 Task: Find connections with filter location Chāndūr with filter topic  #socialnetworkingwith filter profile language Spanish with filter current company Bharat Petroleum Corporation Limited with filter school MIT Institute of Design with filter industry Sightseeing Transportation with filter service category Insurance with filter keywords title Phone Survey Conductor
Action: Mouse moved to (632, 97)
Screenshot: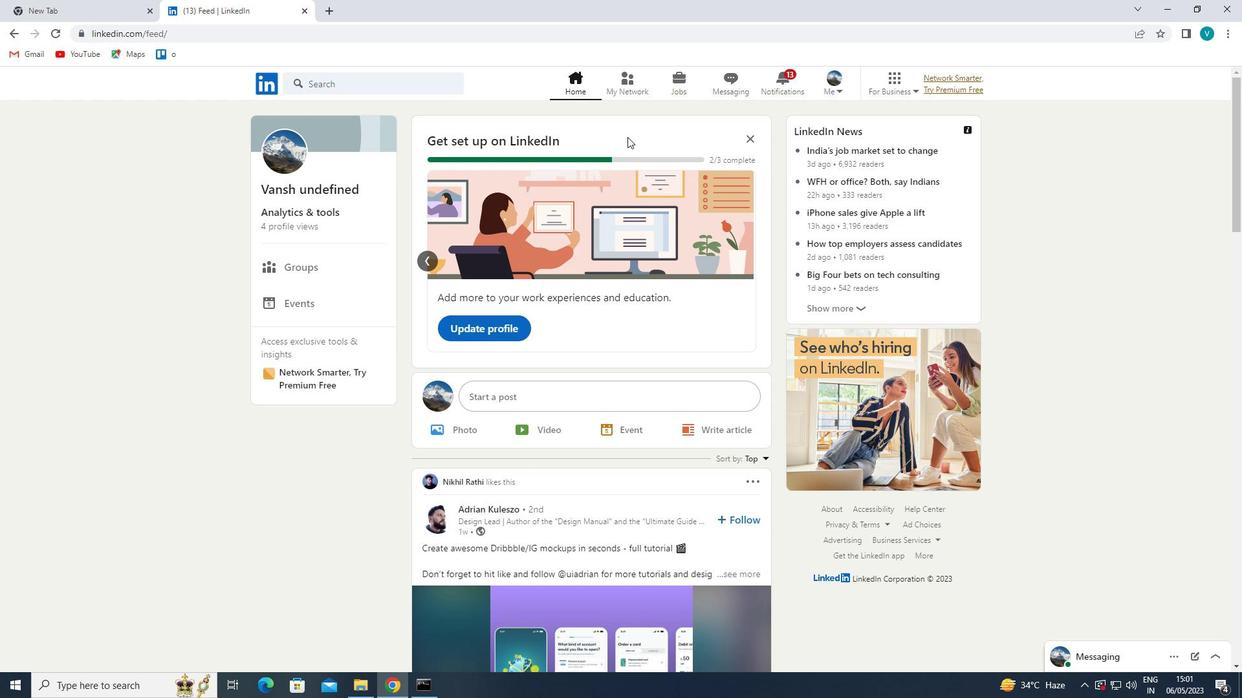 
Action: Mouse pressed left at (632, 97)
Screenshot: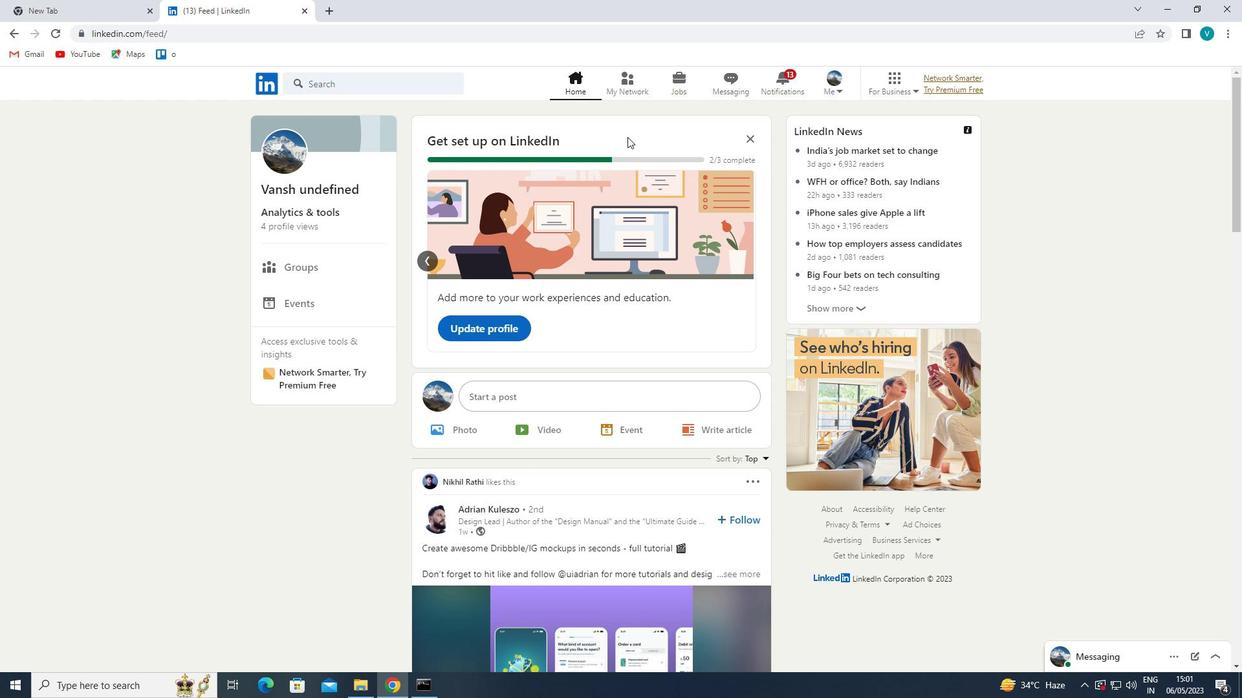 
Action: Mouse moved to (397, 151)
Screenshot: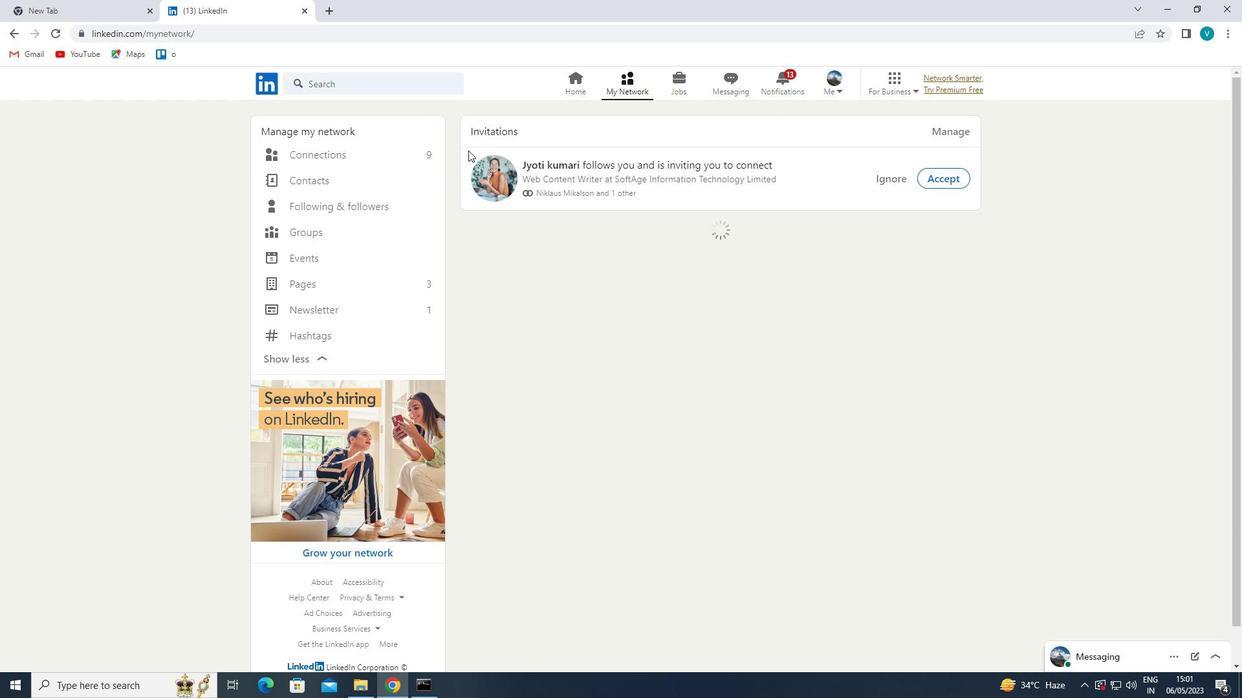 
Action: Mouse pressed left at (397, 151)
Screenshot: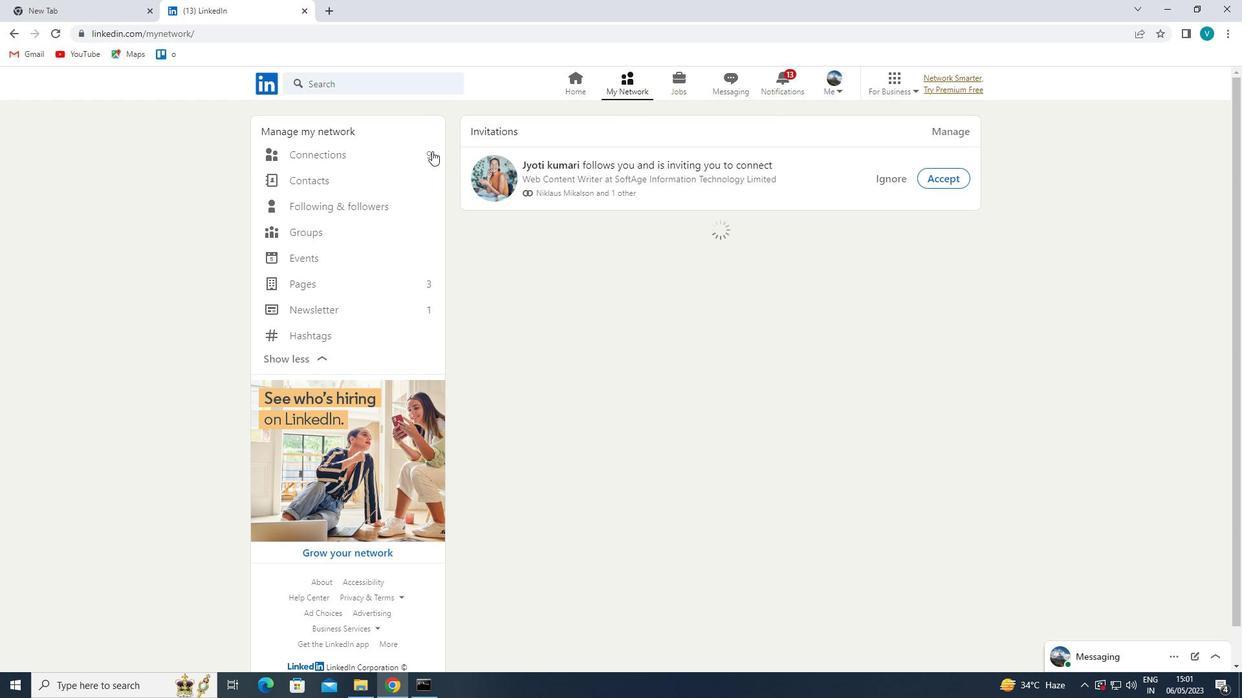 
Action: Mouse moved to (700, 153)
Screenshot: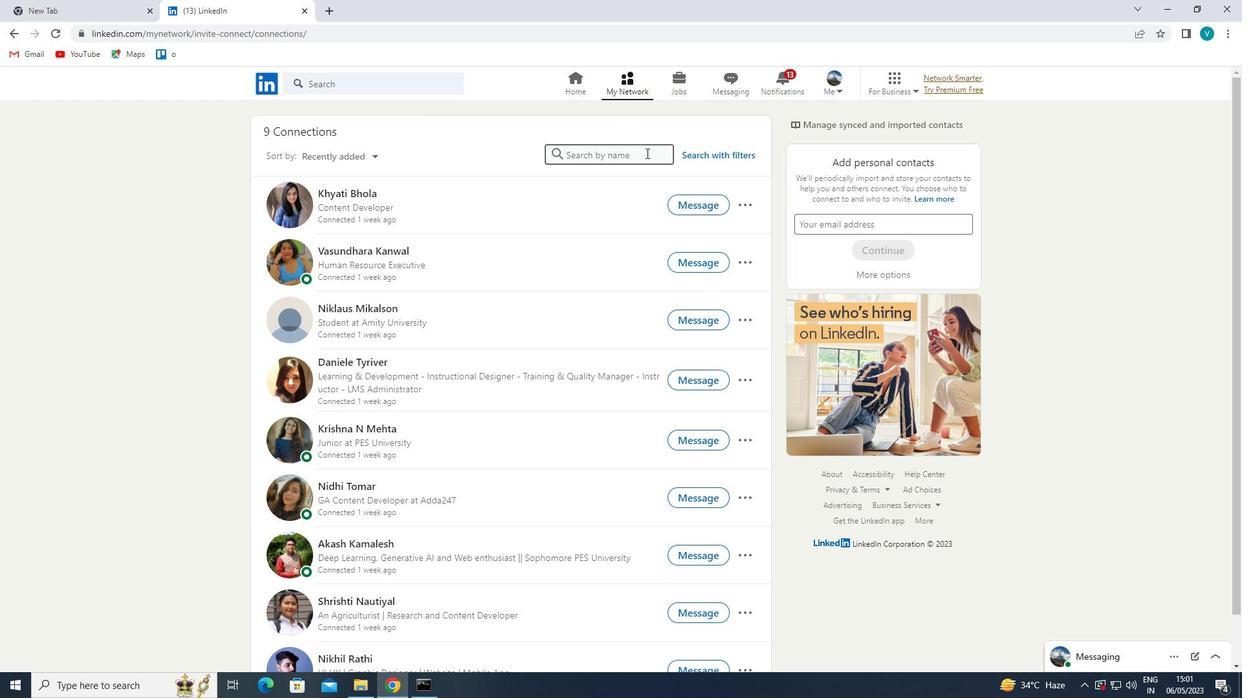 
Action: Mouse pressed left at (700, 153)
Screenshot: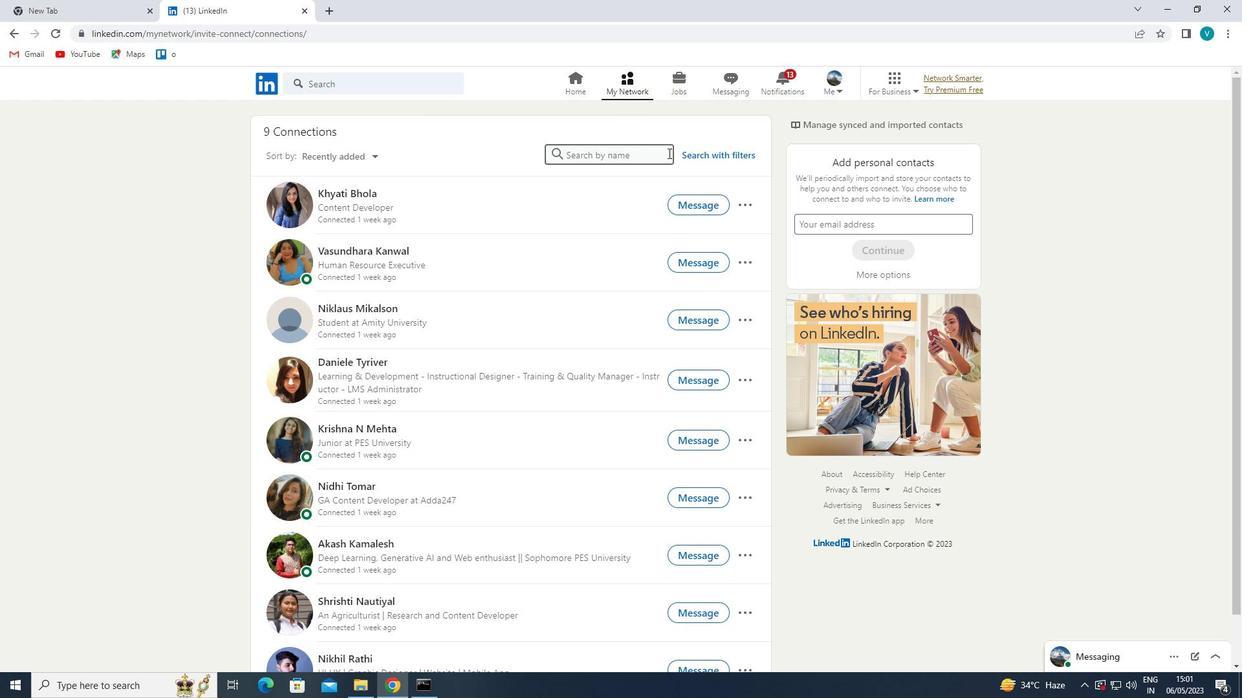 
Action: Mouse moved to (621, 122)
Screenshot: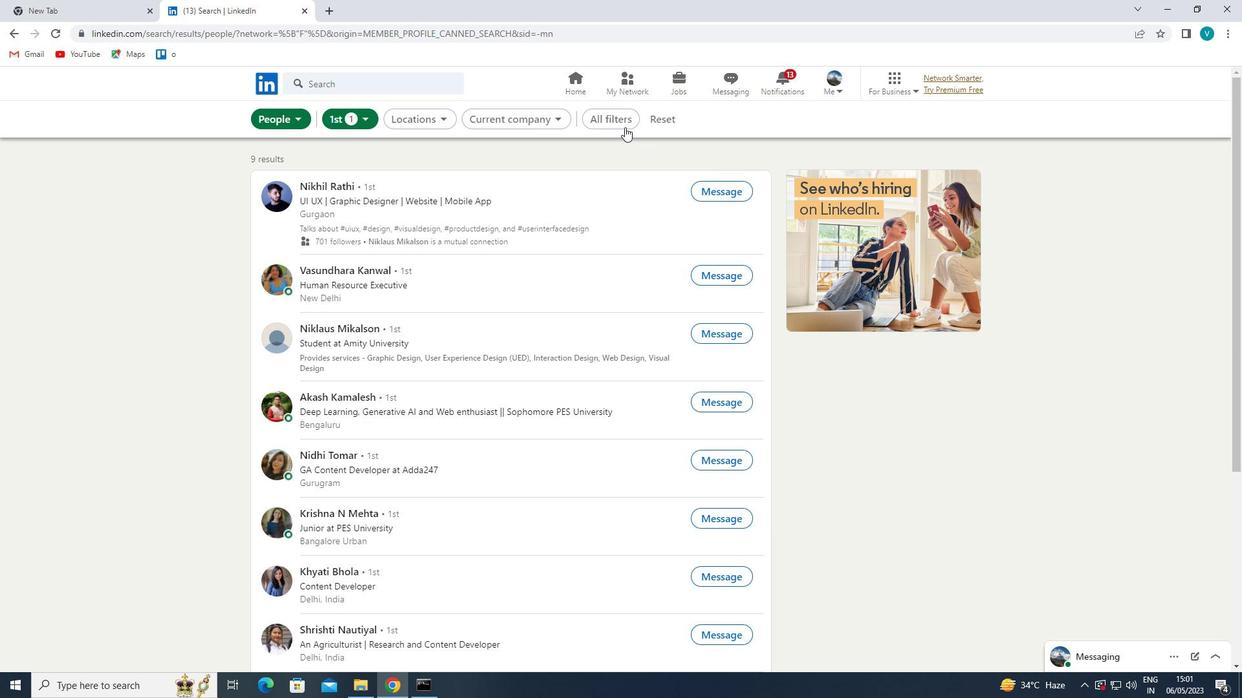 
Action: Mouse pressed left at (621, 122)
Screenshot: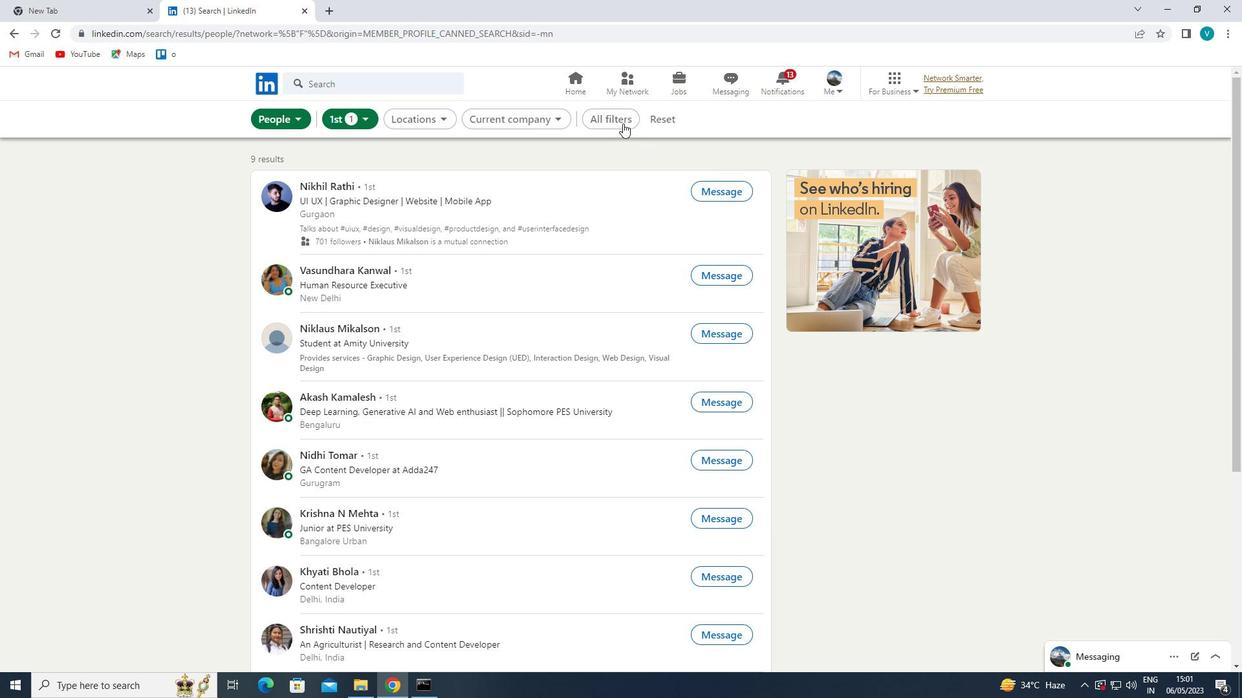 
Action: Mouse moved to (953, 262)
Screenshot: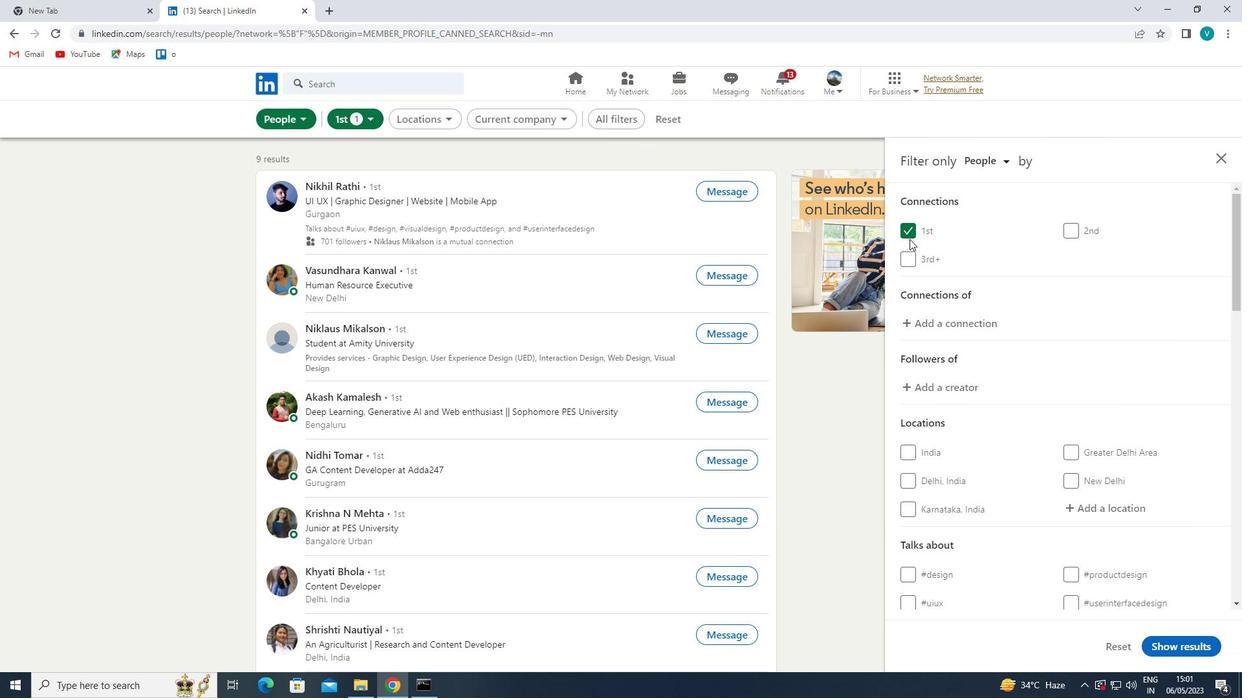 
Action: Mouse scrolled (953, 262) with delta (0, 0)
Screenshot: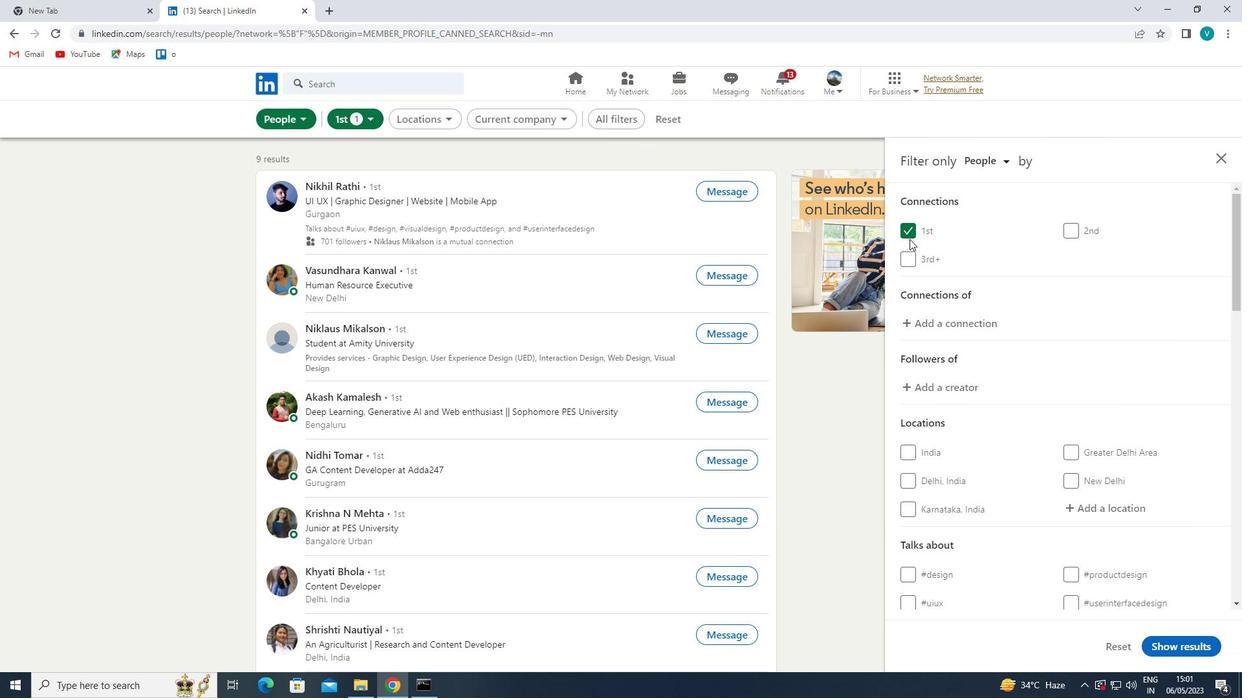 
Action: Mouse moved to (1101, 449)
Screenshot: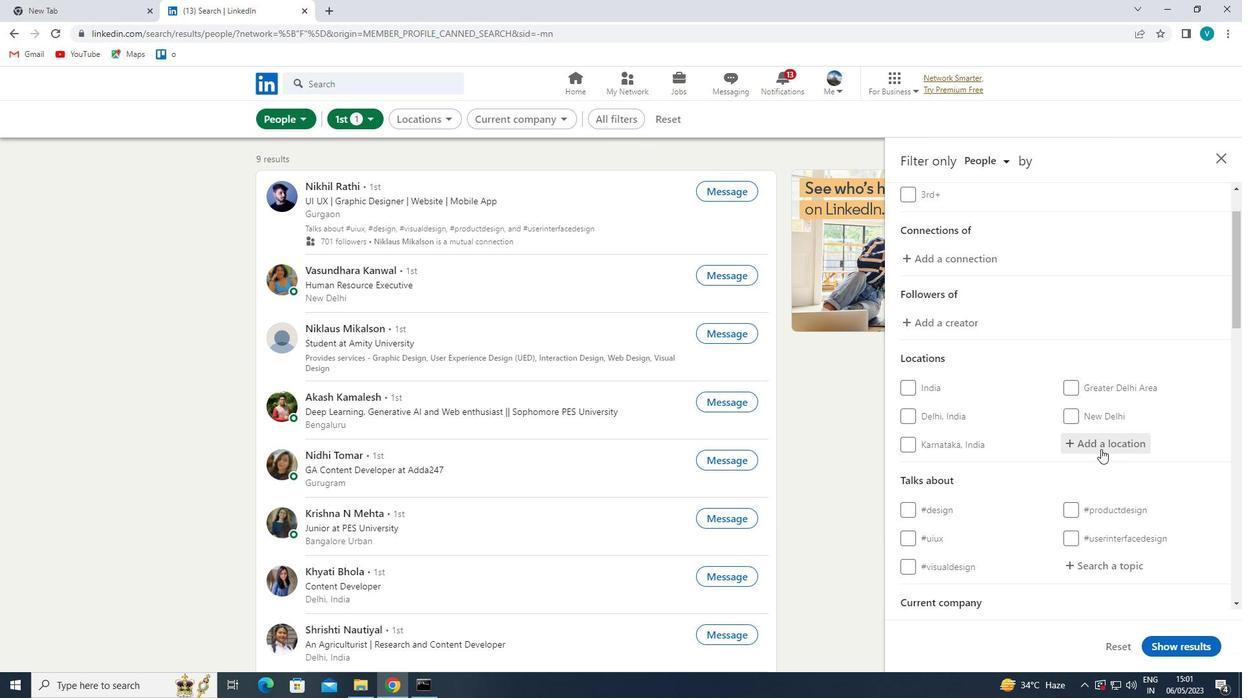 
Action: Mouse pressed left at (1101, 449)
Screenshot: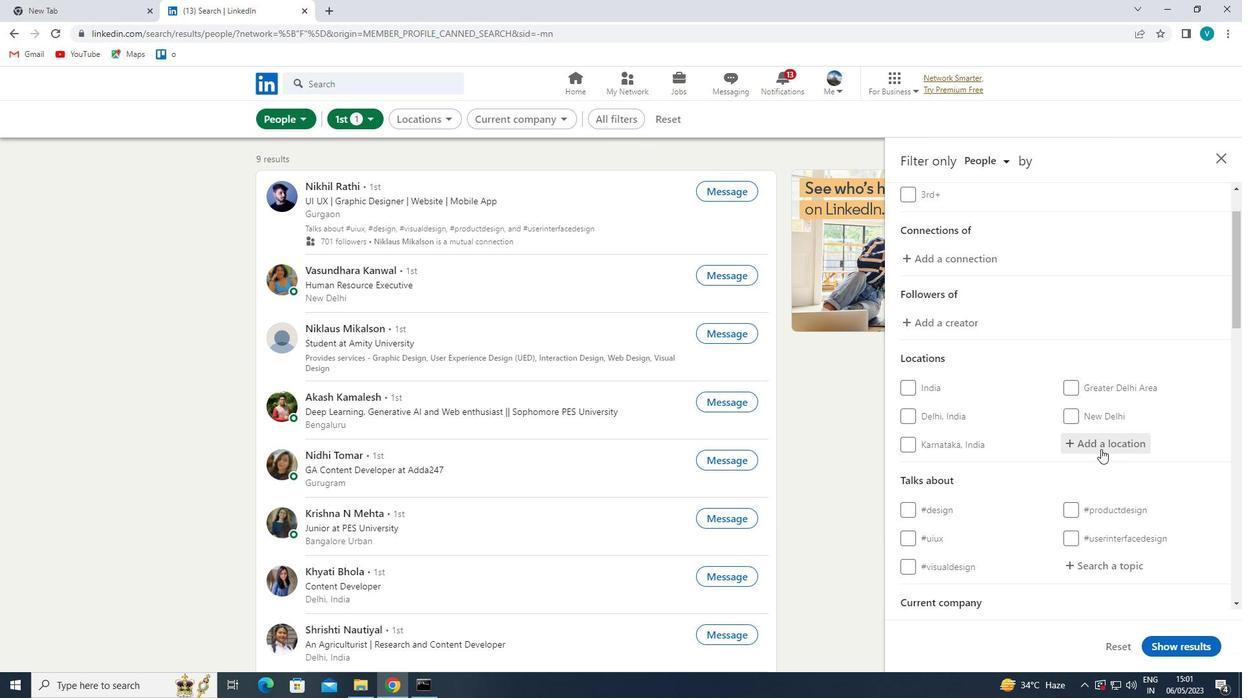 
Action: Mouse moved to (997, 255)
Screenshot: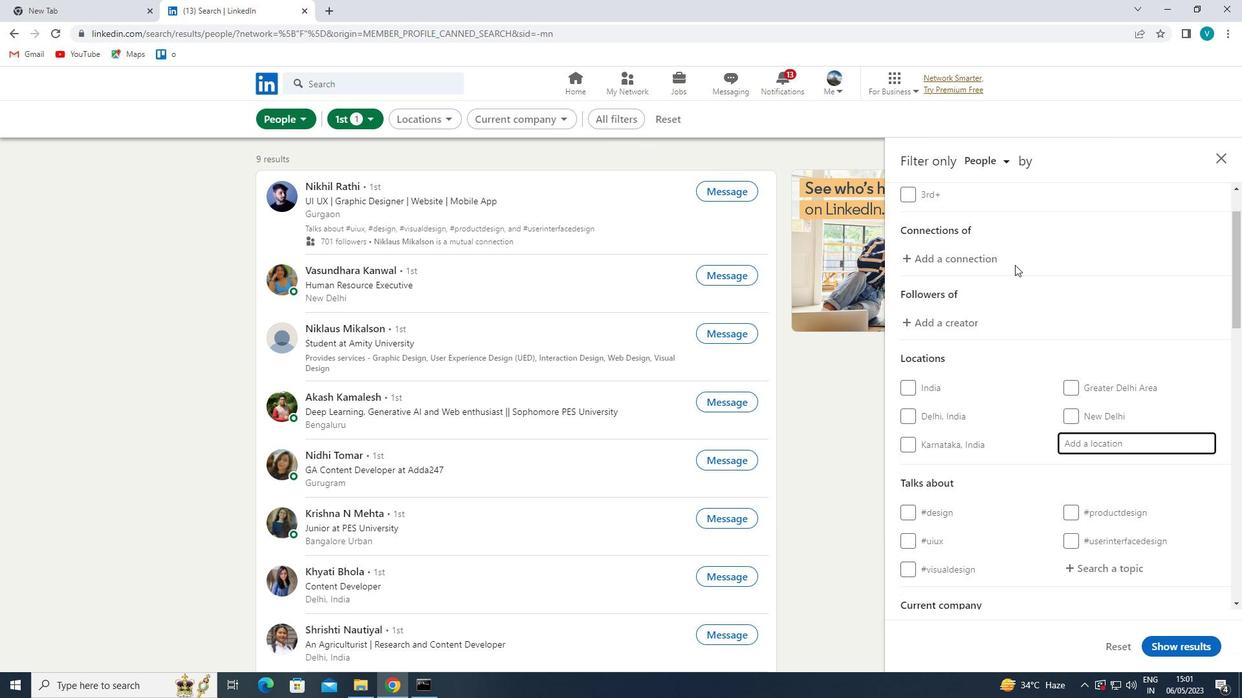 
Action: Key pressed <Key.shift>C
Screenshot: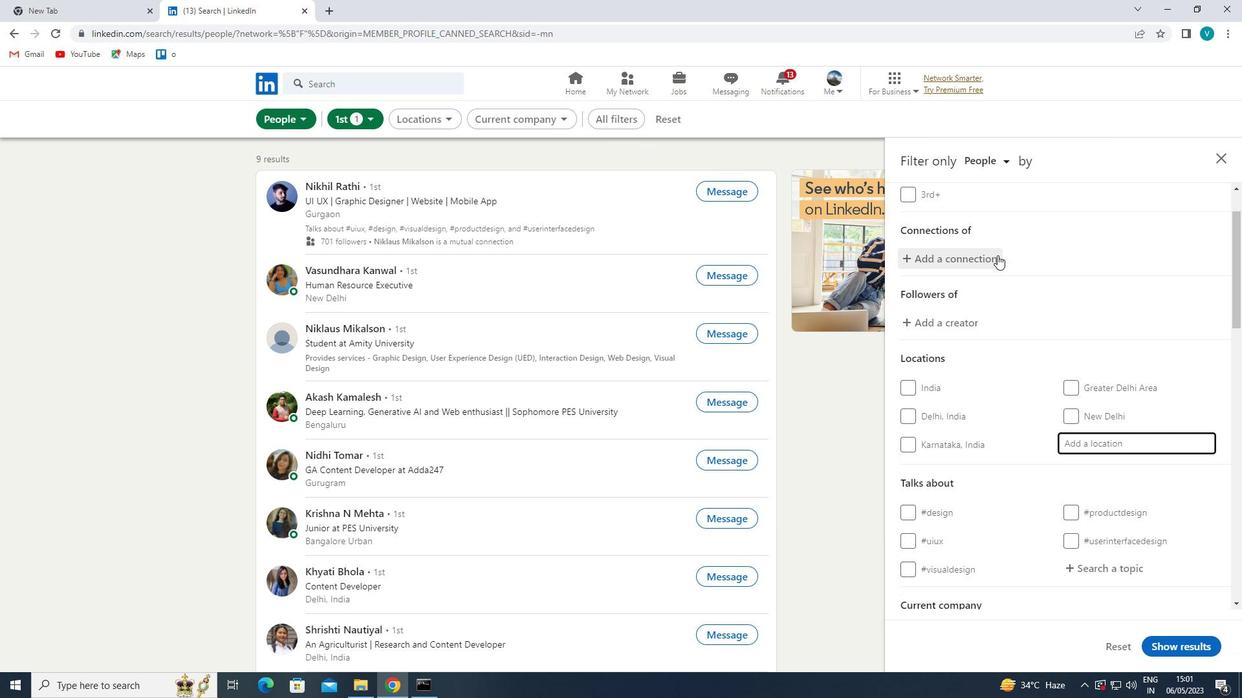 
Action: Mouse moved to (991, 256)
Screenshot: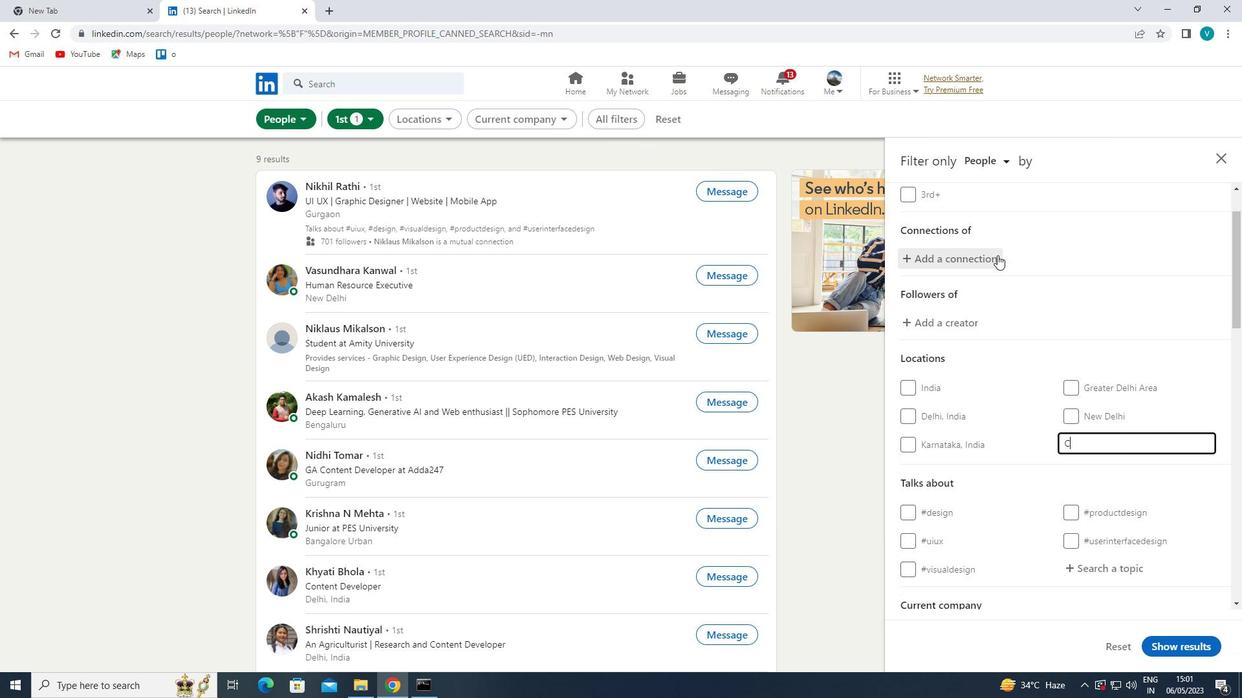 
Action: Key pressed HANF<Key.backspace>DUR
Screenshot: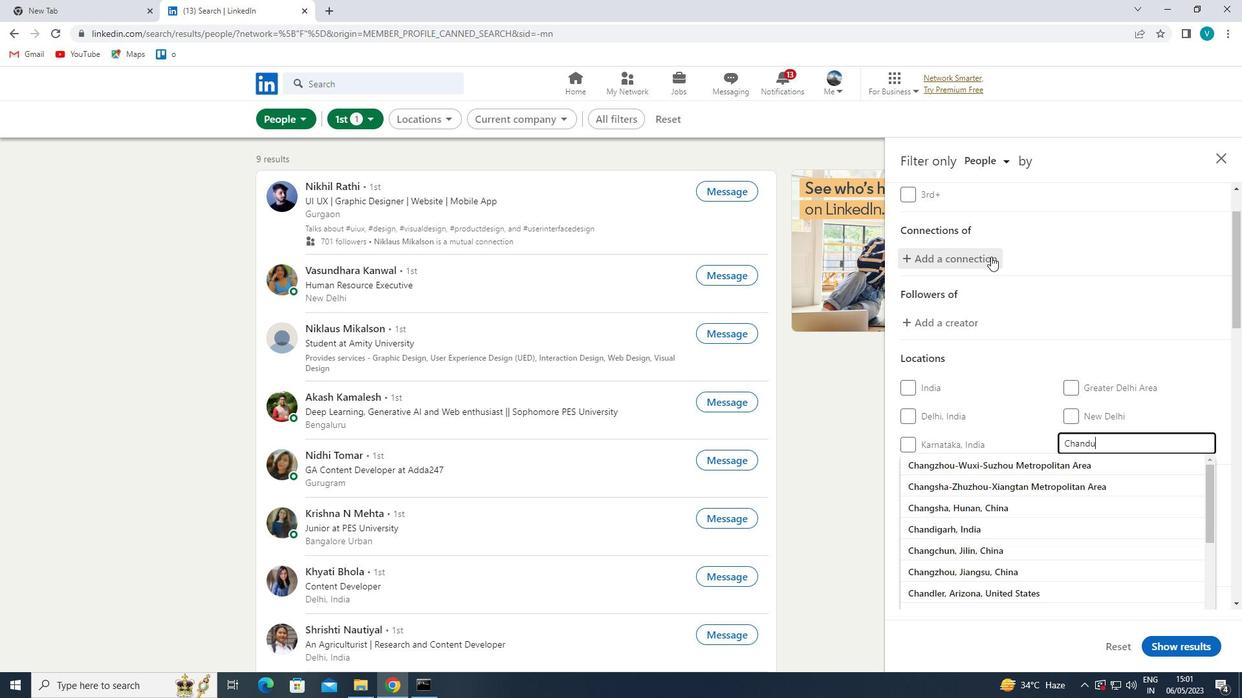 
Action: Mouse moved to (991, 472)
Screenshot: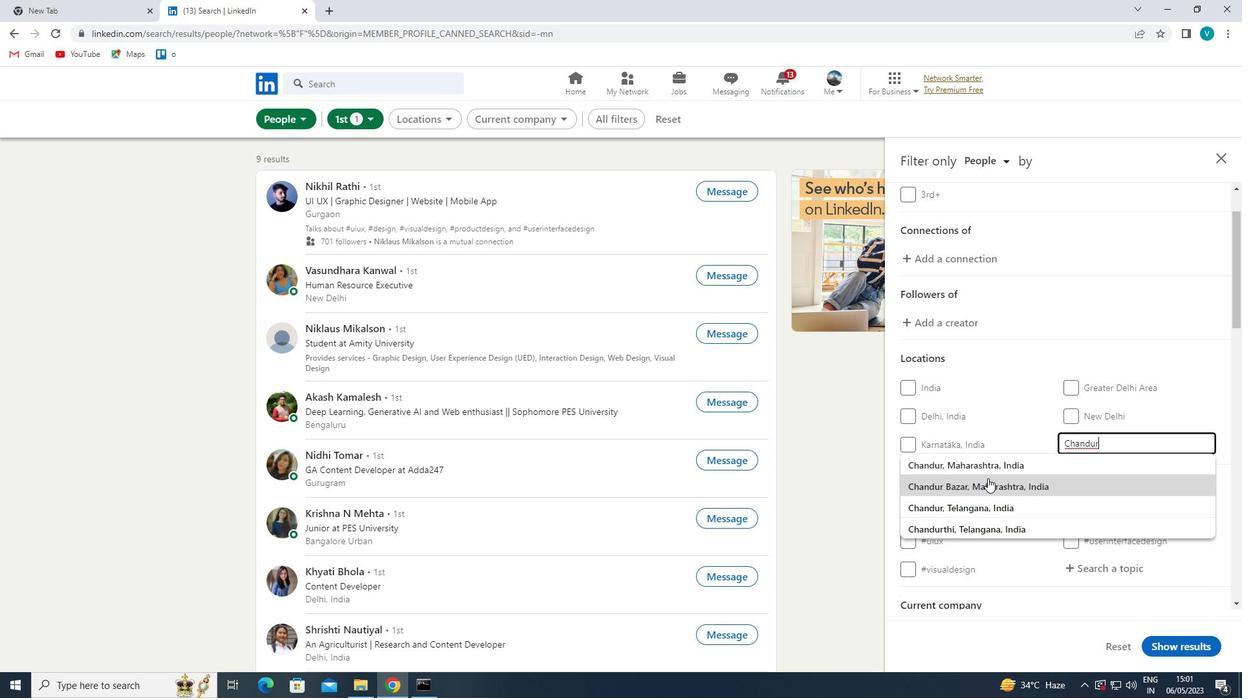 
Action: Mouse pressed left at (991, 472)
Screenshot: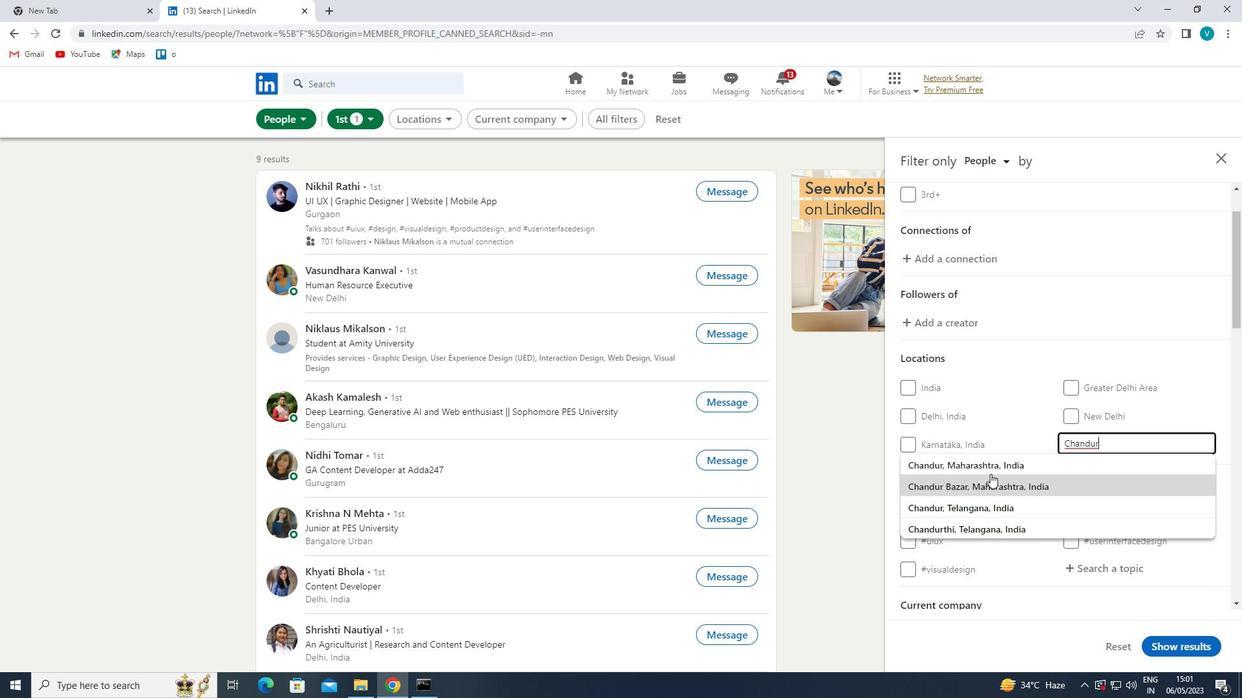 
Action: Mouse moved to (1003, 471)
Screenshot: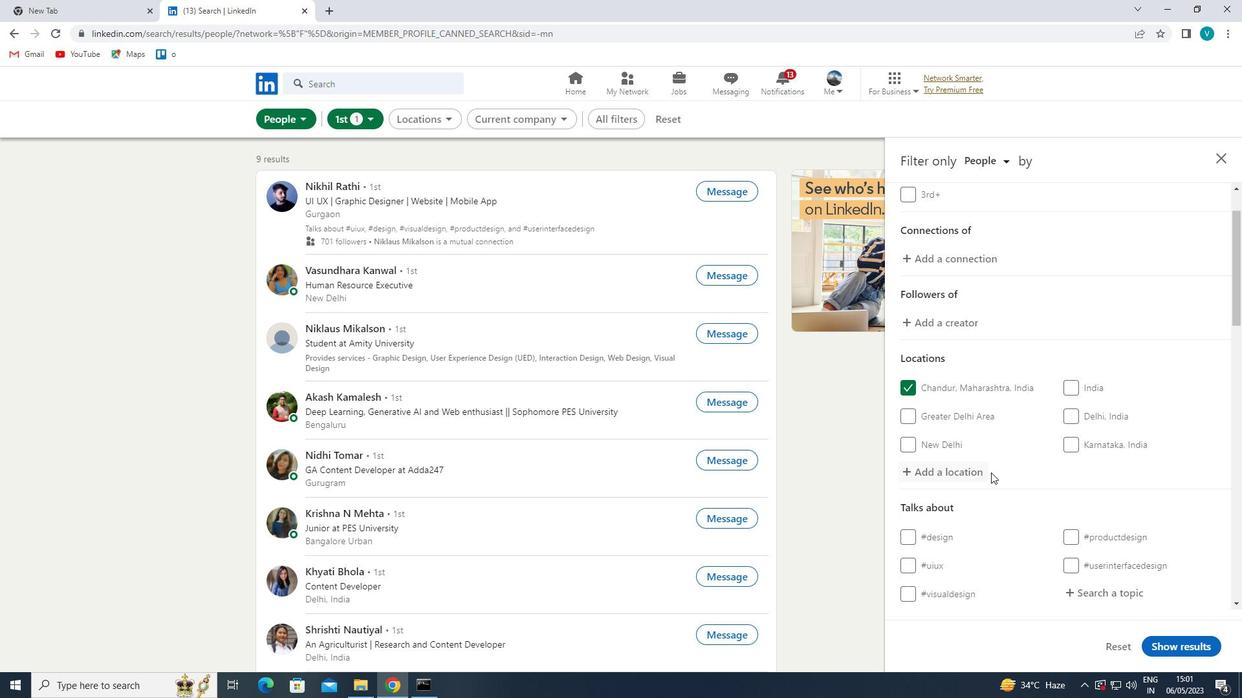 
Action: Mouse scrolled (1003, 470) with delta (0, 0)
Screenshot: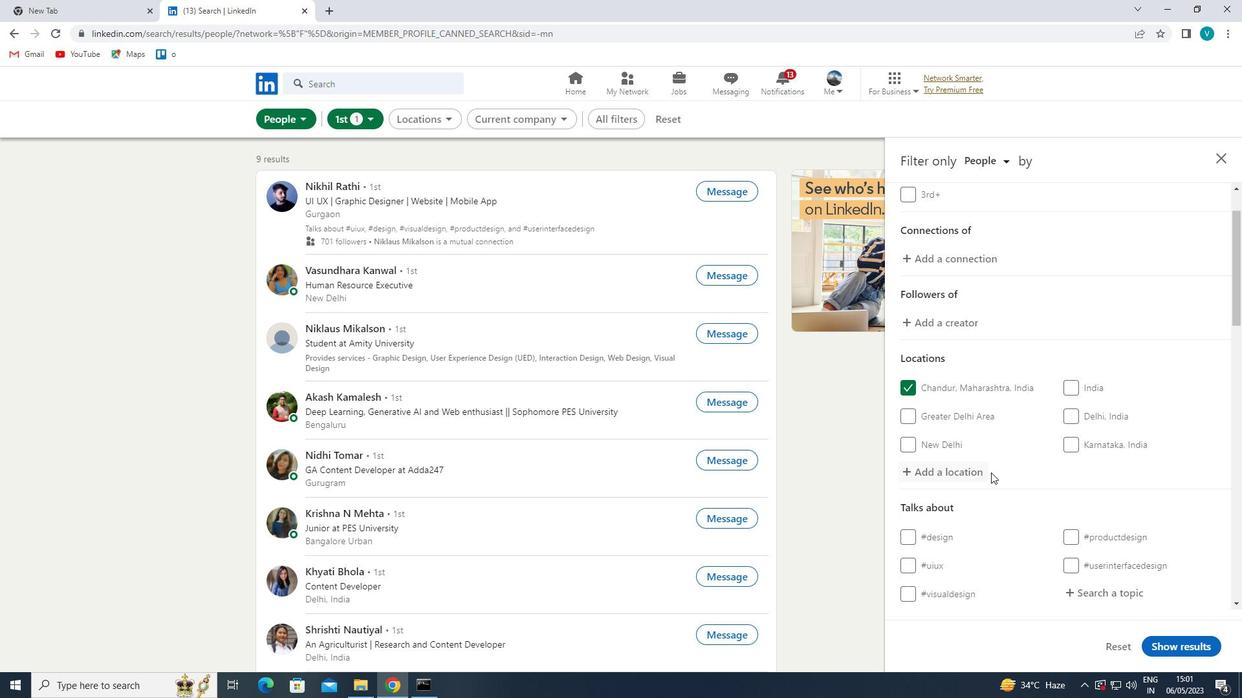 
Action: Mouse moved to (1004, 471)
Screenshot: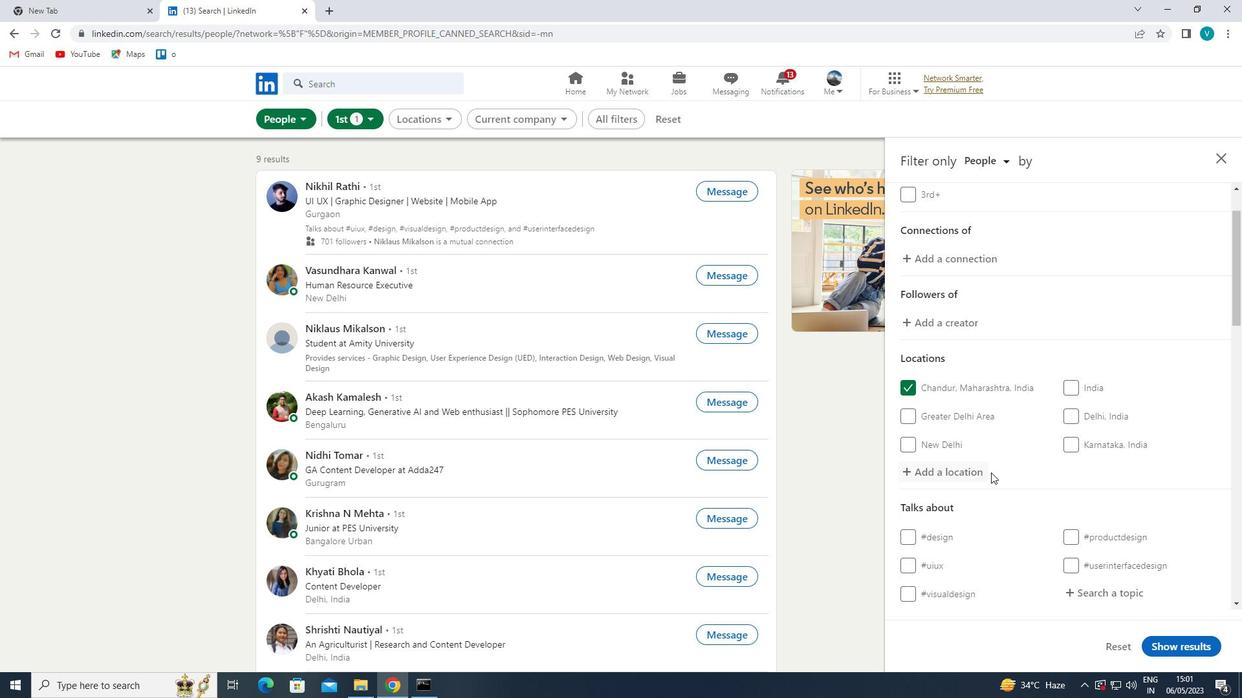 
Action: Mouse scrolled (1004, 471) with delta (0, 0)
Screenshot: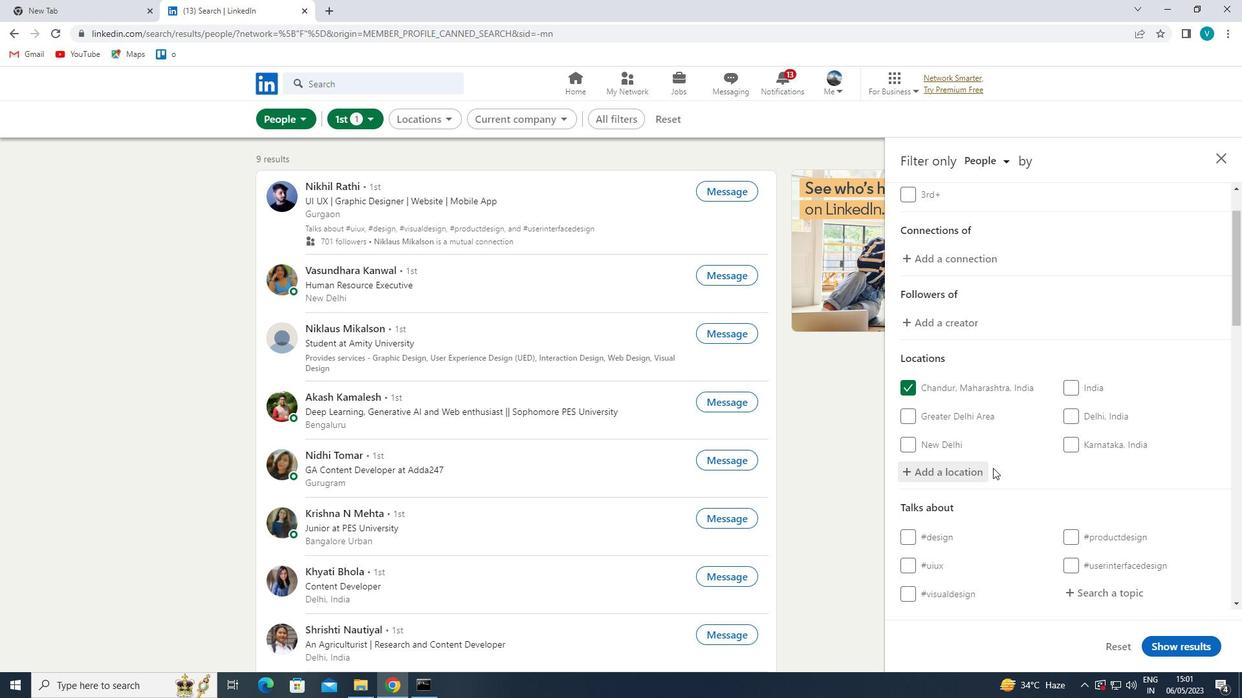 
Action: Mouse moved to (1011, 474)
Screenshot: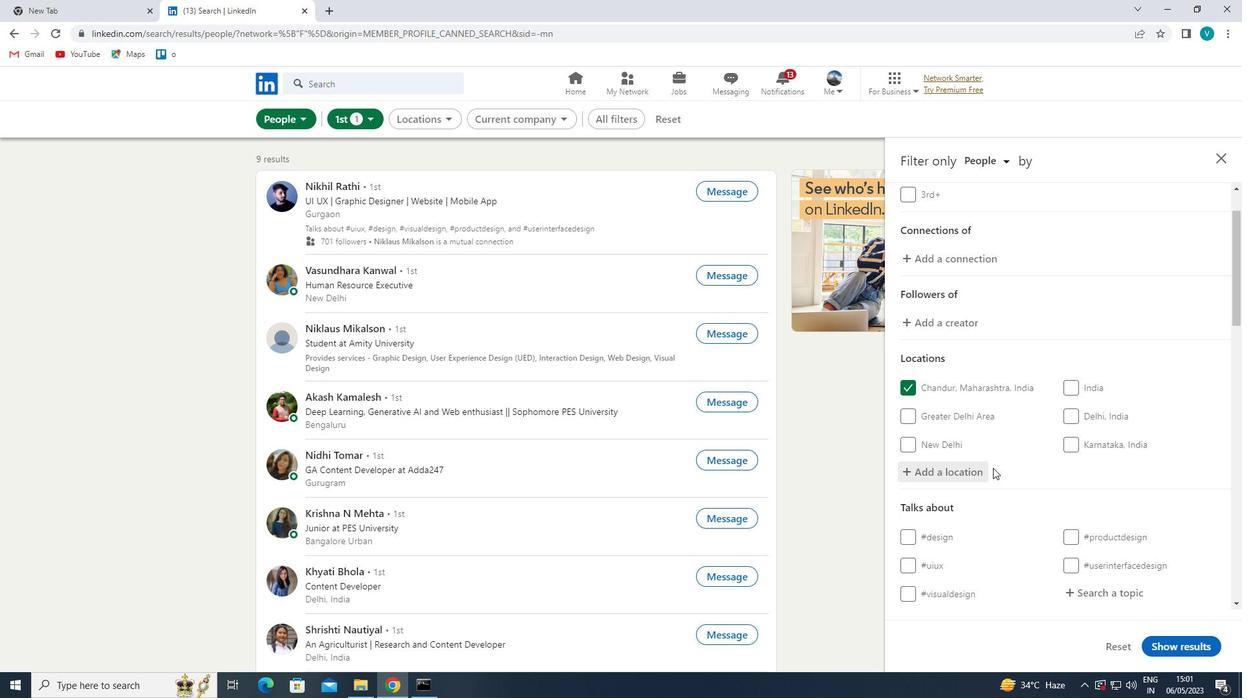 
Action: Mouse scrolled (1011, 474) with delta (0, 0)
Screenshot: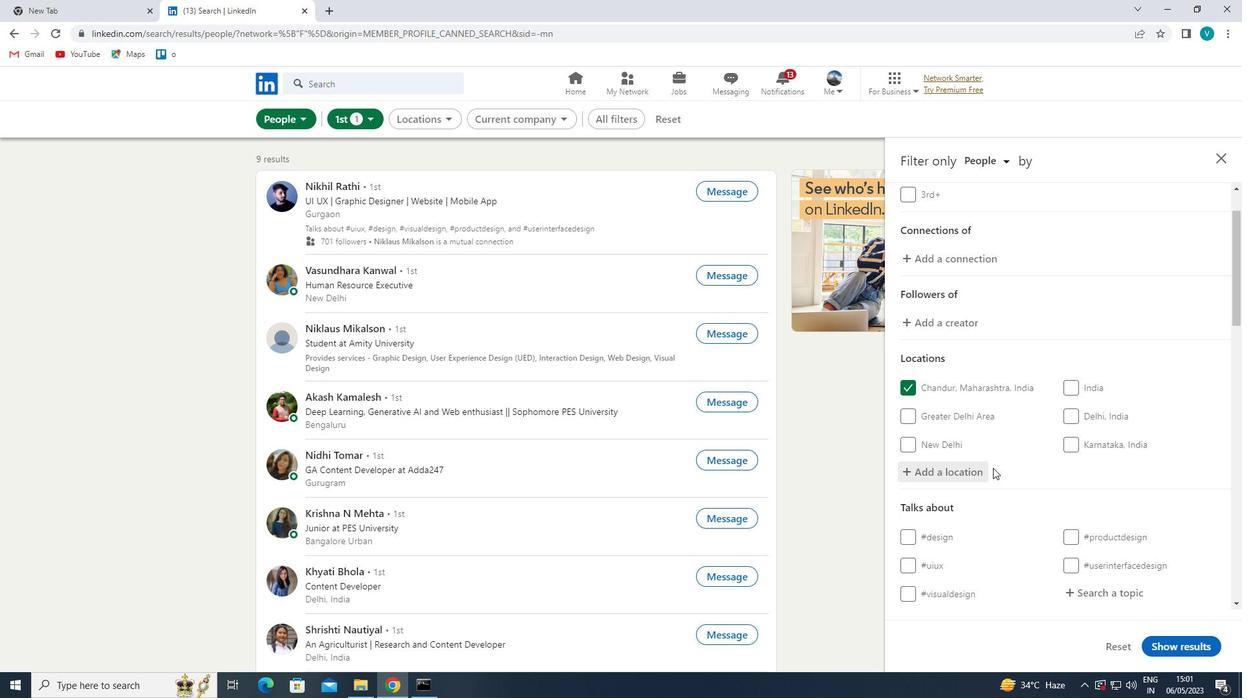 
Action: Mouse moved to (1114, 399)
Screenshot: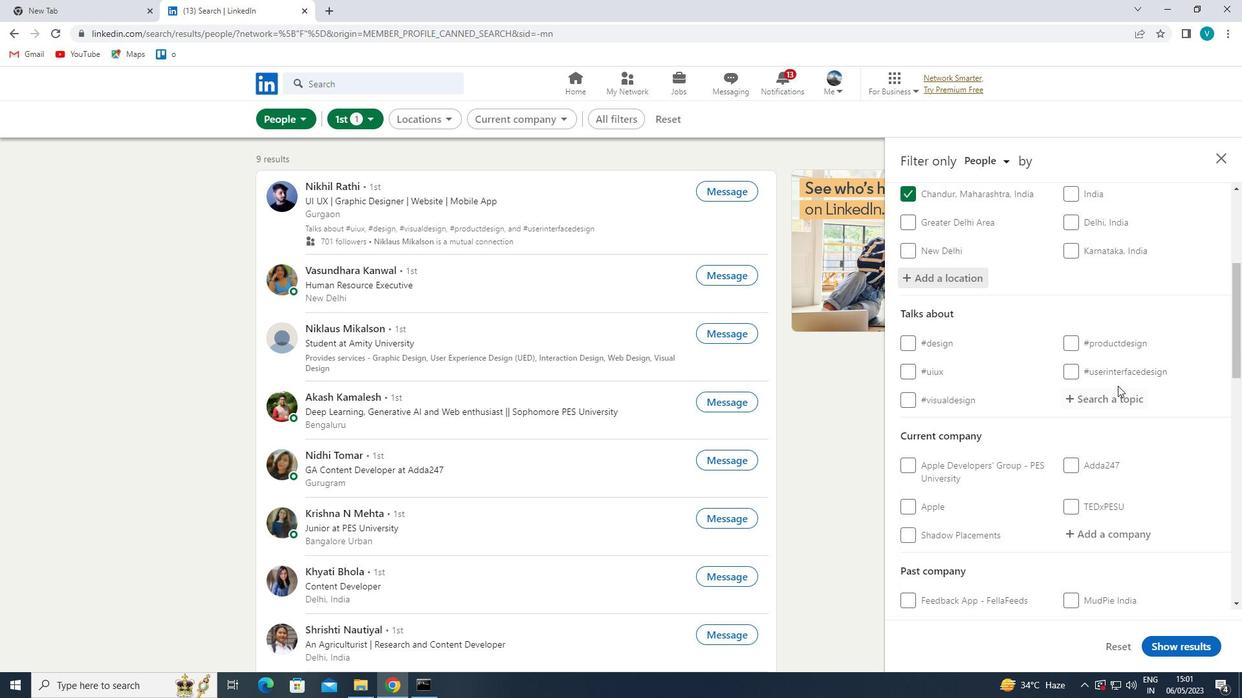 
Action: Mouse pressed left at (1114, 399)
Screenshot: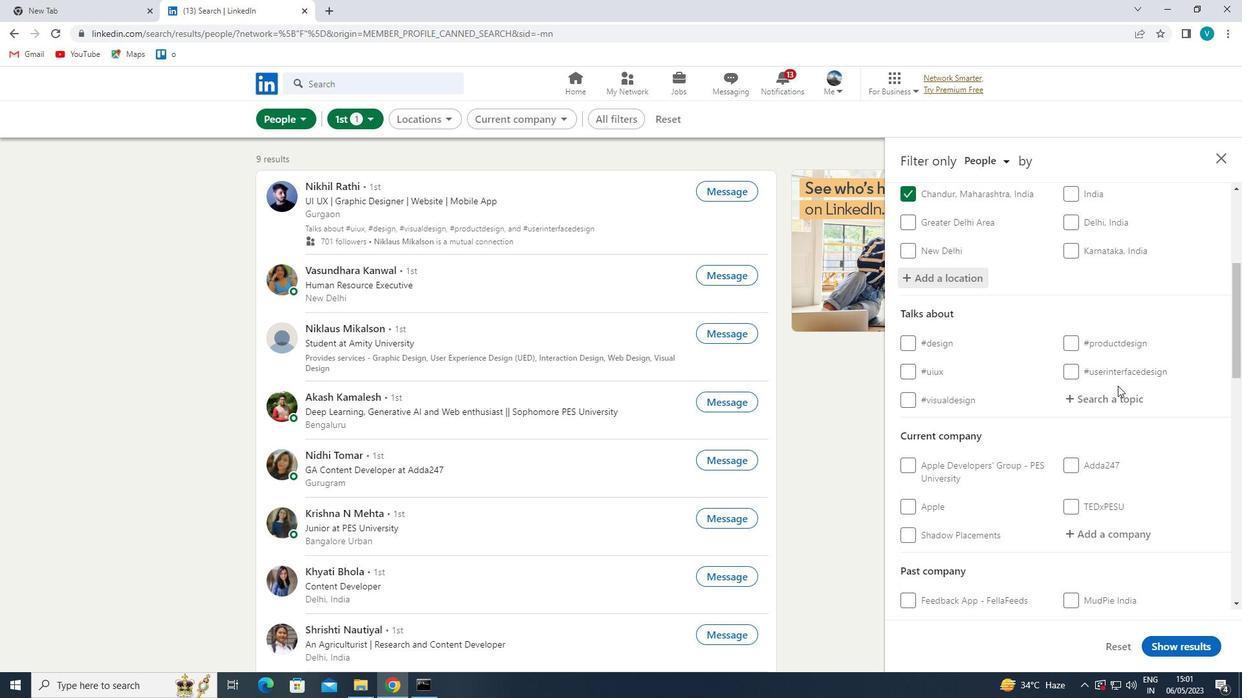 
Action: Mouse moved to (980, 360)
Screenshot: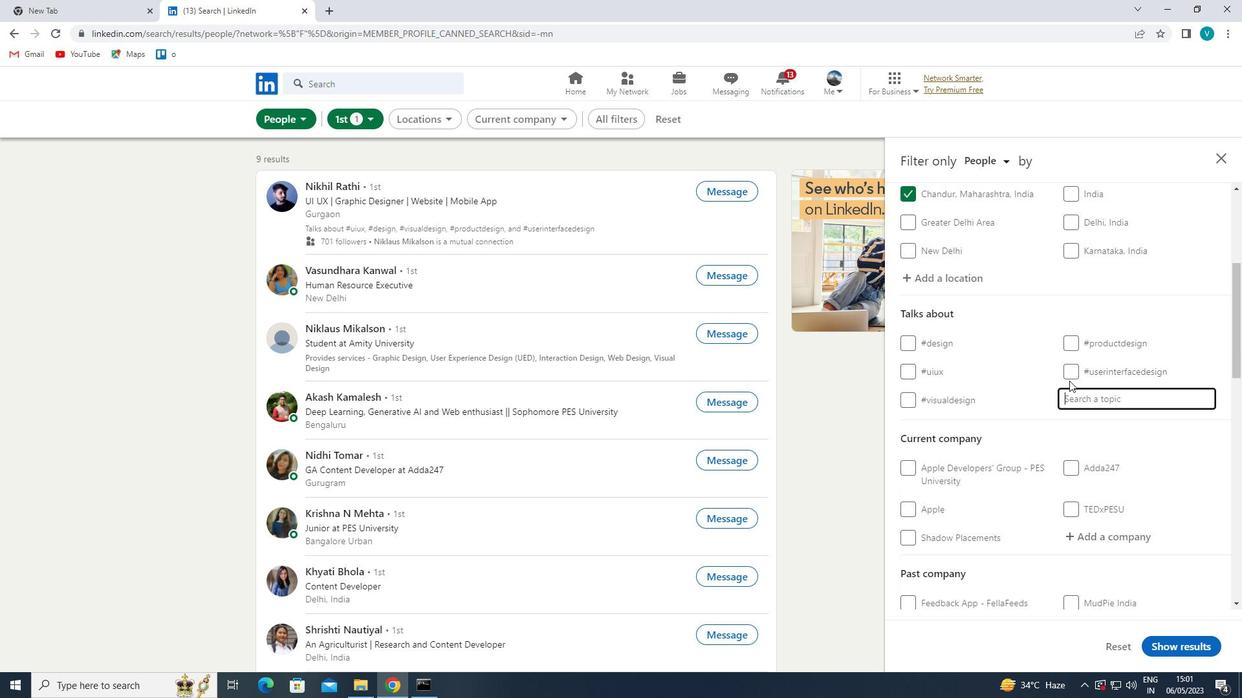 
Action: Key pressed SOCIALNETW
Screenshot: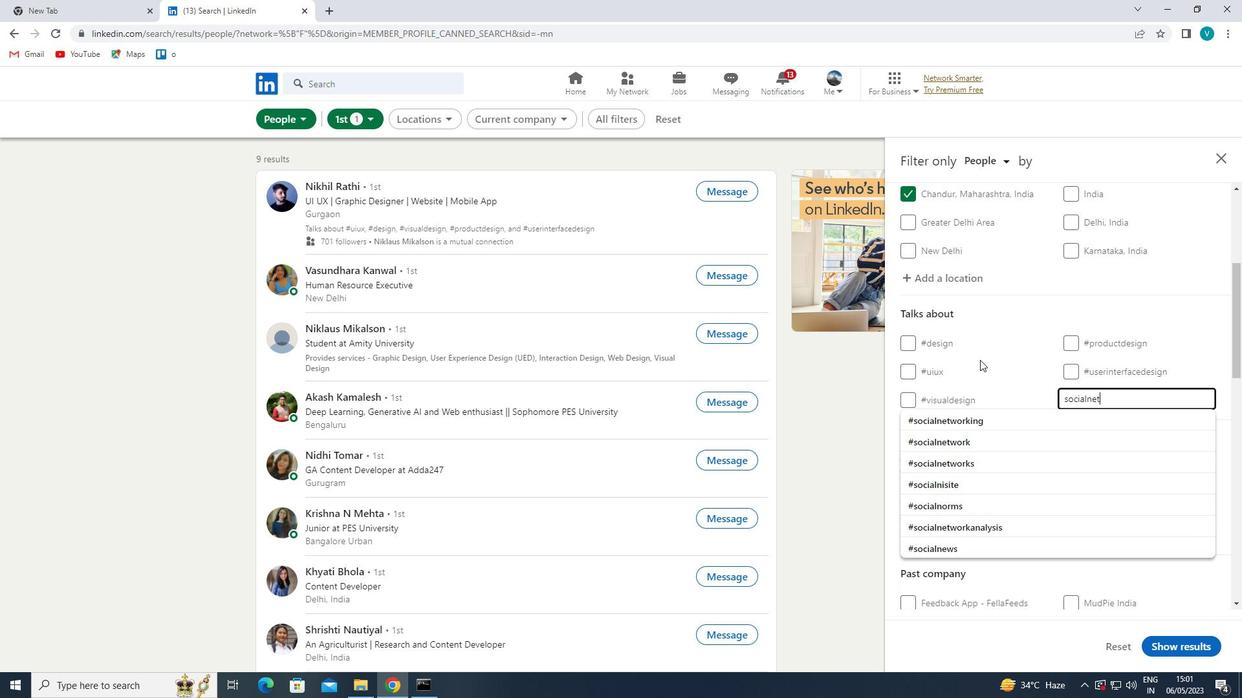 
Action: Mouse moved to (986, 427)
Screenshot: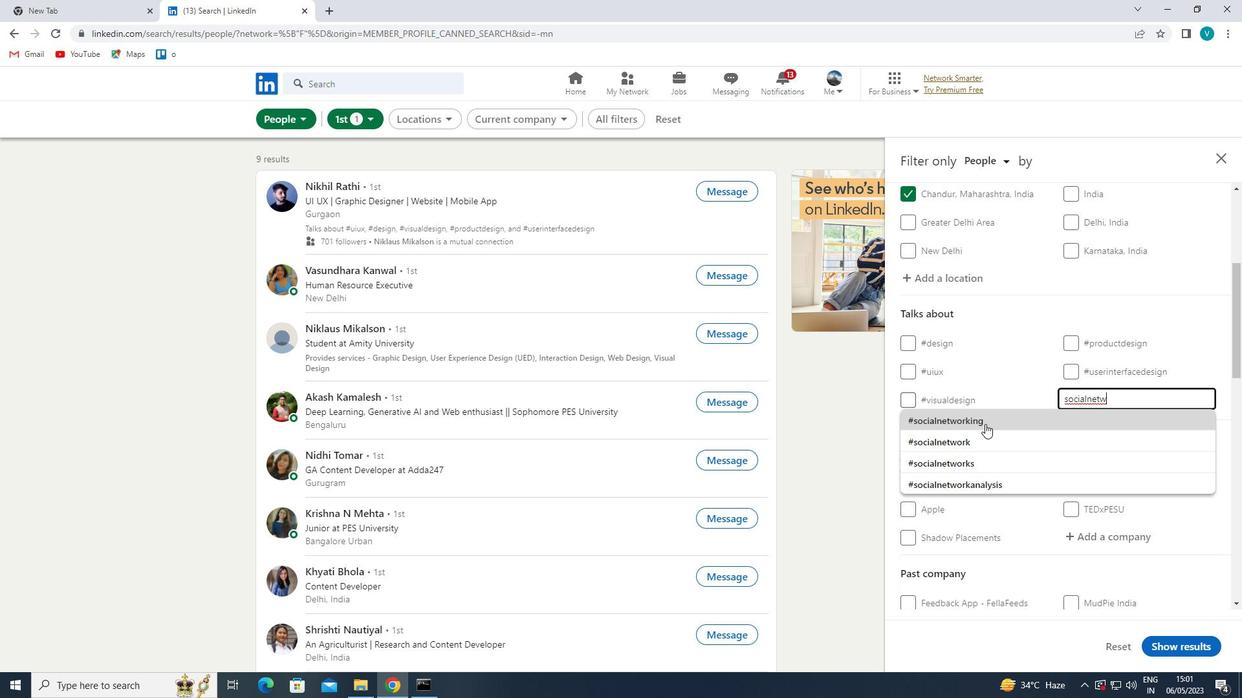 
Action: Mouse pressed left at (986, 427)
Screenshot: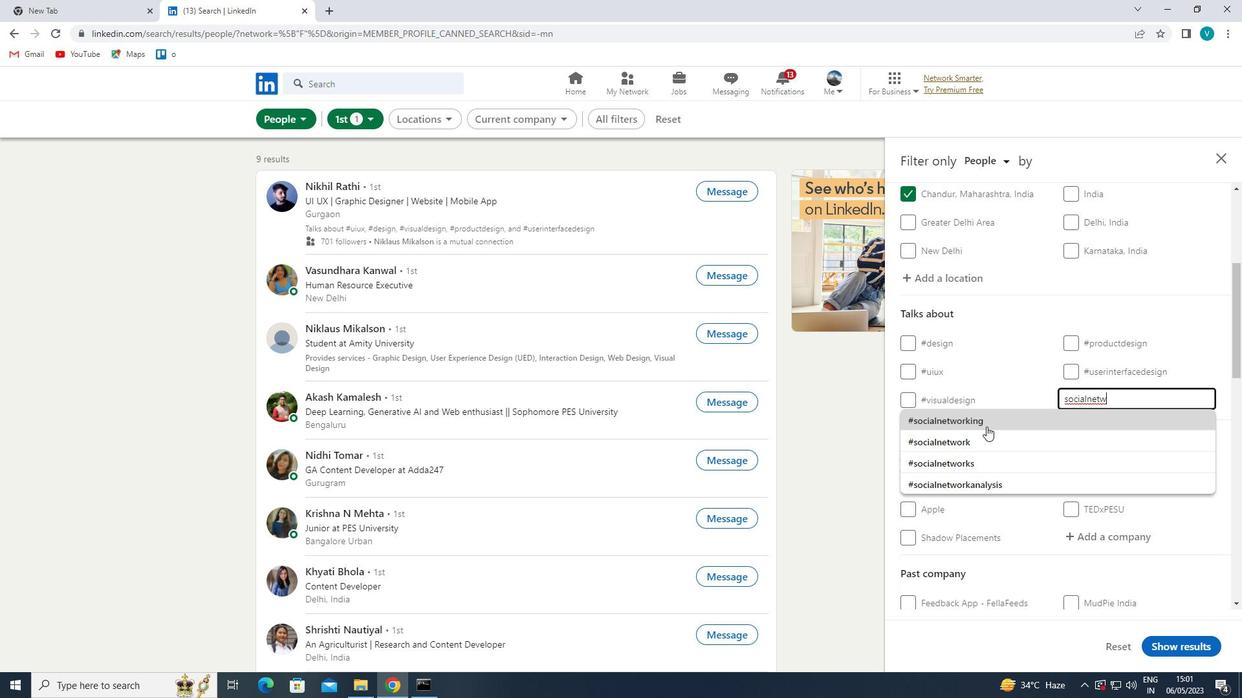 
Action: Mouse moved to (1057, 449)
Screenshot: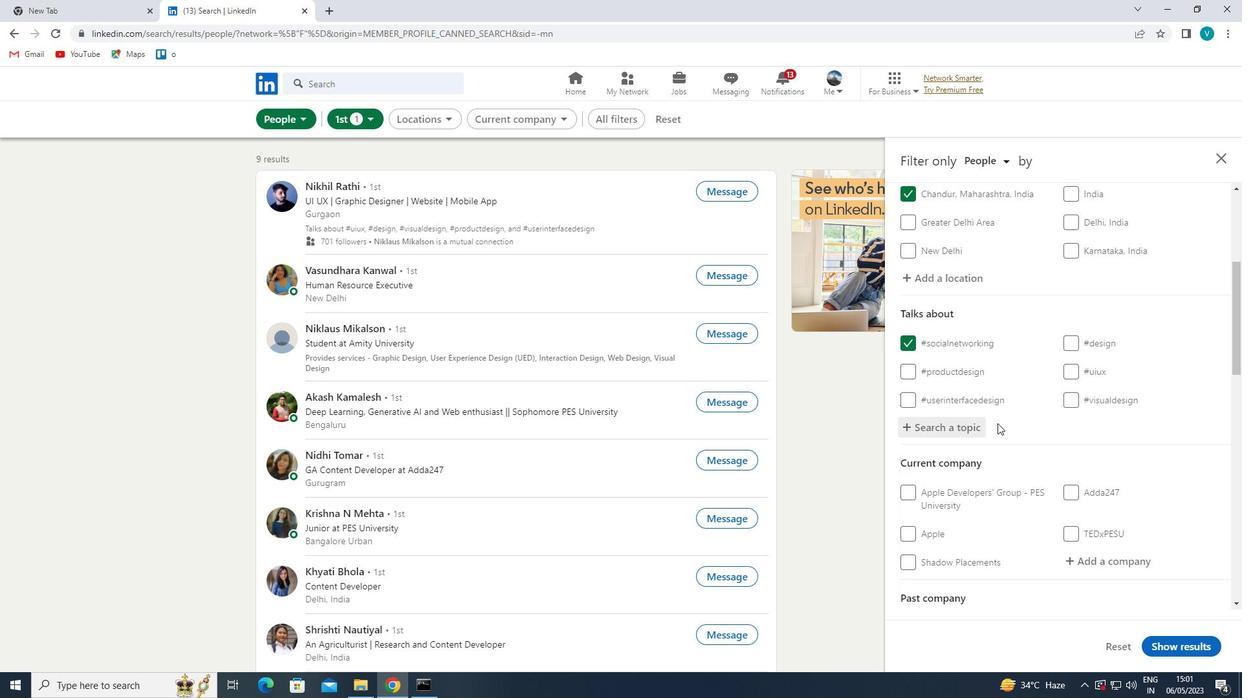 
Action: Mouse scrolled (1057, 448) with delta (0, 0)
Screenshot: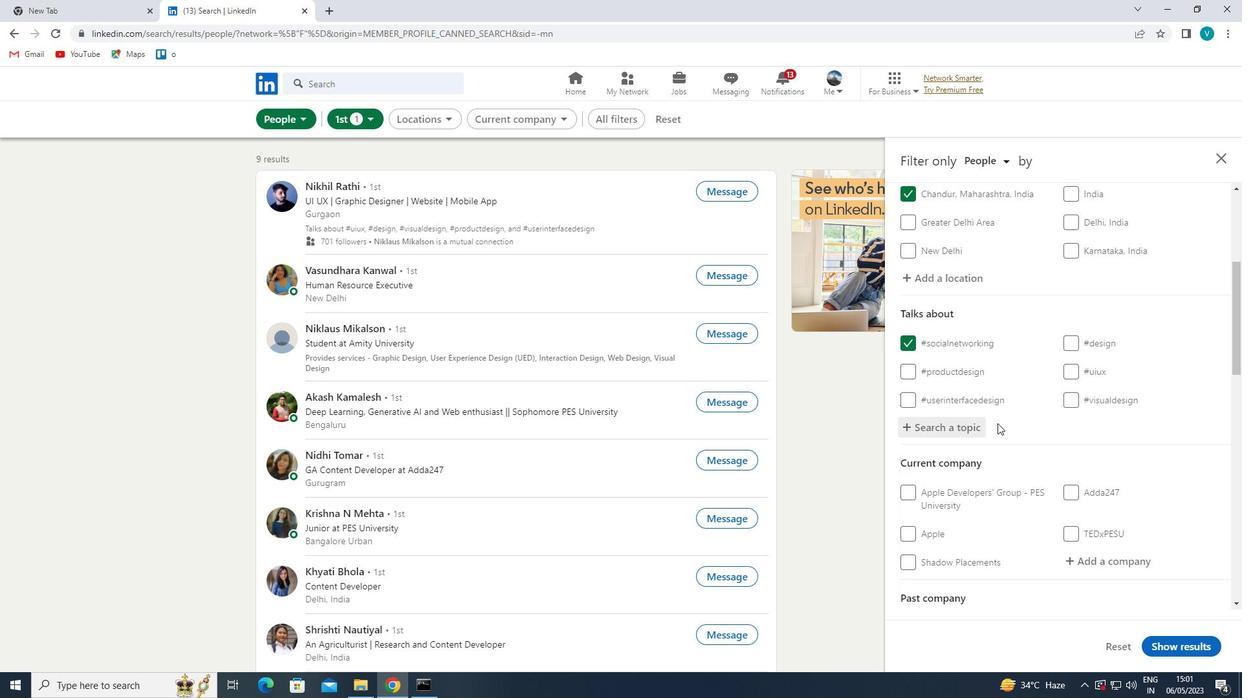 
Action: Mouse moved to (1074, 458)
Screenshot: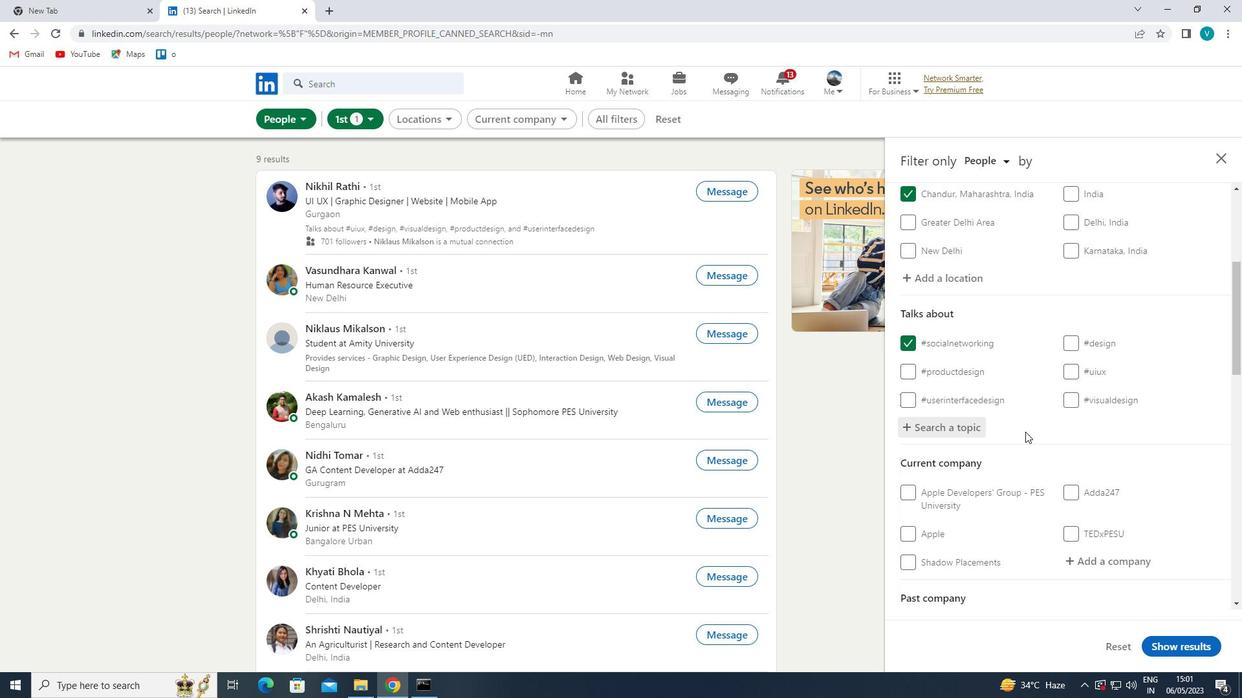 
Action: Mouse scrolled (1074, 457) with delta (0, 0)
Screenshot: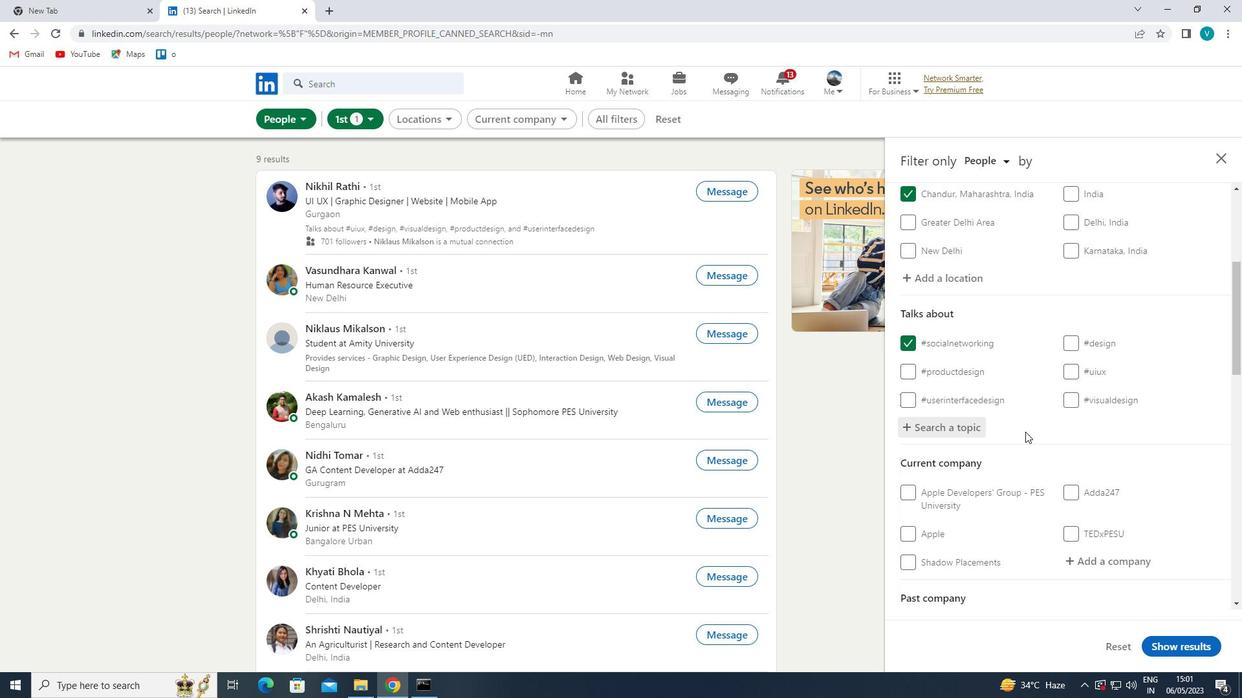 
Action: Mouse moved to (1108, 428)
Screenshot: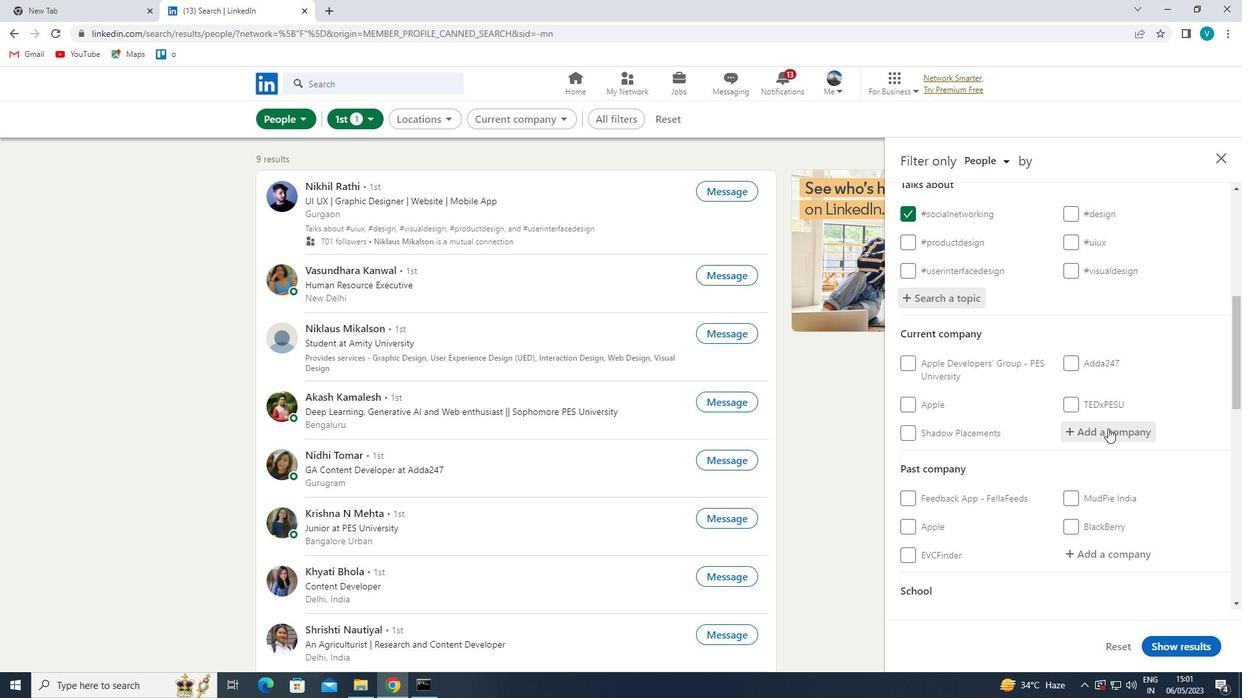
Action: Mouse pressed left at (1108, 428)
Screenshot: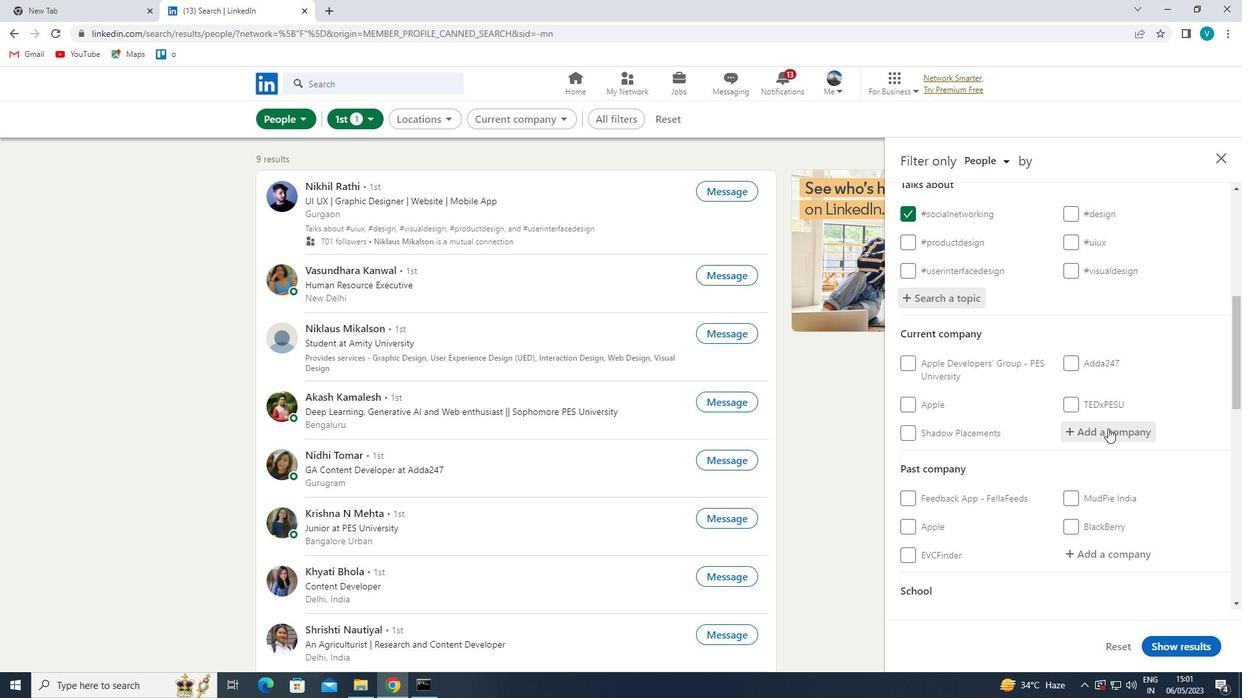 
Action: Mouse moved to (989, 458)
Screenshot: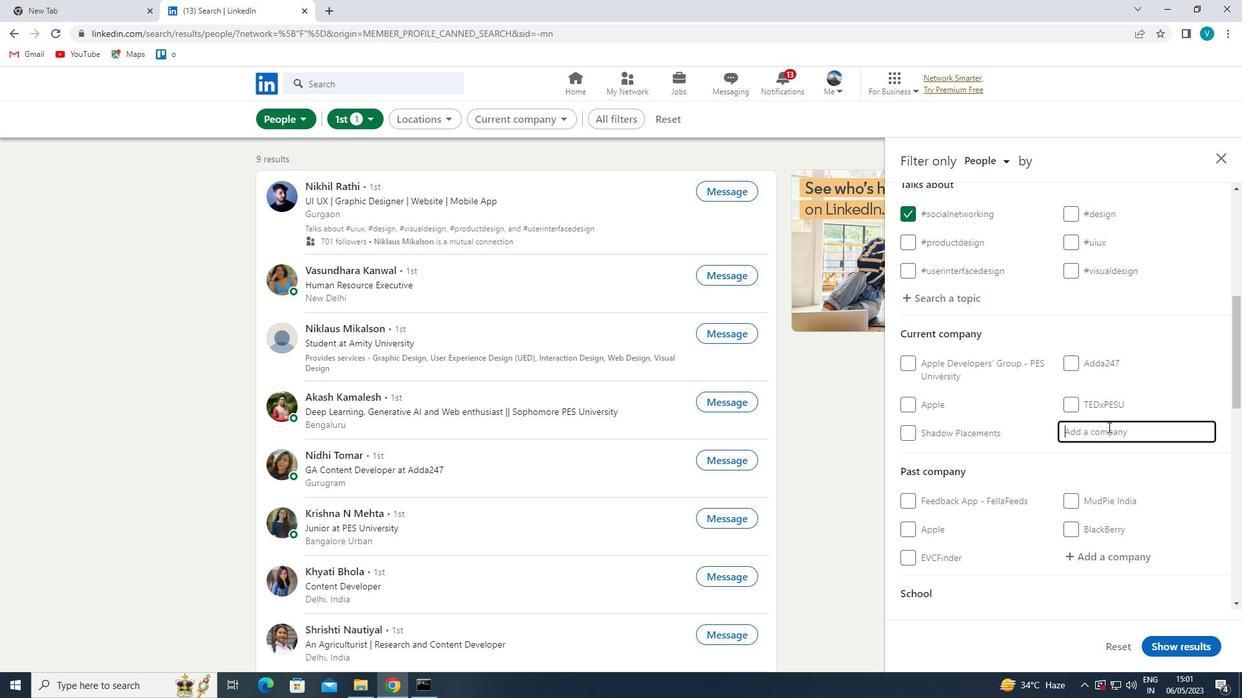 
Action: Key pressed <Key.shift>
Screenshot: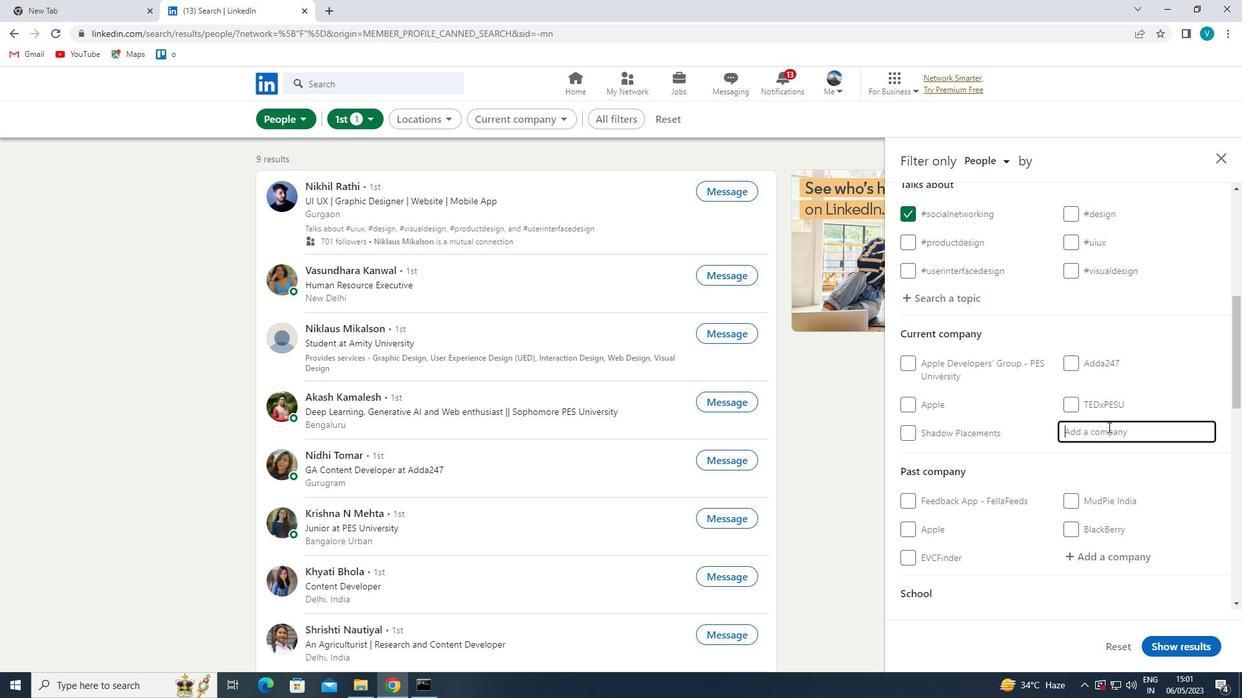 
Action: Mouse moved to (929, 440)
Screenshot: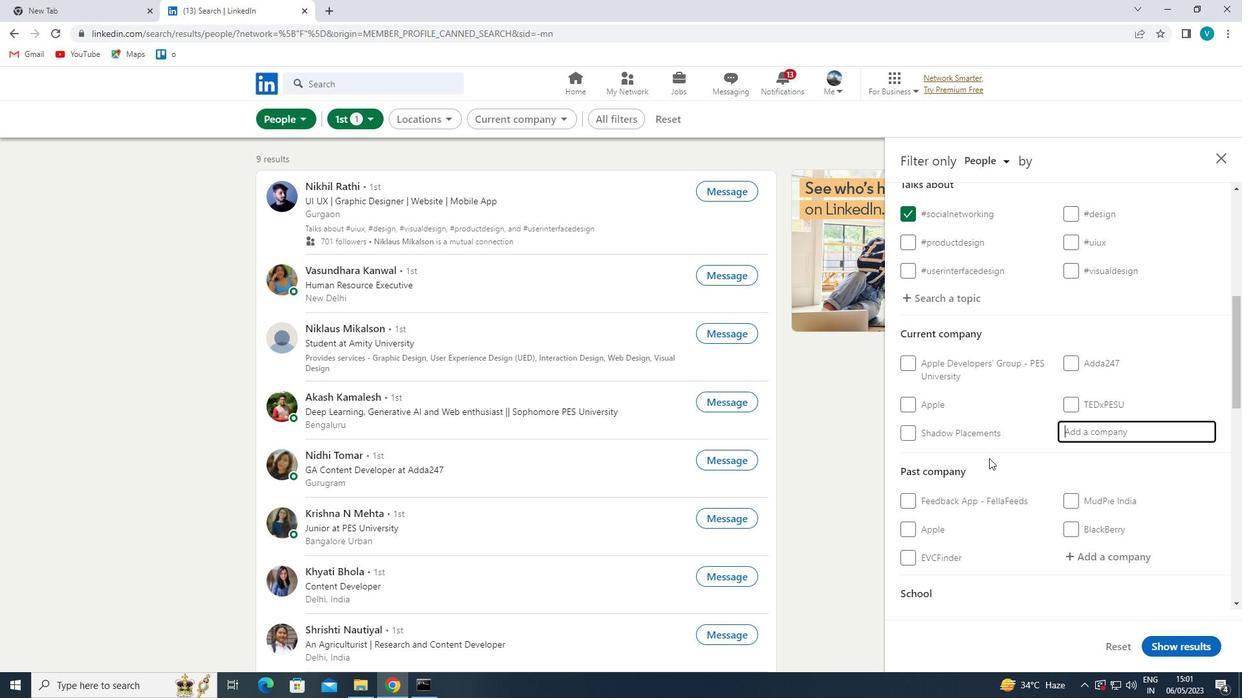 
Action: Key pressed BHAR
Screenshot: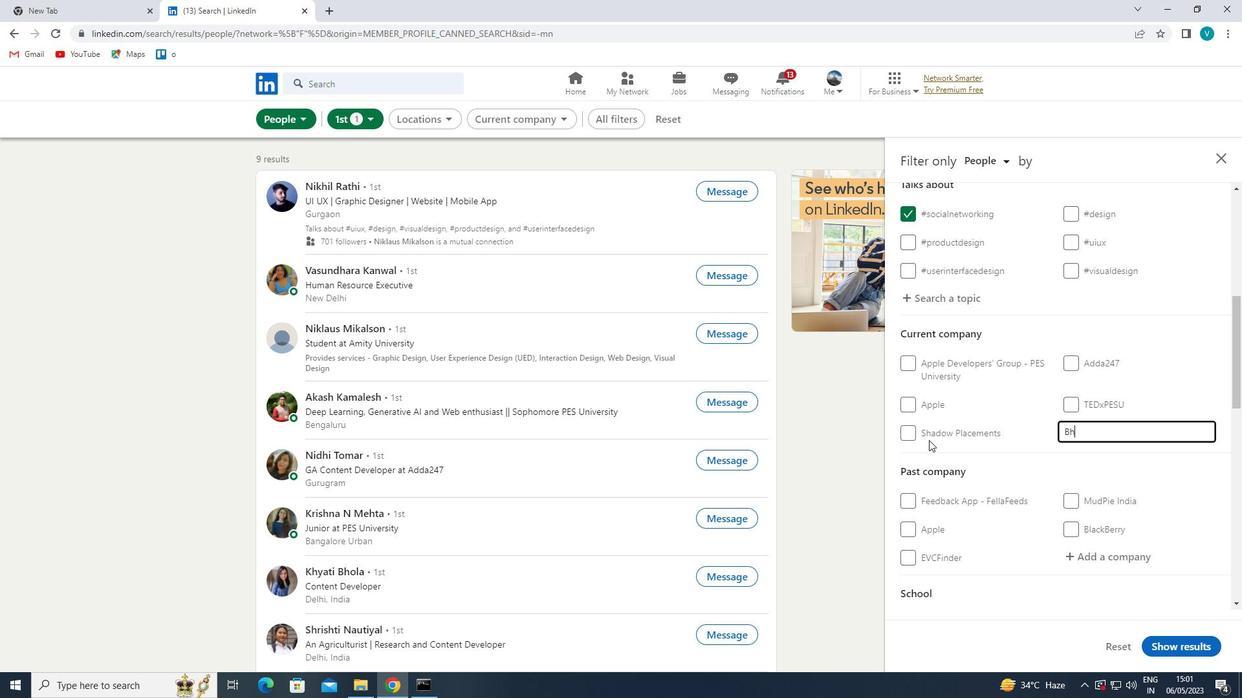 
Action: Mouse moved to (929, 440)
Screenshot: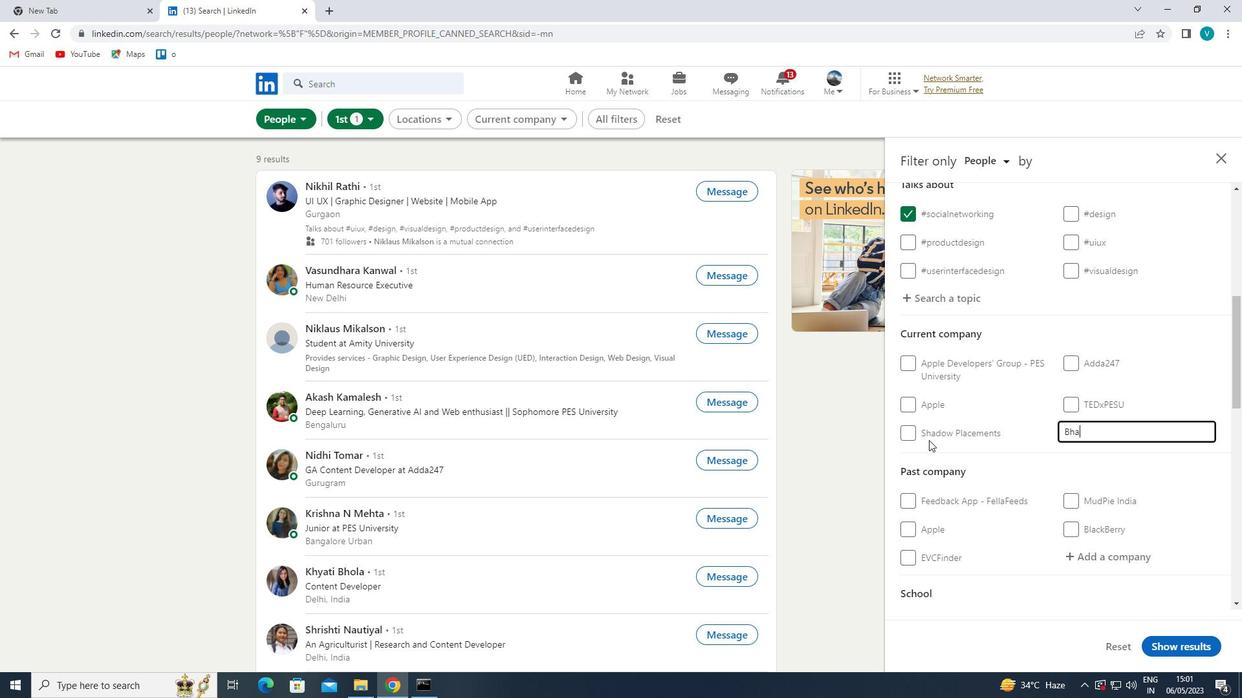 
Action: Key pressed AT
Screenshot: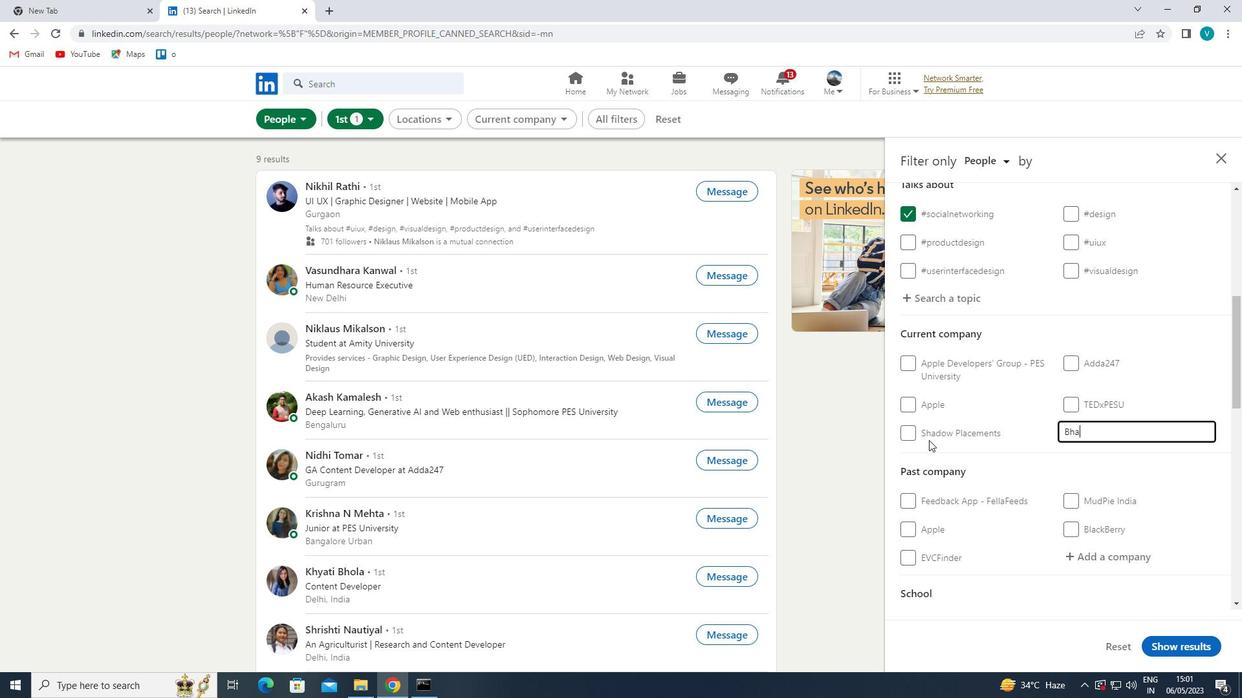 
Action: Mouse moved to (1013, 586)
Screenshot: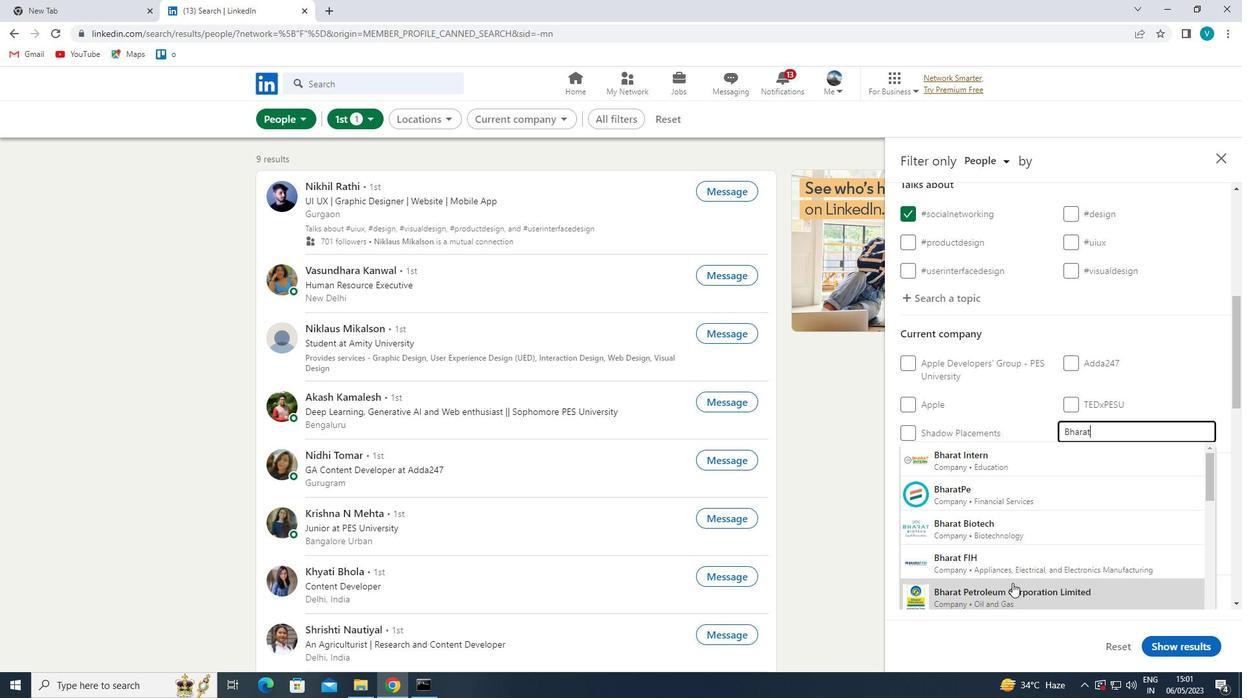 
Action: Mouse pressed left at (1013, 586)
Screenshot: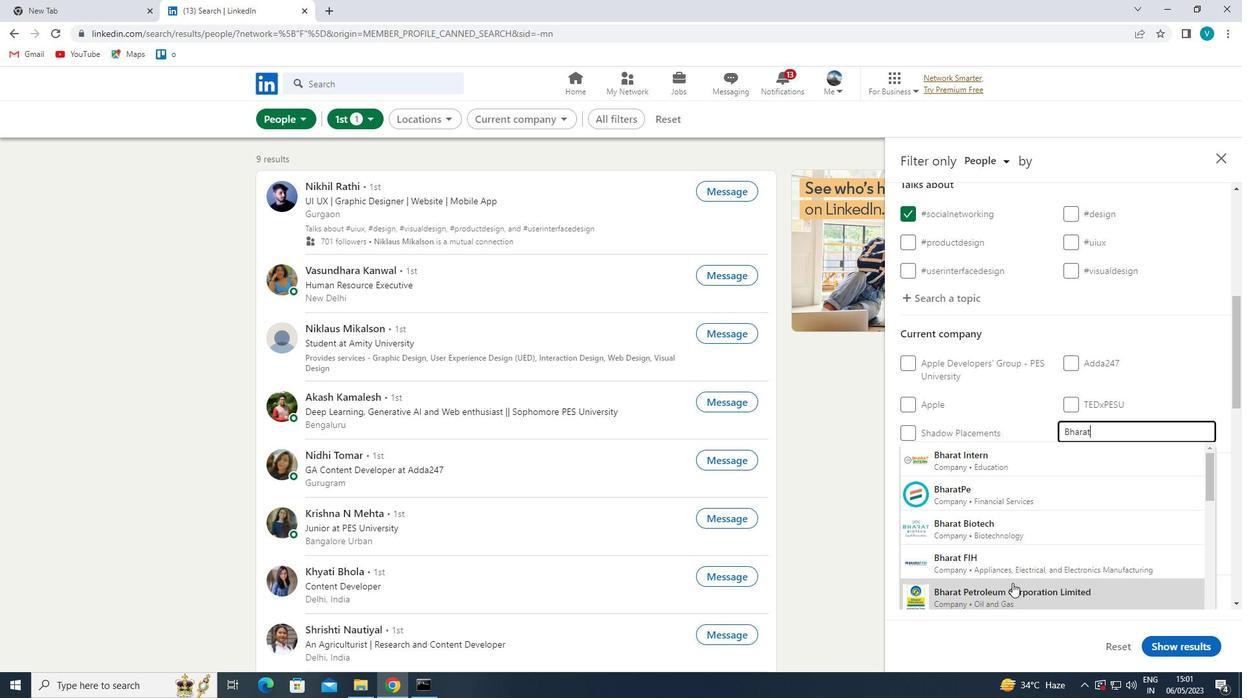 
Action: Mouse moved to (1033, 542)
Screenshot: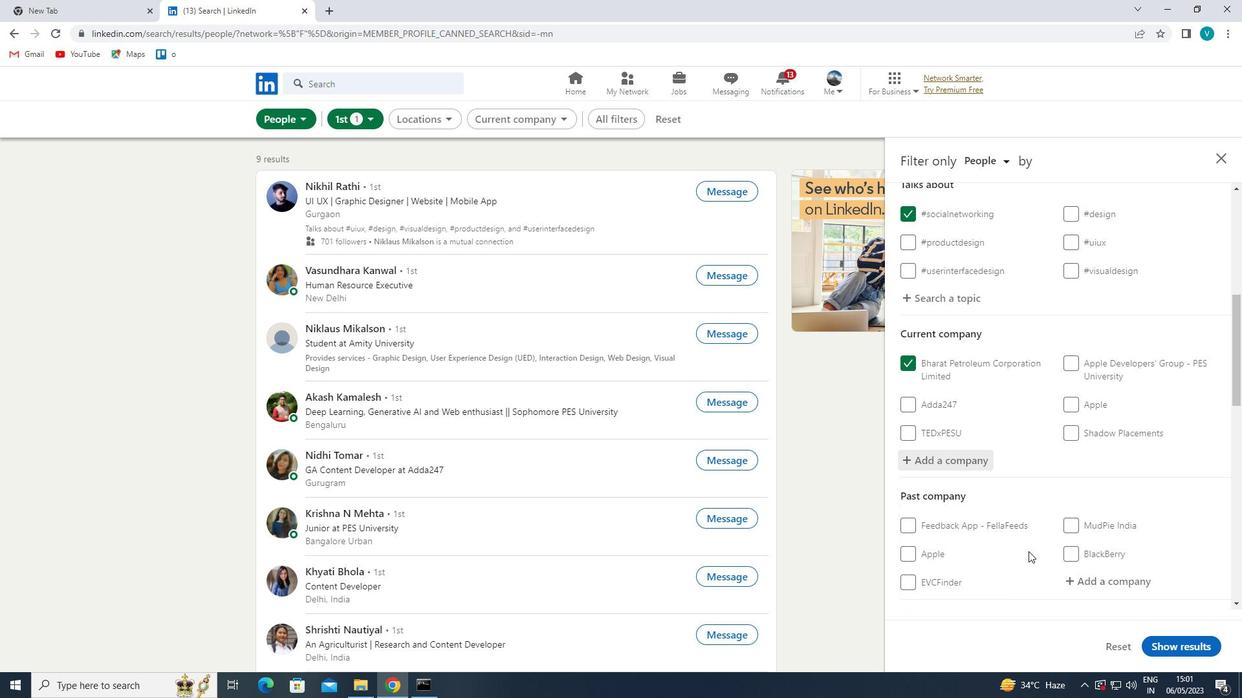 
Action: Mouse scrolled (1033, 541) with delta (0, 0)
Screenshot: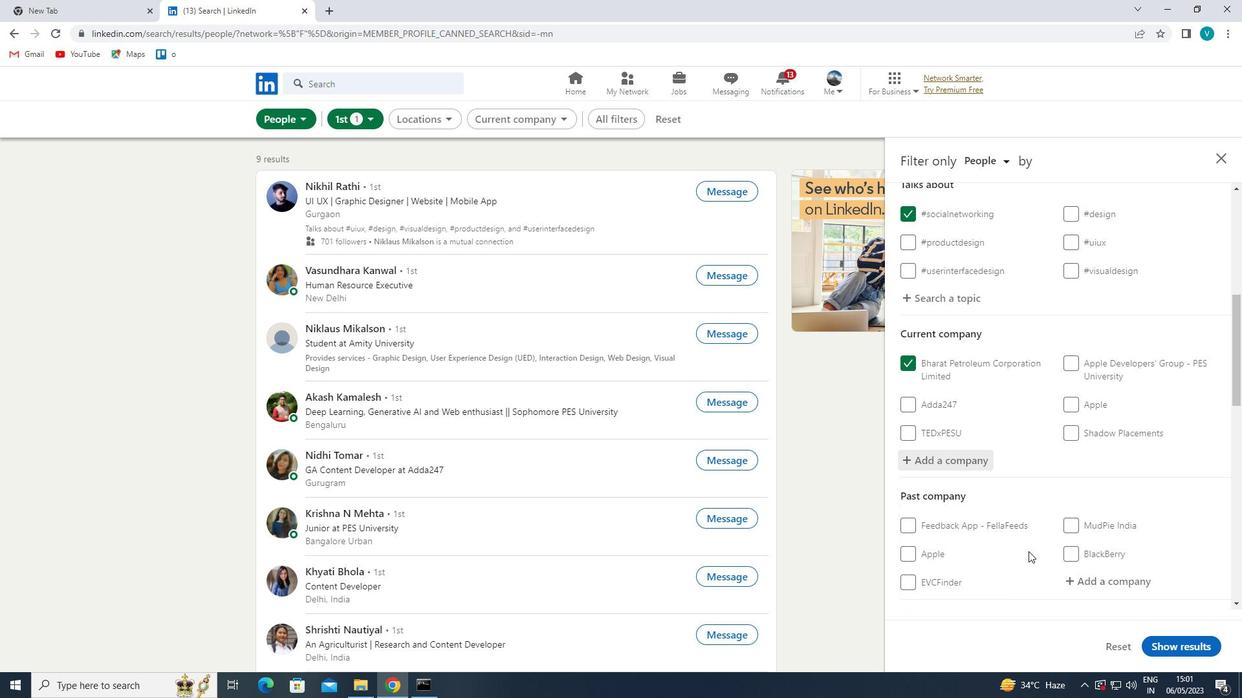 
Action: Mouse moved to (1034, 539)
Screenshot: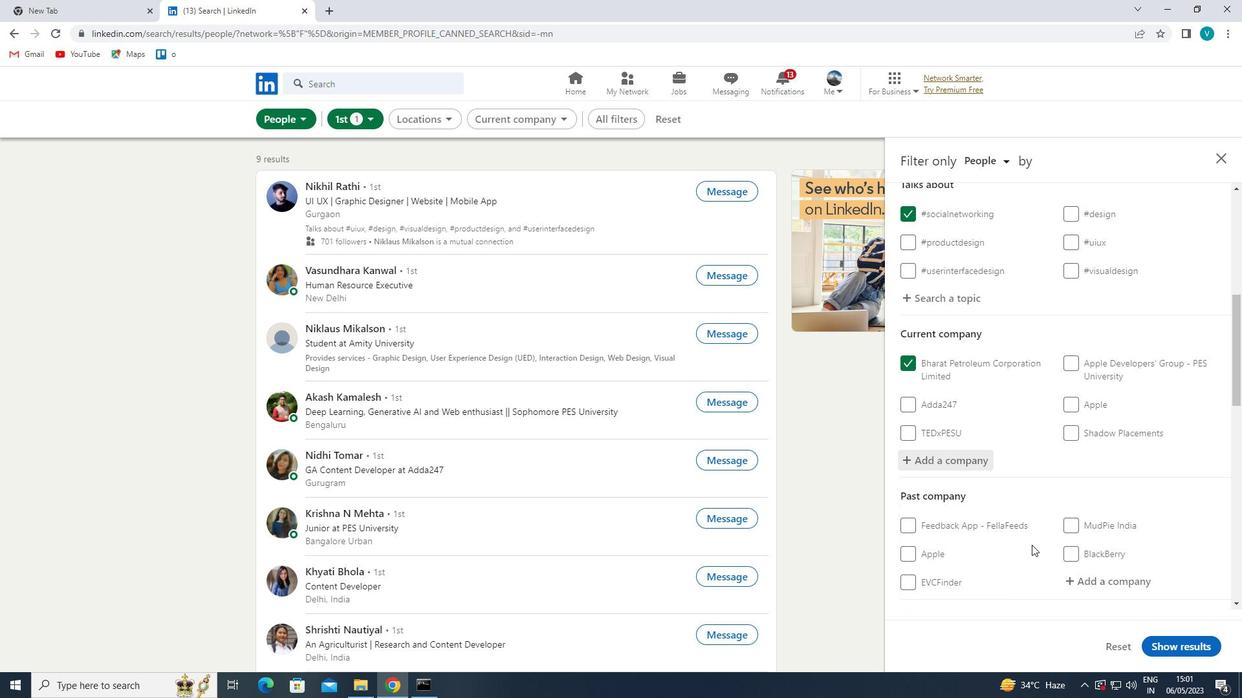 
Action: Mouse scrolled (1034, 538) with delta (0, 0)
Screenshot: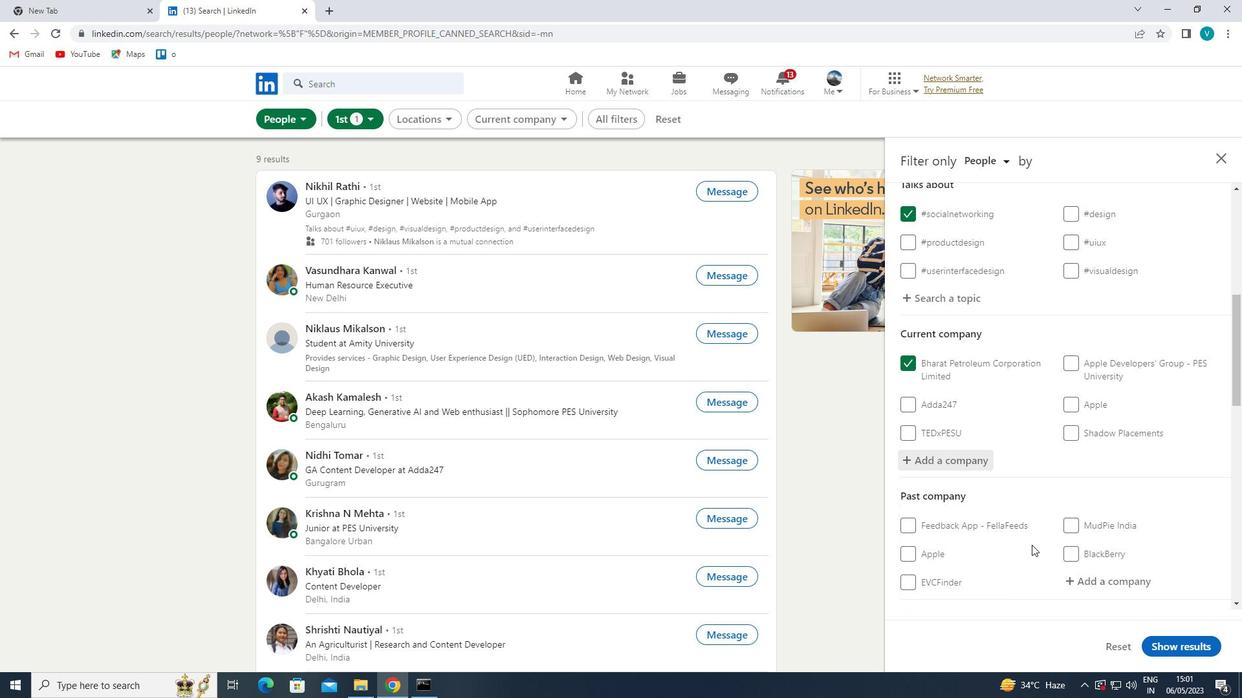 
Action: Mouse moved to (1035, 538)
Screenshot: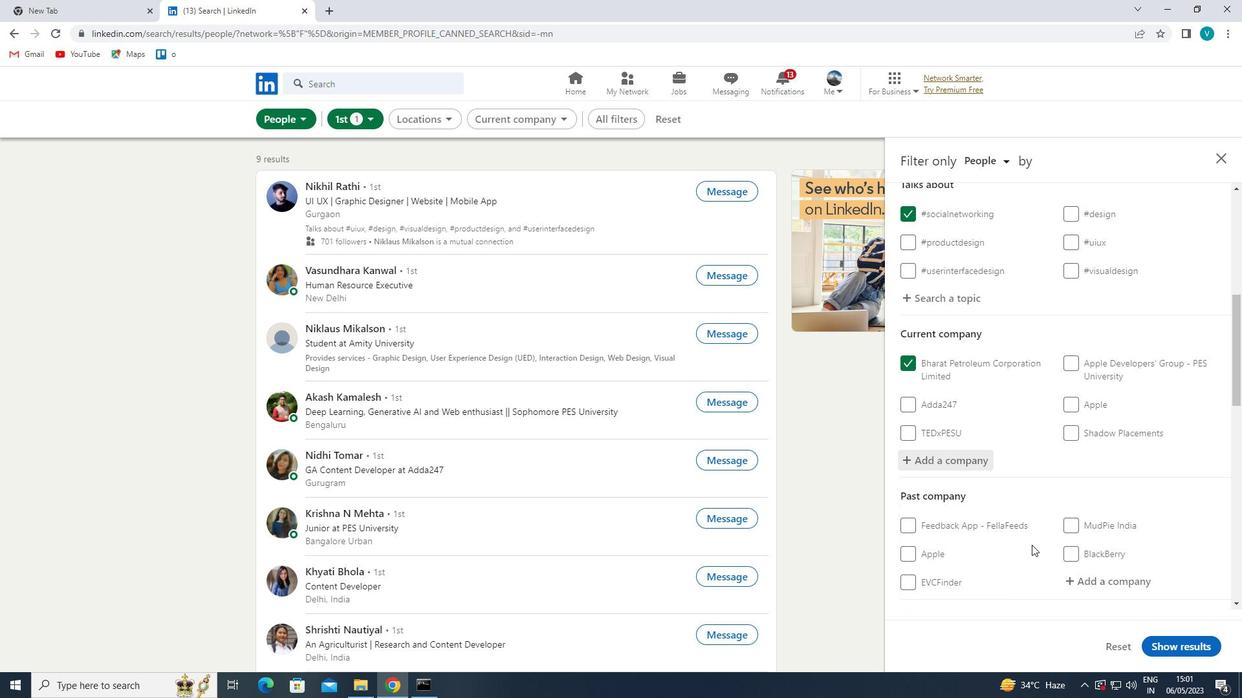 
Action: Mouse scrolled (1035, 538) with delta (0, 0)
Screenshot: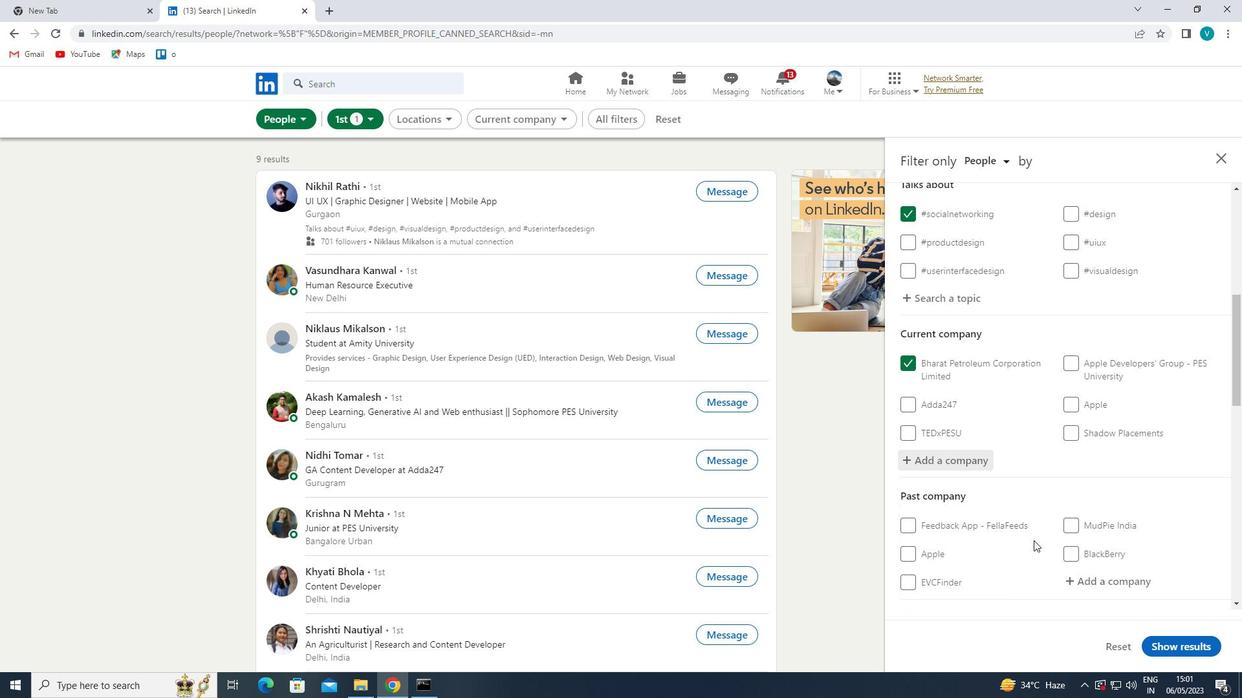 
Action: Mouse moved to (1035, 538)
Screenshot: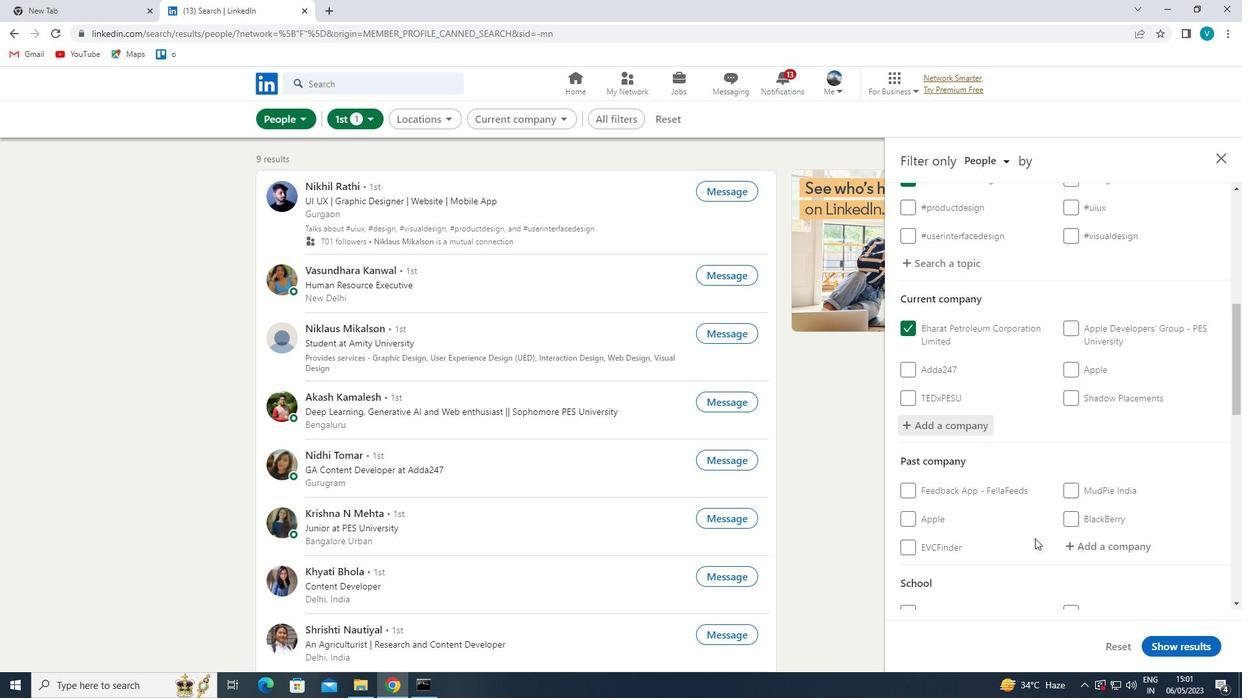 
Action: Mouse scrolled (1035, 538) with delta (0, 0)
Screenshot: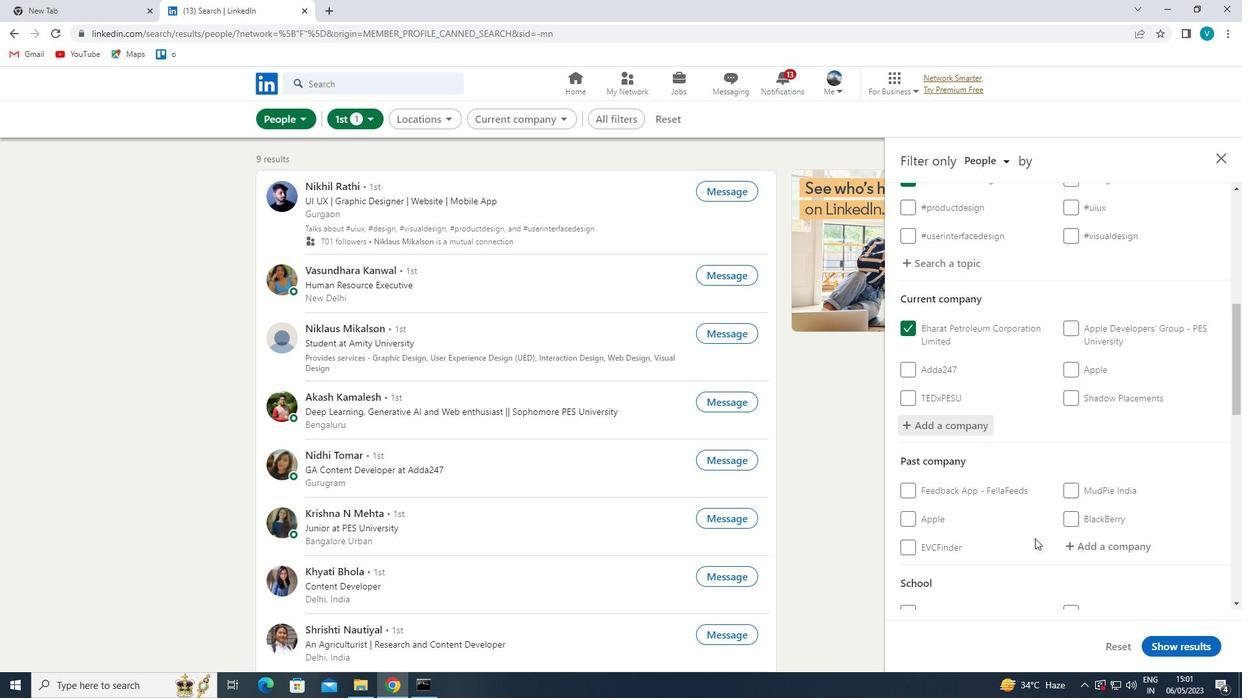 
Action: Mouse moved to (1088, 484)
Screenshot: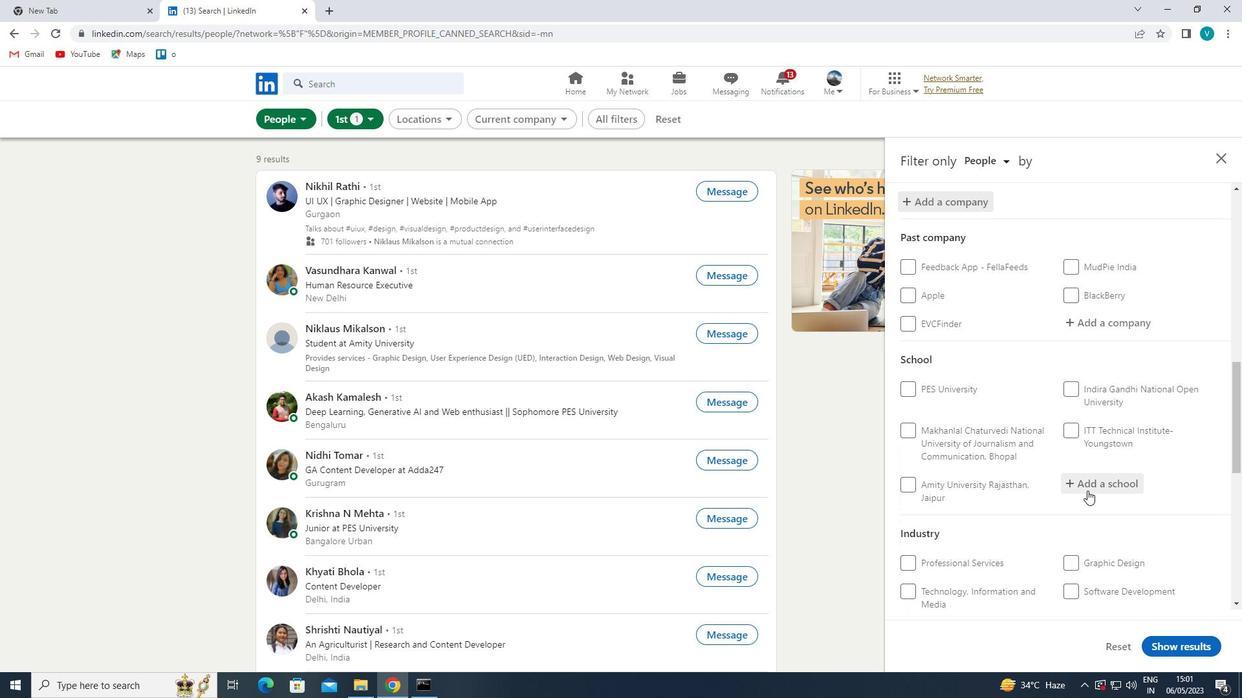 
Action: Mouse pressed left at (1088, 484)
Screenshot: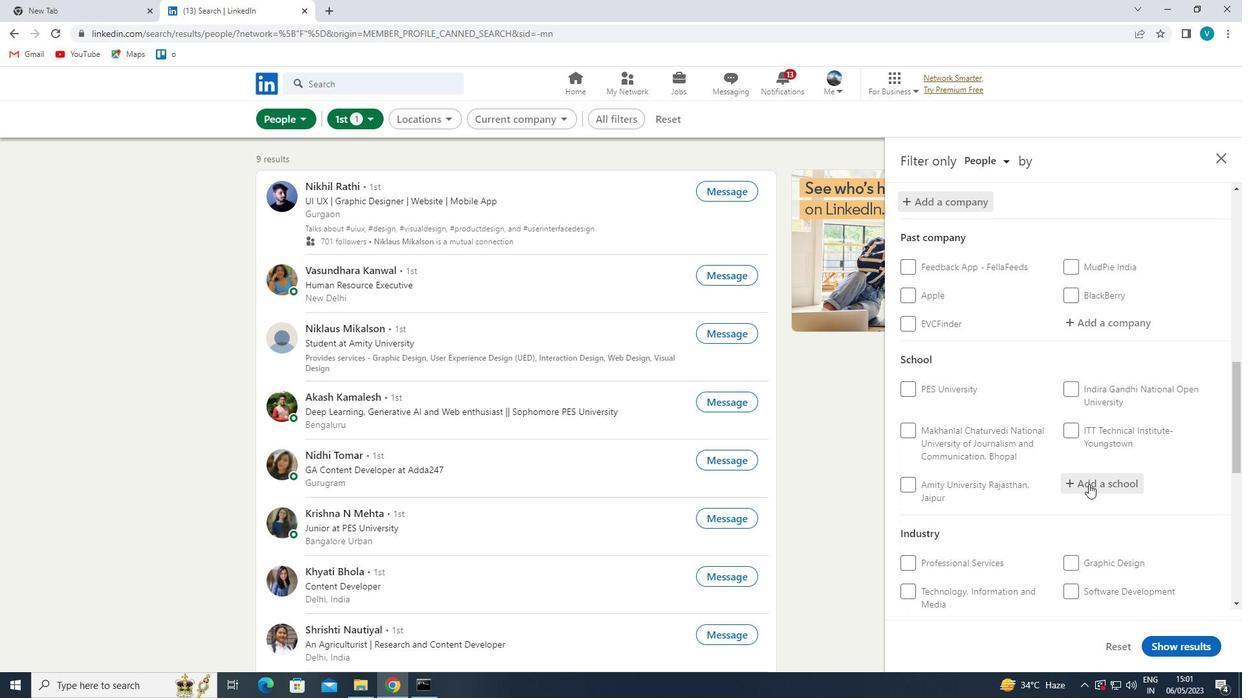 
Action: Mouse moved to (991, 423)
Screenshot: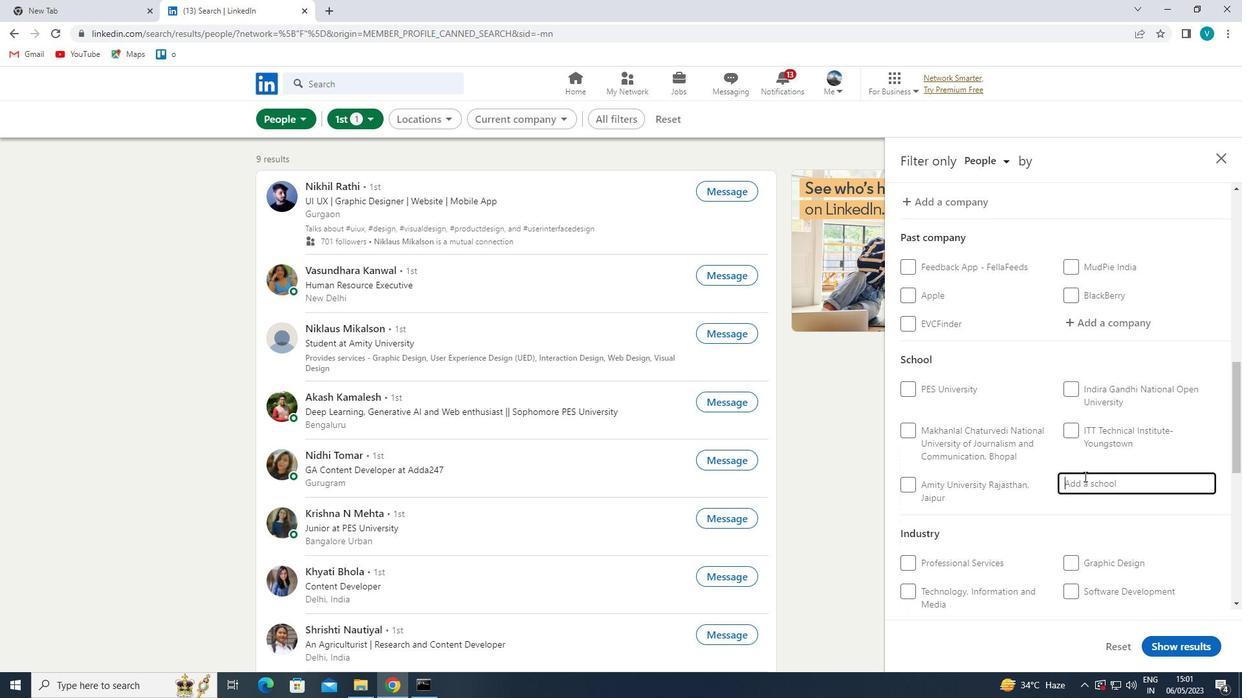 
Action: Key pressed <Key.shift>
Screenshot: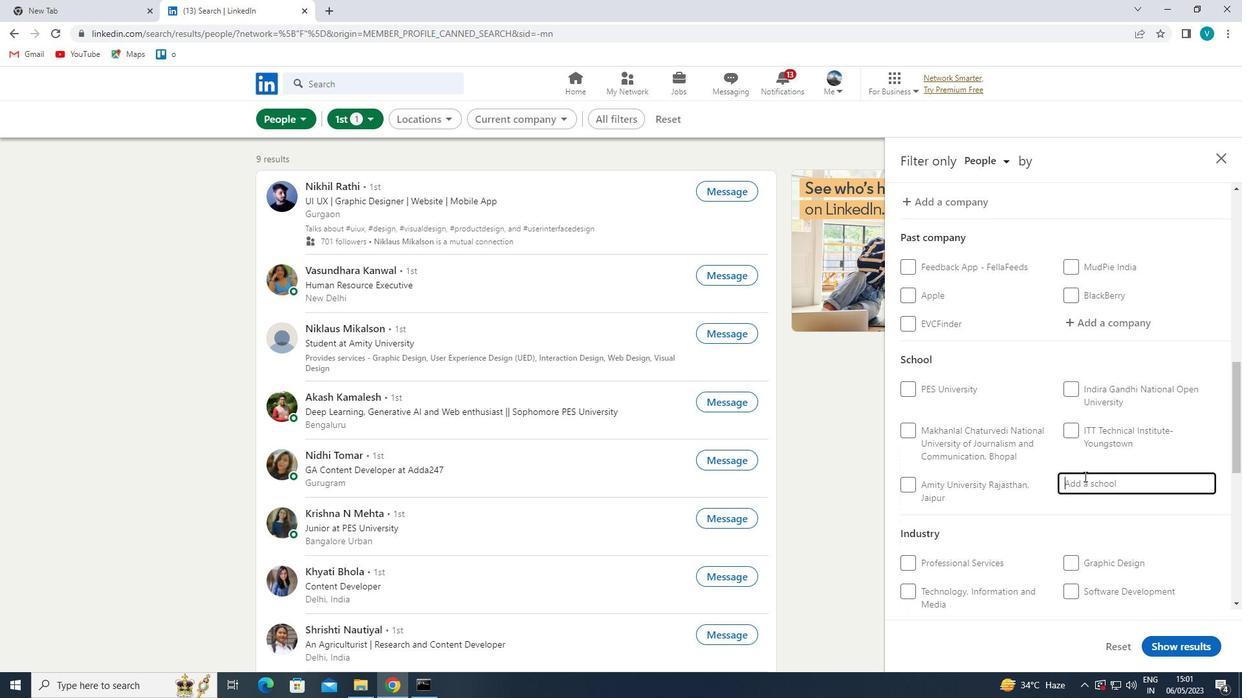 
Action: Mouse moved to (990, 423)
Screenshot: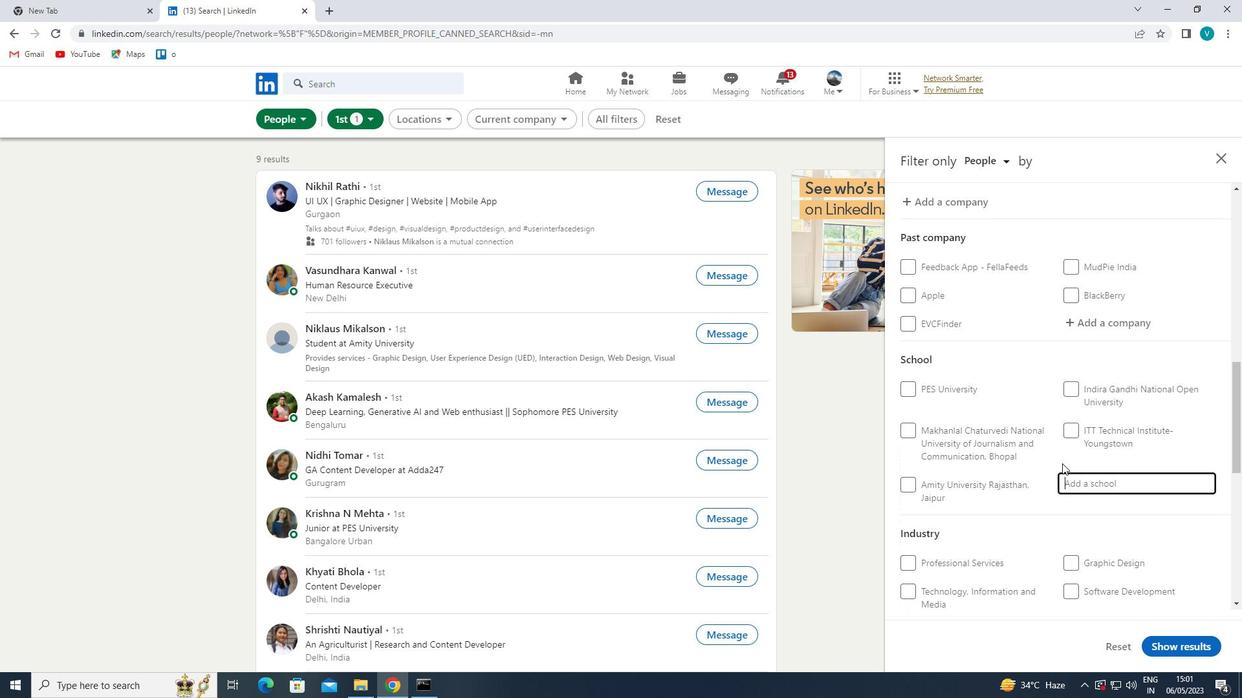 
Action: Key pressed MIT<Key.space>
Screenshot: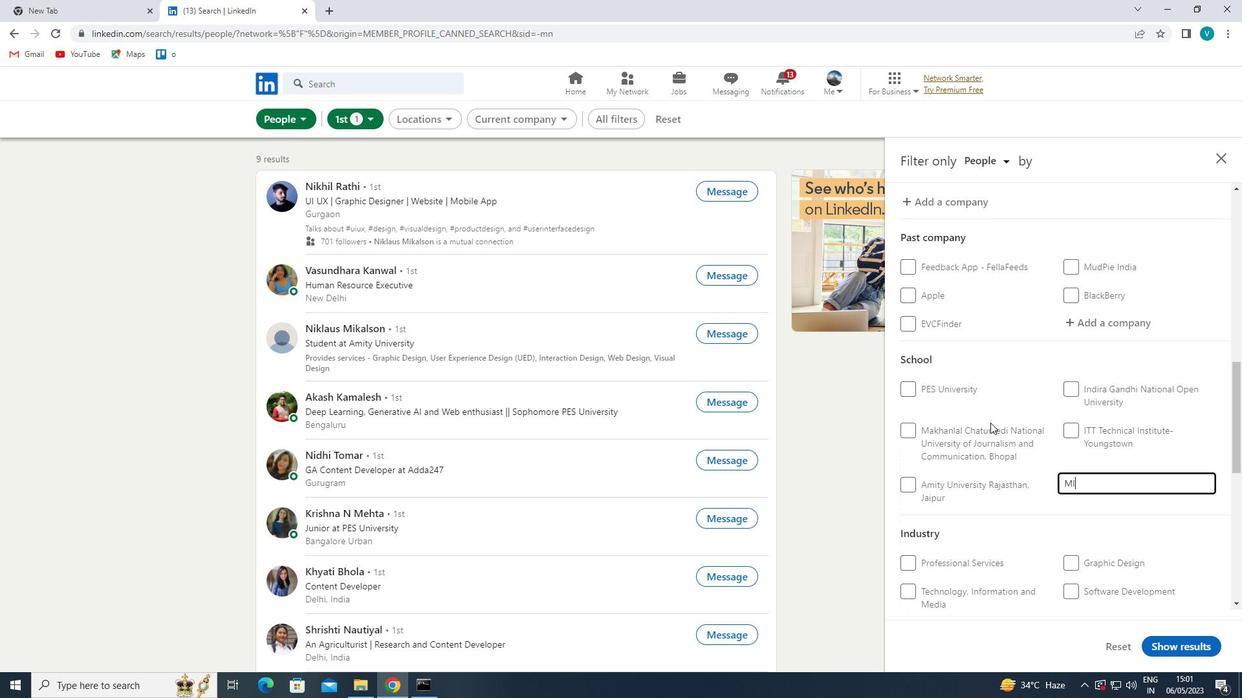 
Action: Mouse moved to (1075, 456)
Screenshot: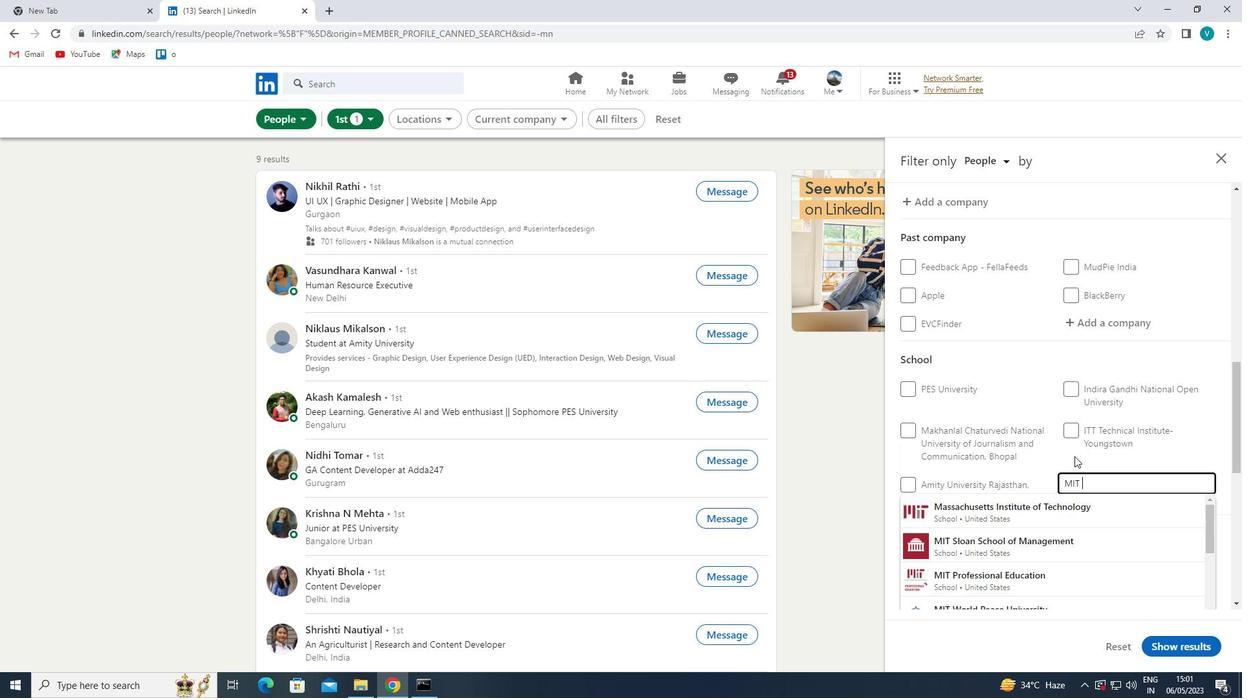 
Action: Key pressed <Key.shift><Key.shift><Key.shift>INSTITUTE<Key.space>OF<Key.space><Key.shift>DESIGN
Screenshot: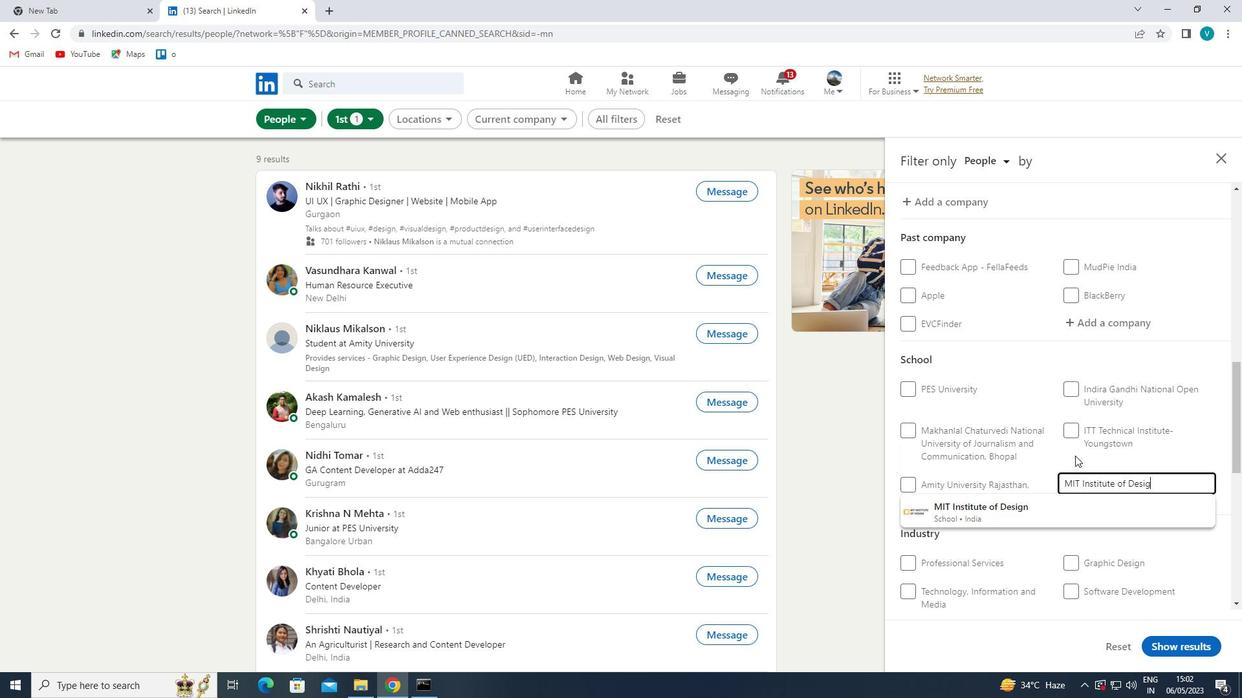 
Action: Mouse moved to (1064, 510)
Screenshot: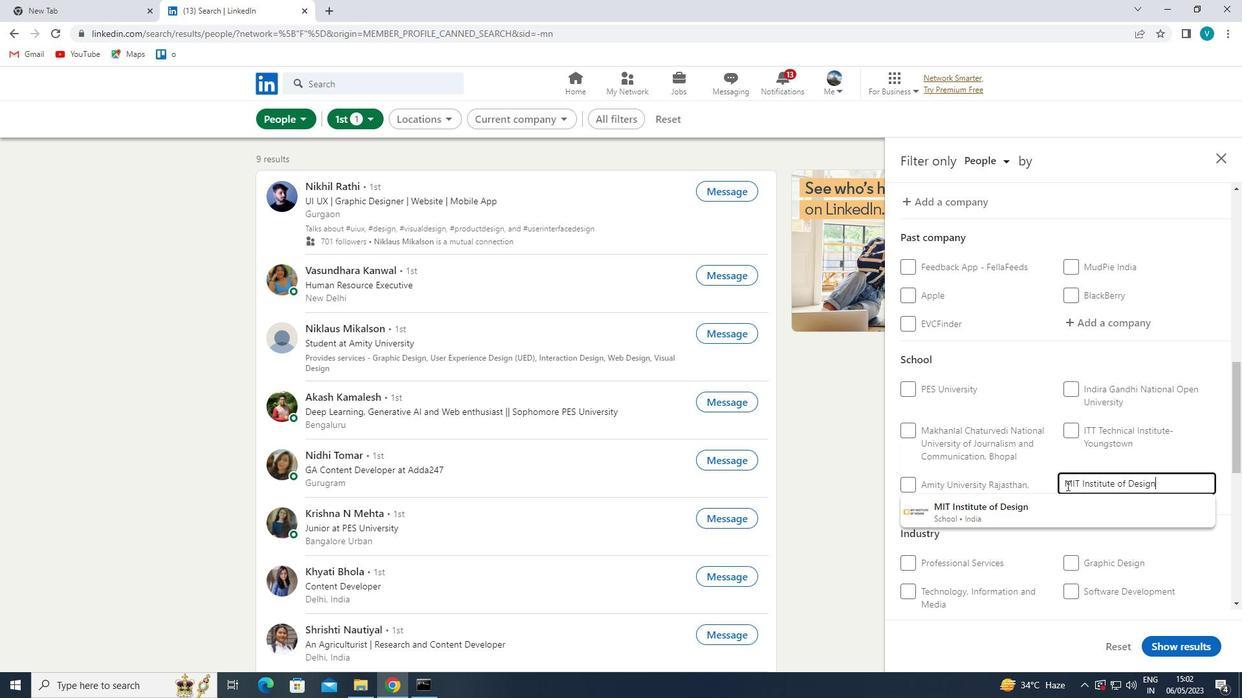 
Action: Mouse pressed left at (1064, 510)
Screenshot: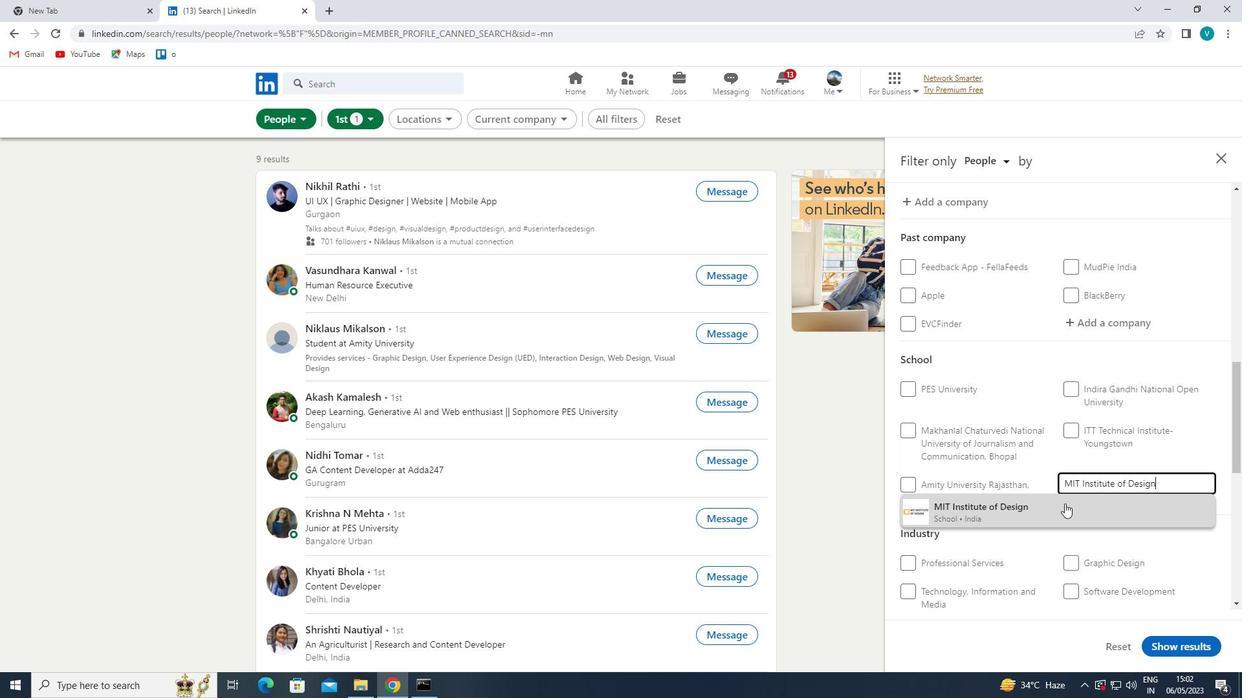 
Action: Mouse moved to (1063, 511)
Screenshot: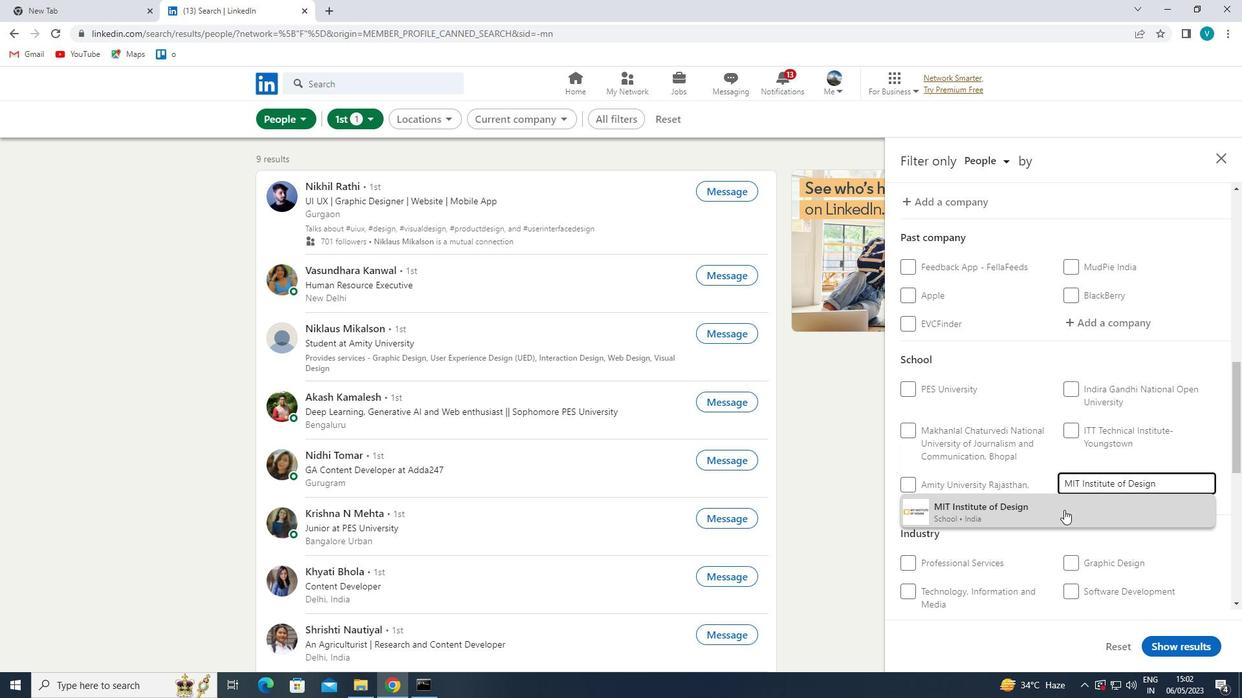 
Action: Mouse scrolled (1063, 510) with delta (0, 0)
Screenshot: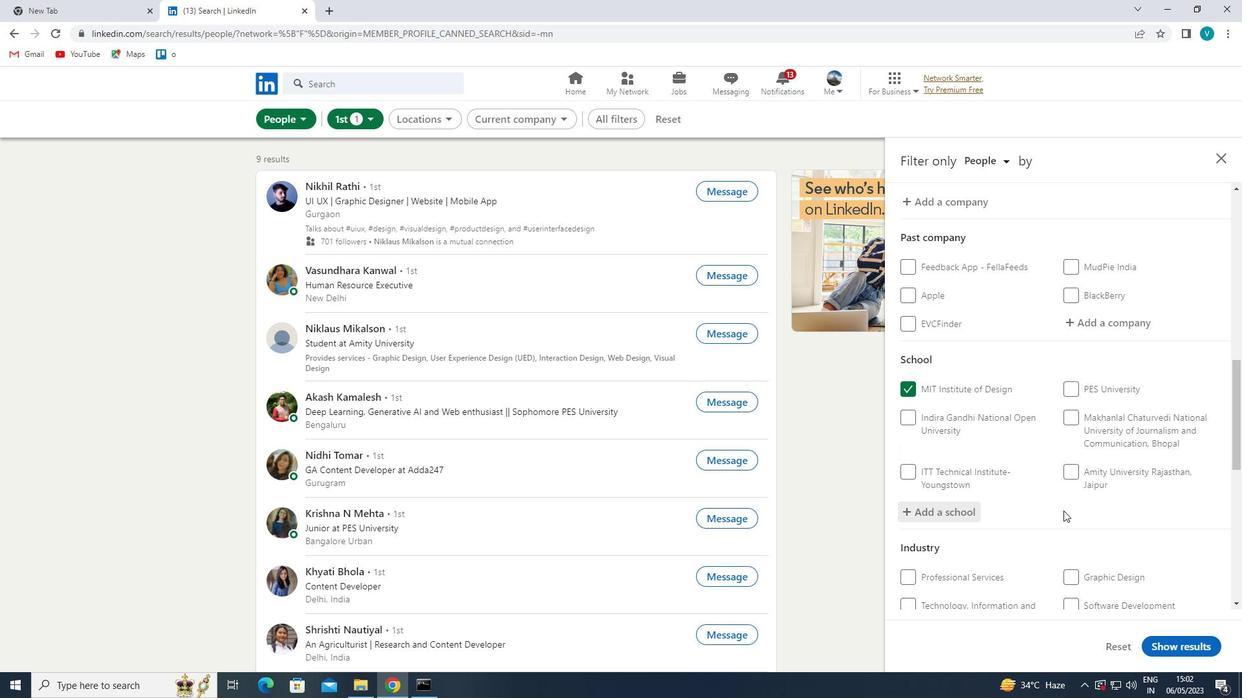 
Action: Mouse scrolled (1063, 510) with delta (0, 0)
Screenshot: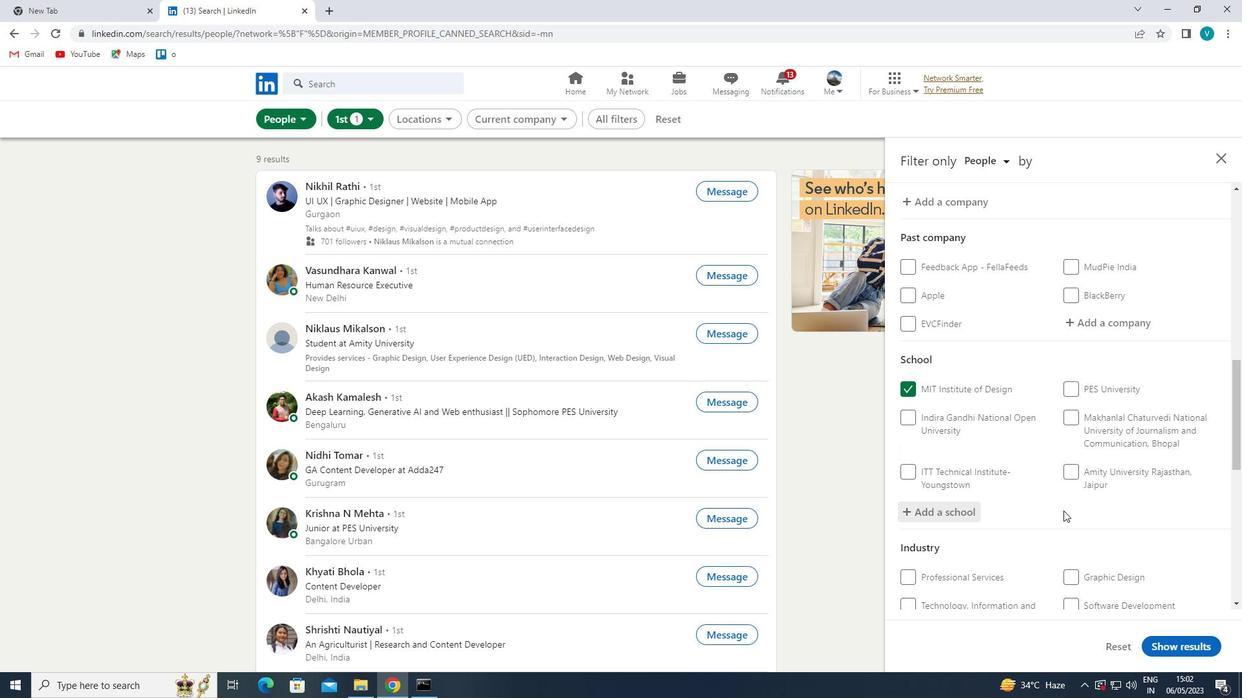 
Action: Mouse scrolled (1063, 510) with delta (0, 0)
Screenshot: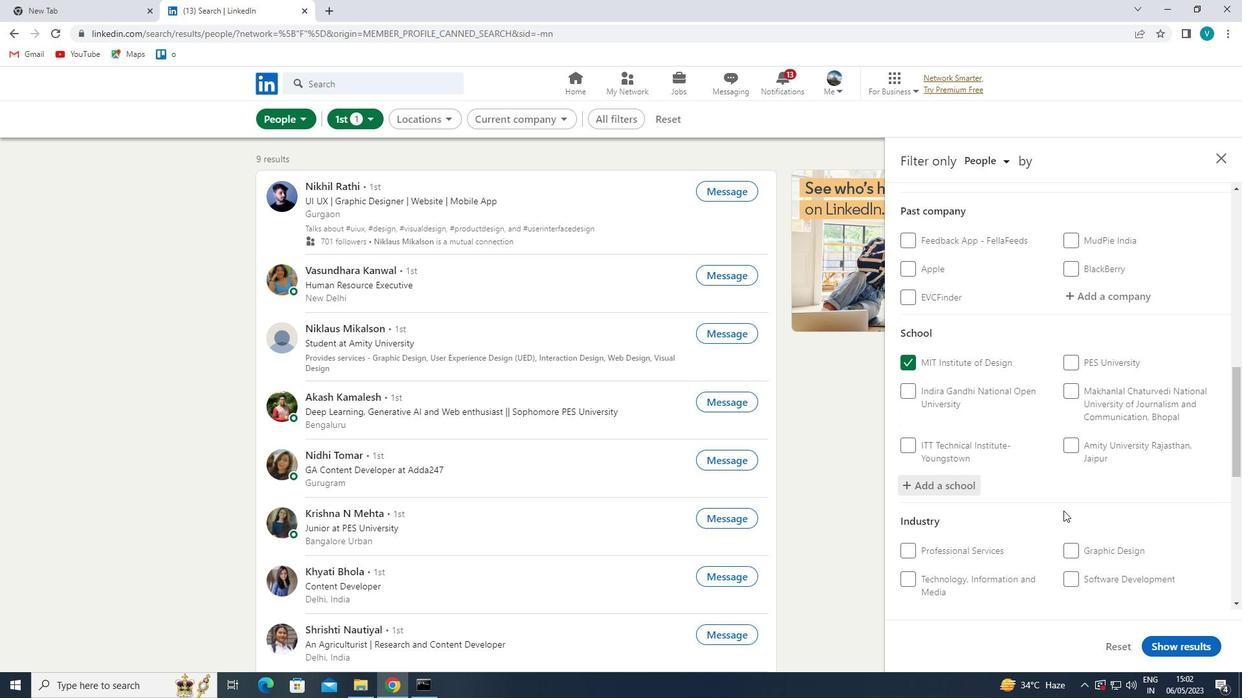 
Action: Mouse moved to (1064, 510)
Screenshot: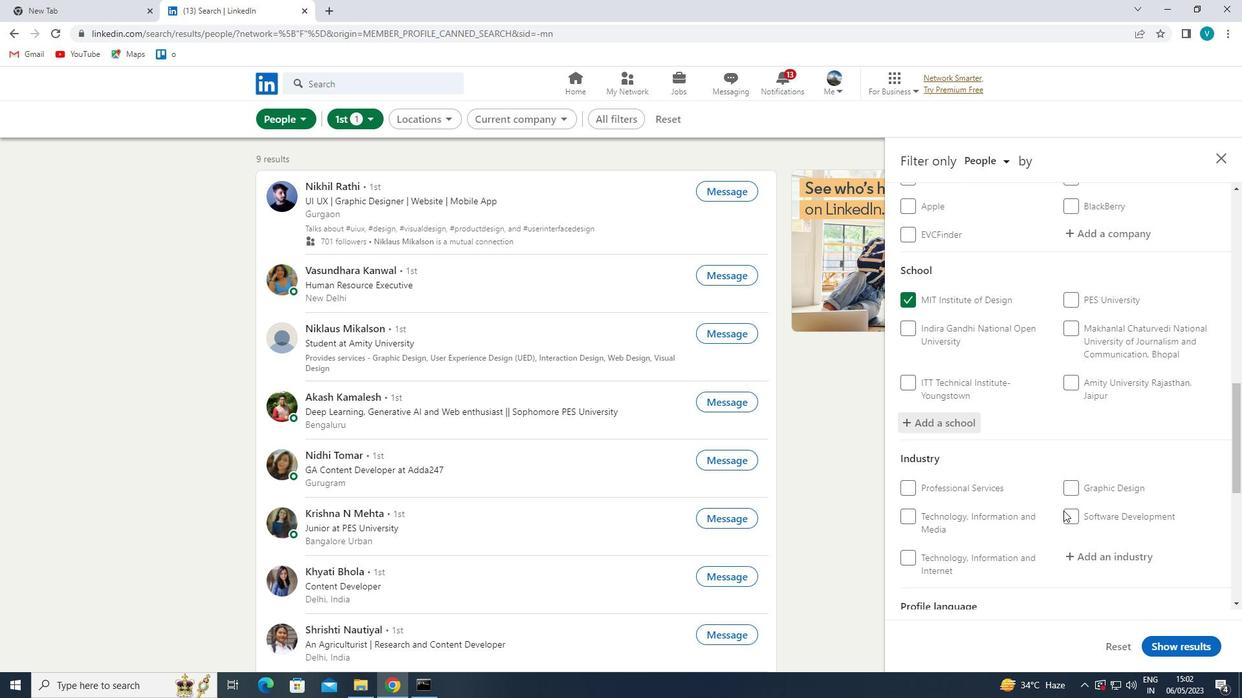 
Action: Mouse scrolled (1064, 509) with delta (0, 0)
Screenshot: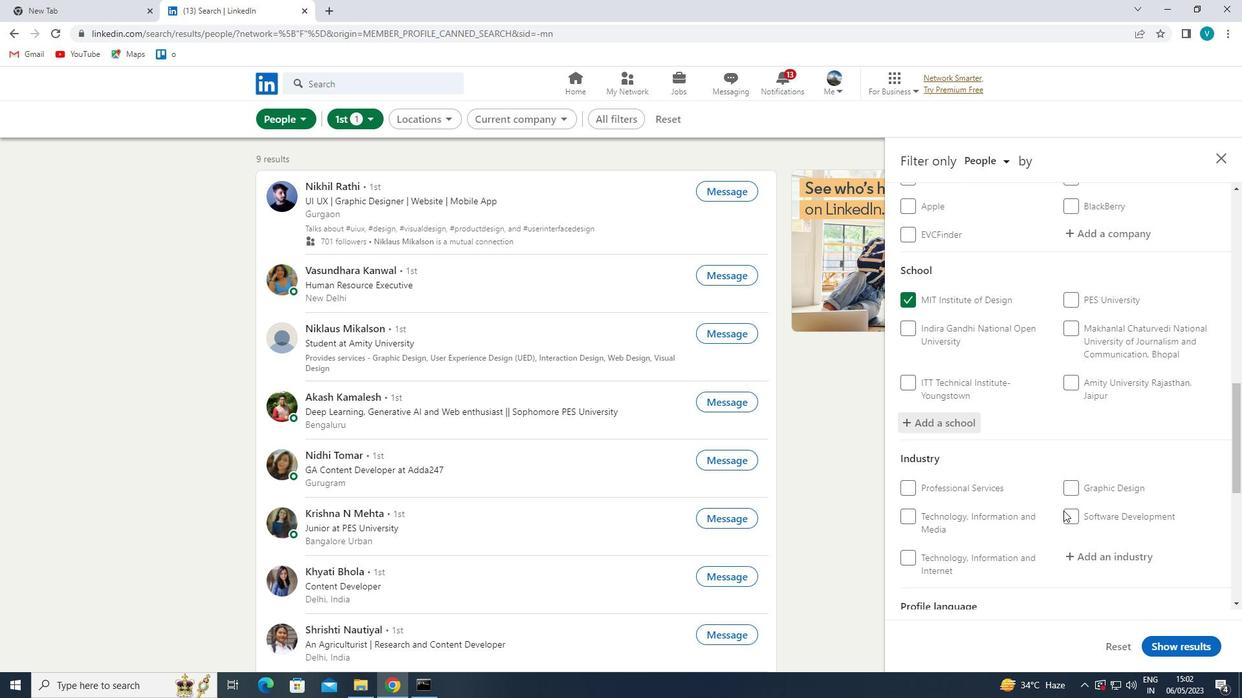 
Action: Mouse moved to (1126, 385)
Screenshot: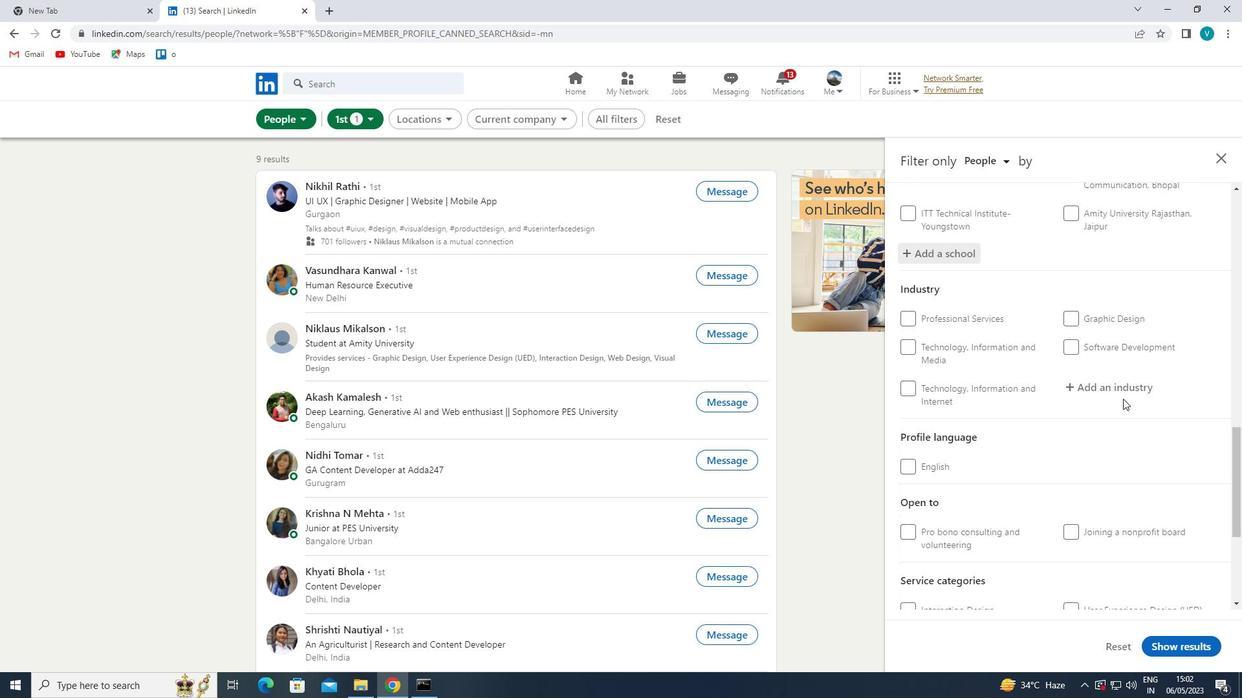 
Action: Mouse pressed left at (1126, 385)
Screenshot: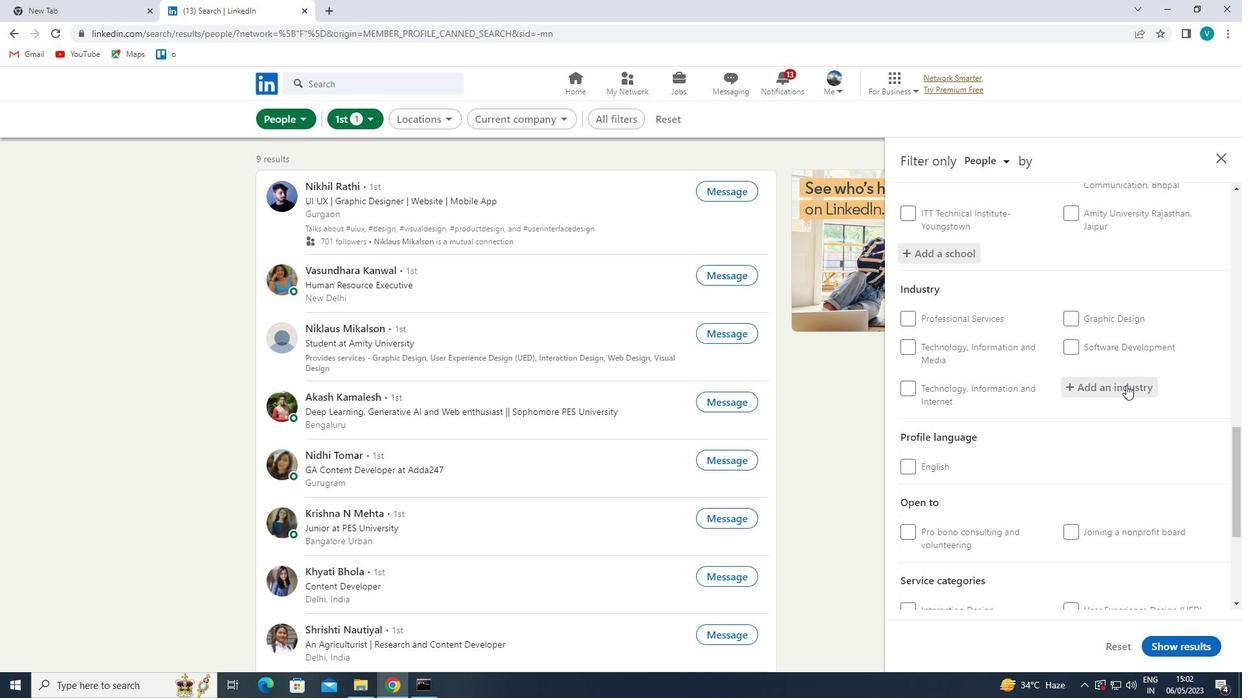 
Action: Mouse moved to (1124, 386)
Screenshot: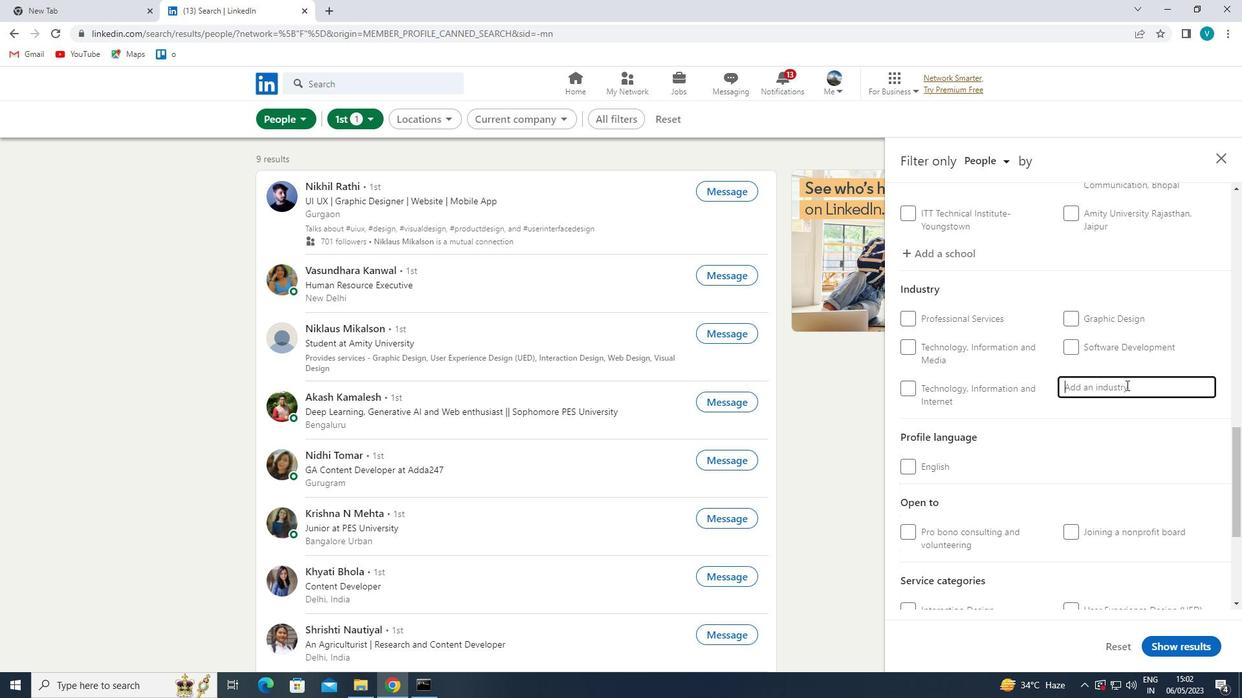 
Action: Key pressed <Key.shift>
Screenshot: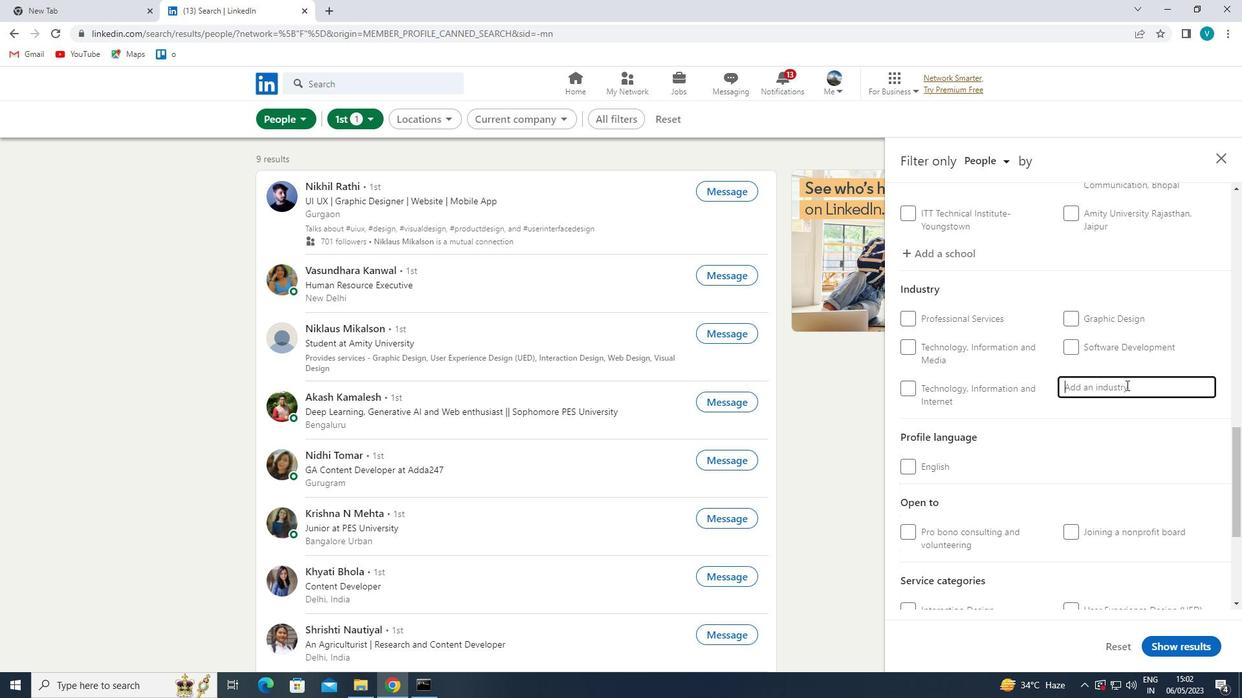 
Action: Mouse moved to (1108, 396)
Screenshot: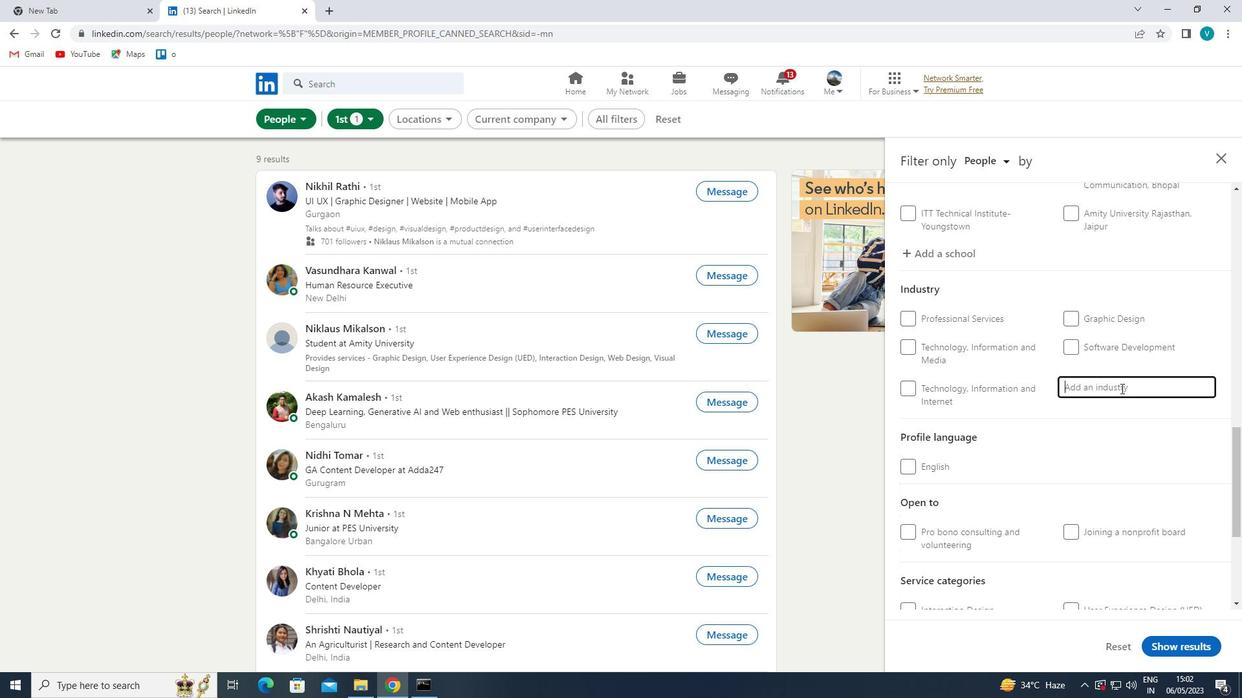
Action: Key pressed <Key.shift><Key.shift>SIGHTSEEING<Key.space>
Screenshot: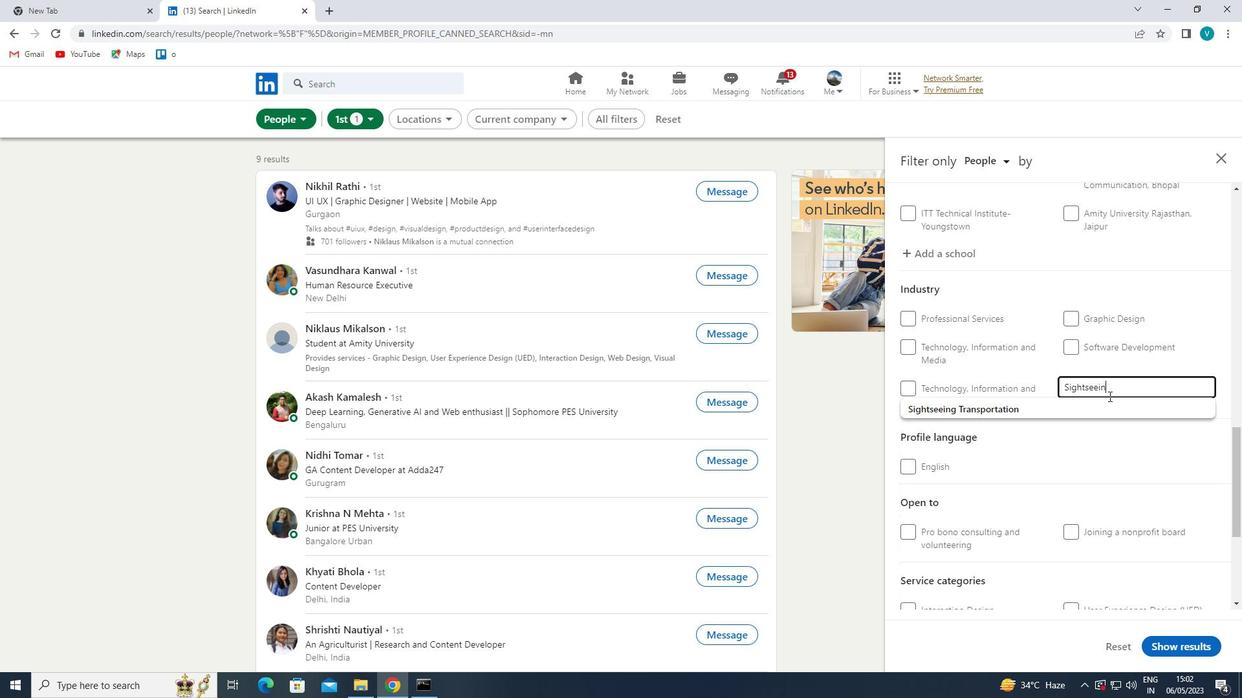 
Action: Mouse moved to (1090, 409)
Screenshot: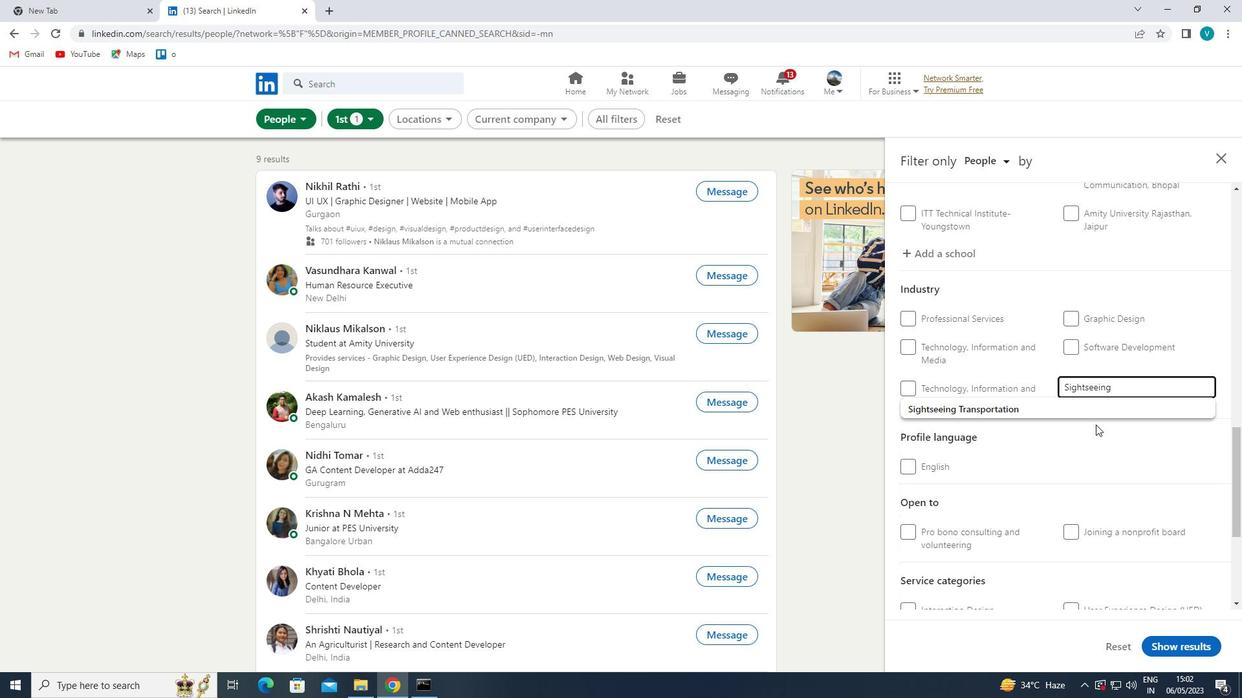 
Action: Mouse pressed left at (1090, 409)
Screenshot: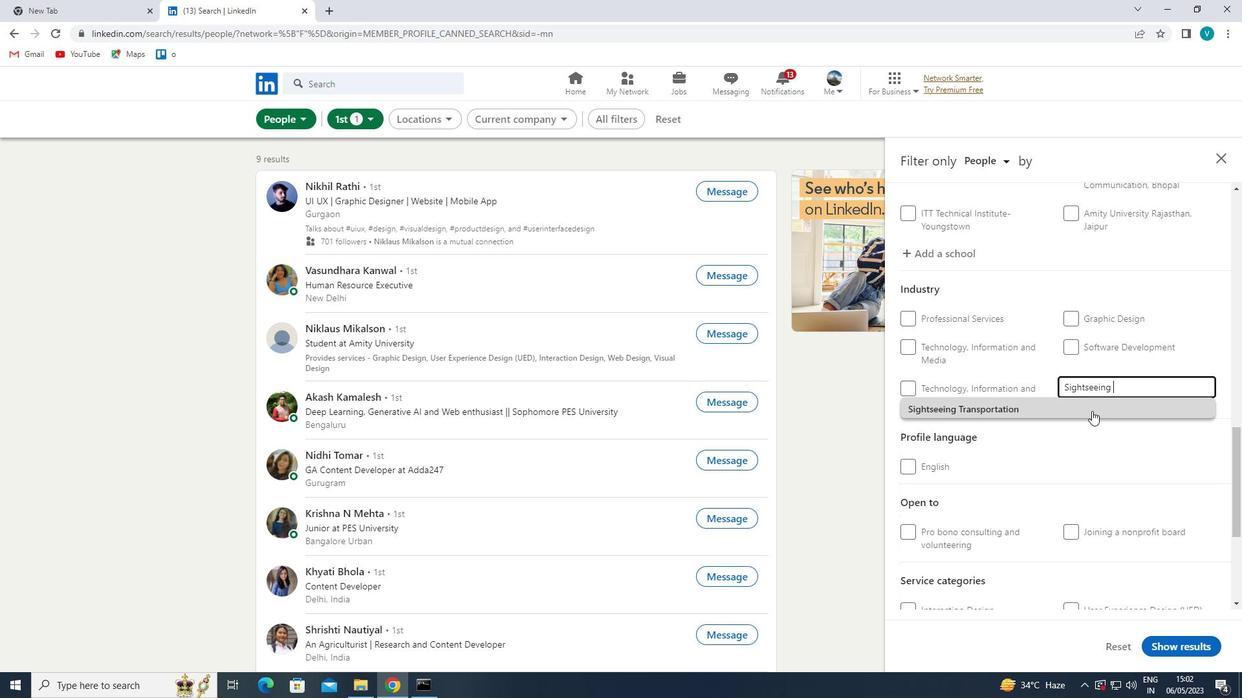 
Action: Mouse moved to (1099, 419)
Screenshot: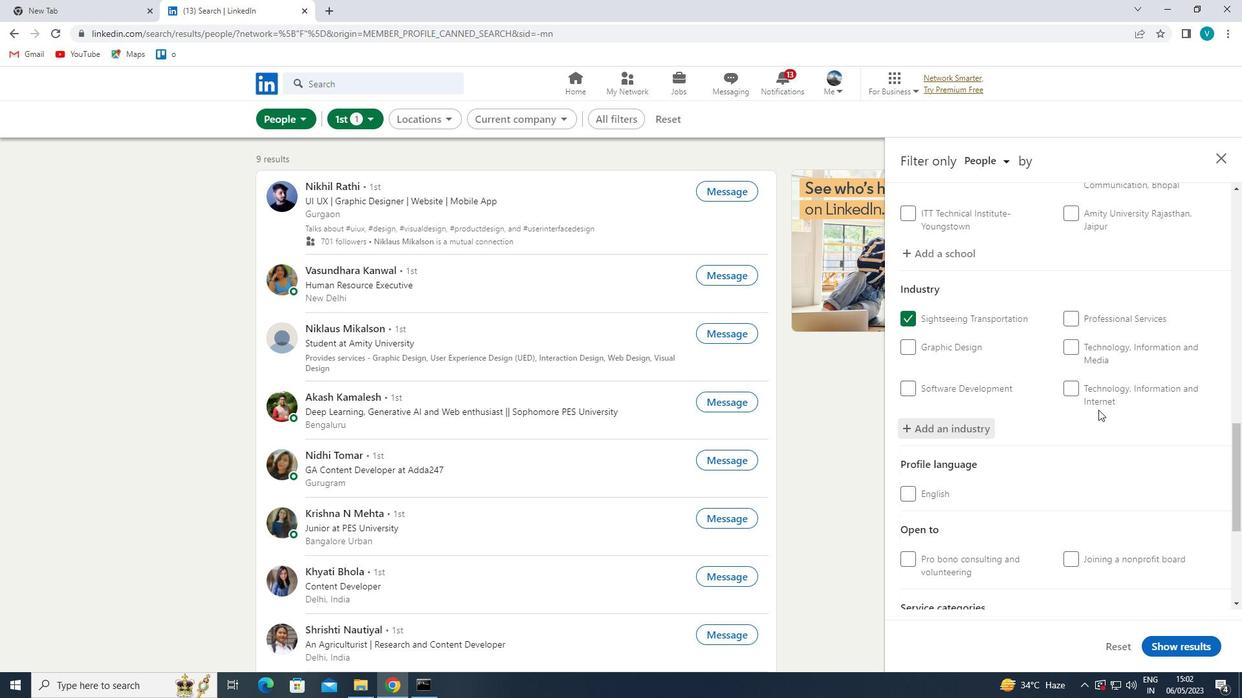 
Action: Mouse scrolled (1099, 418) with delta (0, 0)
Screenshot: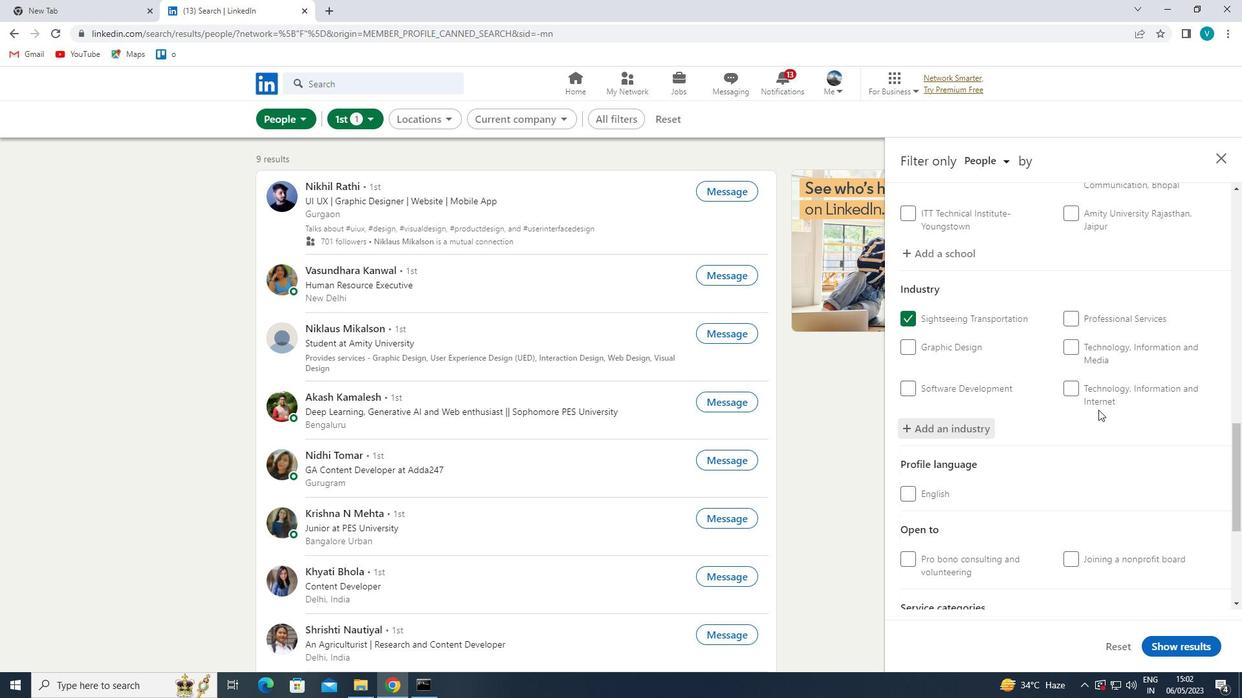 
Action: Mouse moved to (1100, 424)
Screenshot: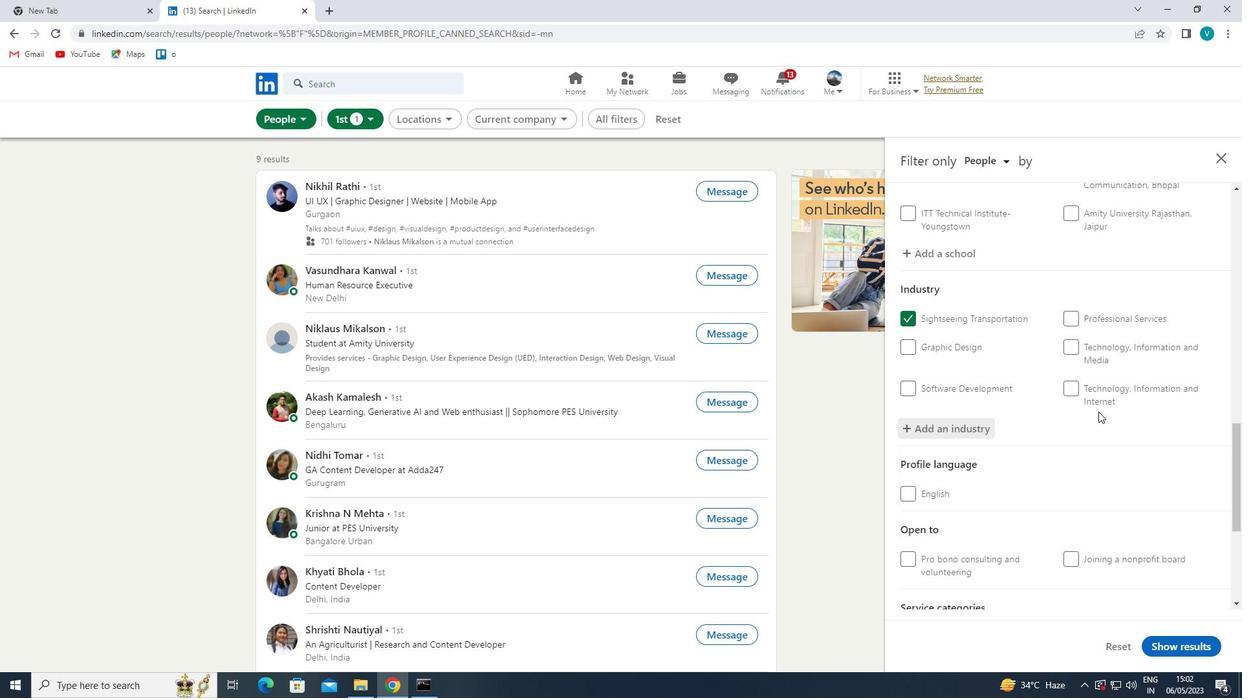 
Action: Mouse scrolled (1100, 423) with delta (0, 0)
Screenshot: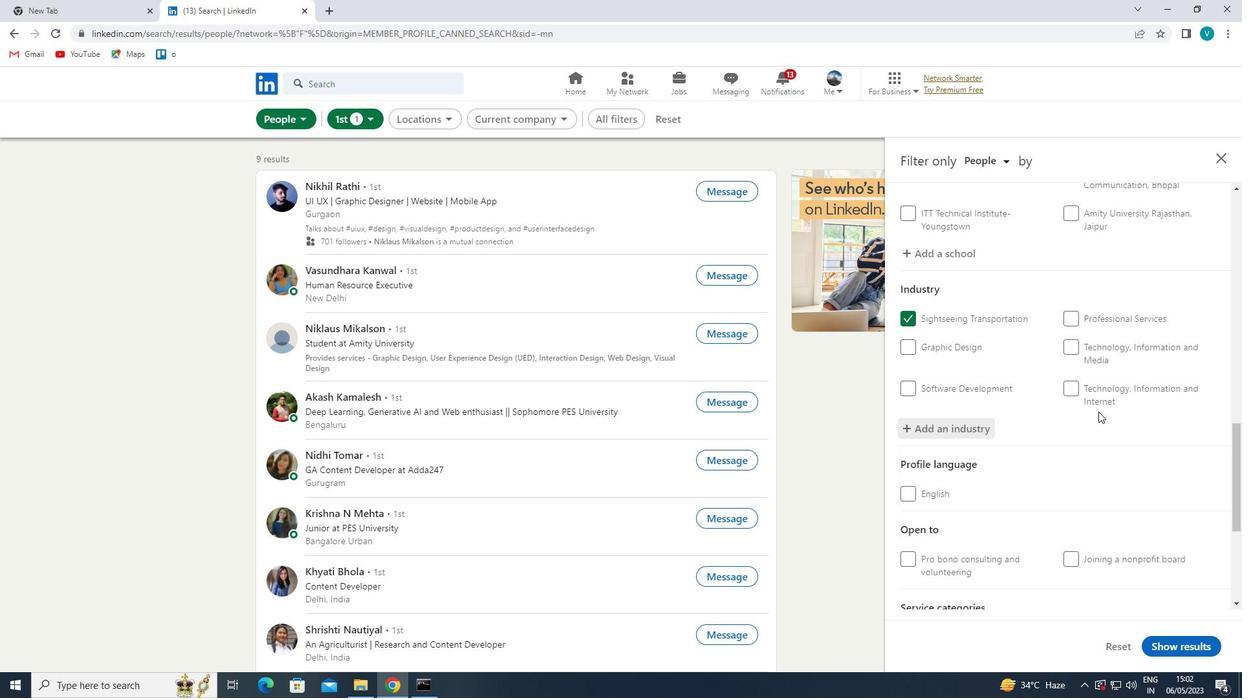 
Action: Mouse moved to (1100, 425)
Screenshot: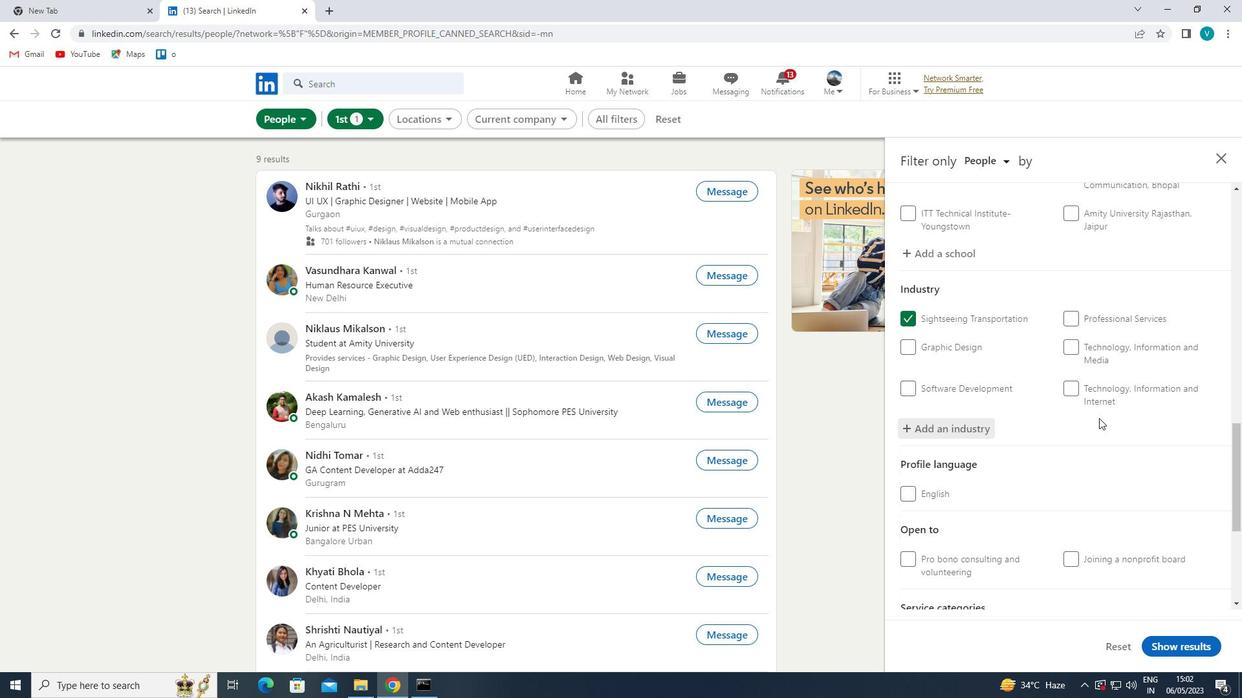 
Action: Mouse scrolled (1100, 424) with delta (0, 0)
Screenshot: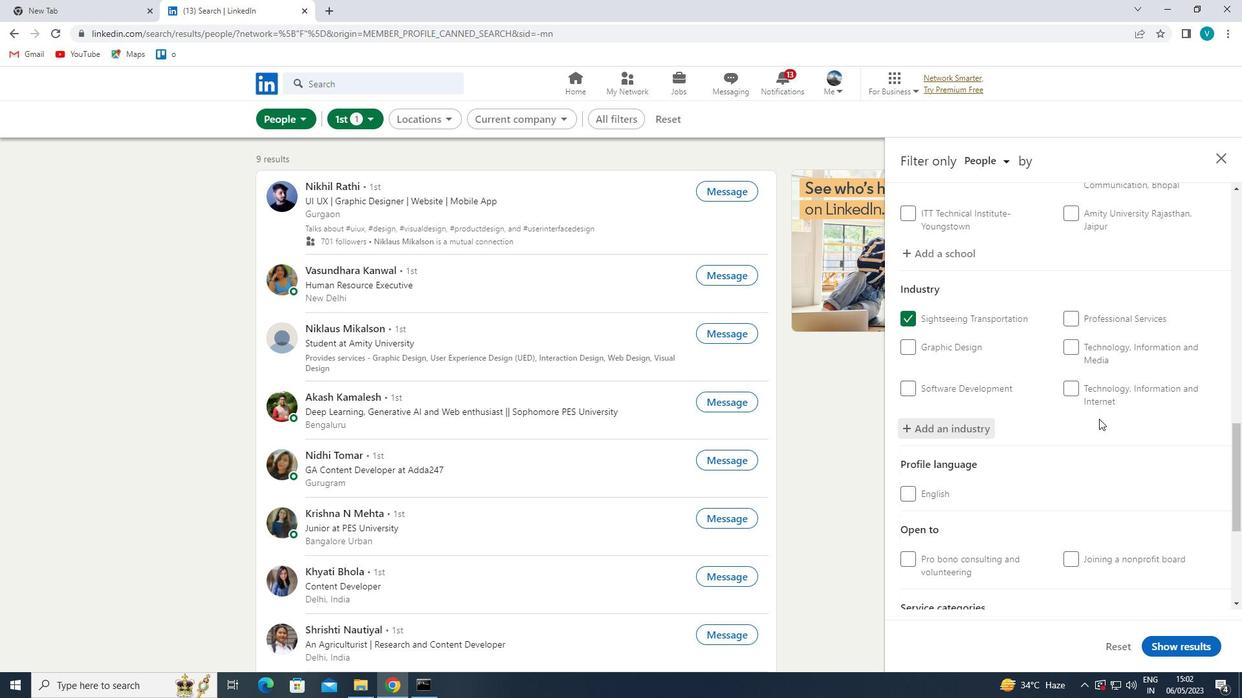 
Action: Mouse scrolled (1100, 424) with delta (0, 0)
Screenshot: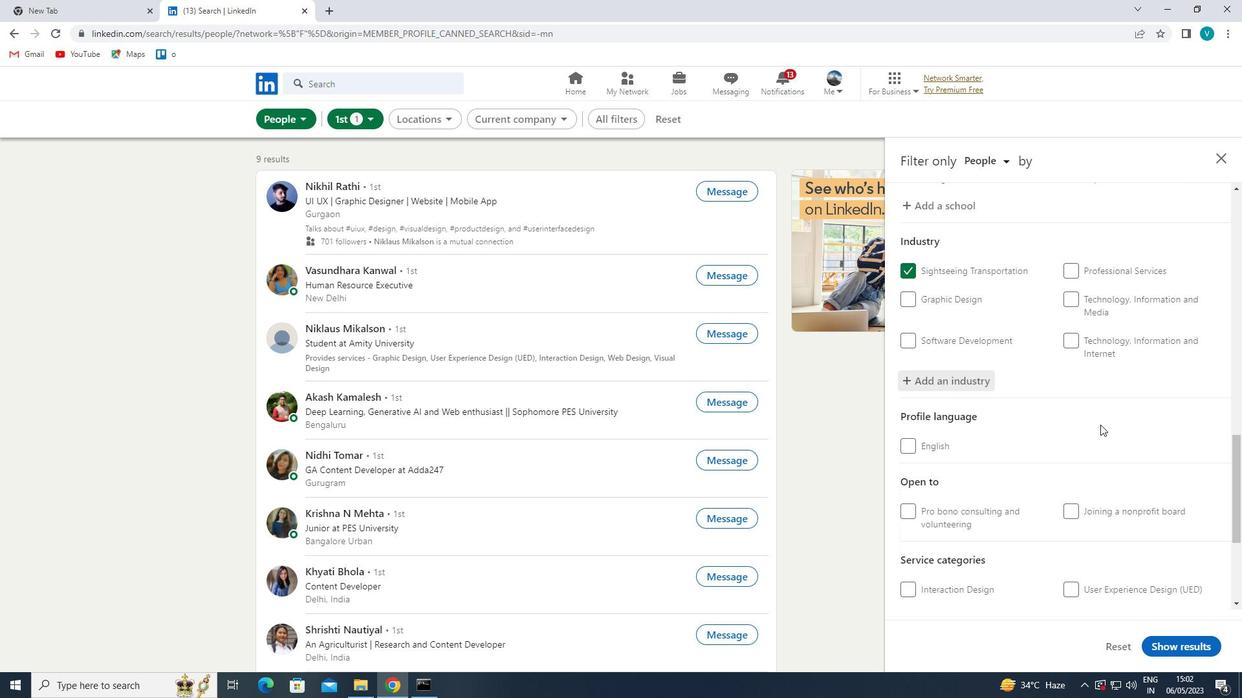 
Action: Mouse moved to (1100, 425)
Screenshot: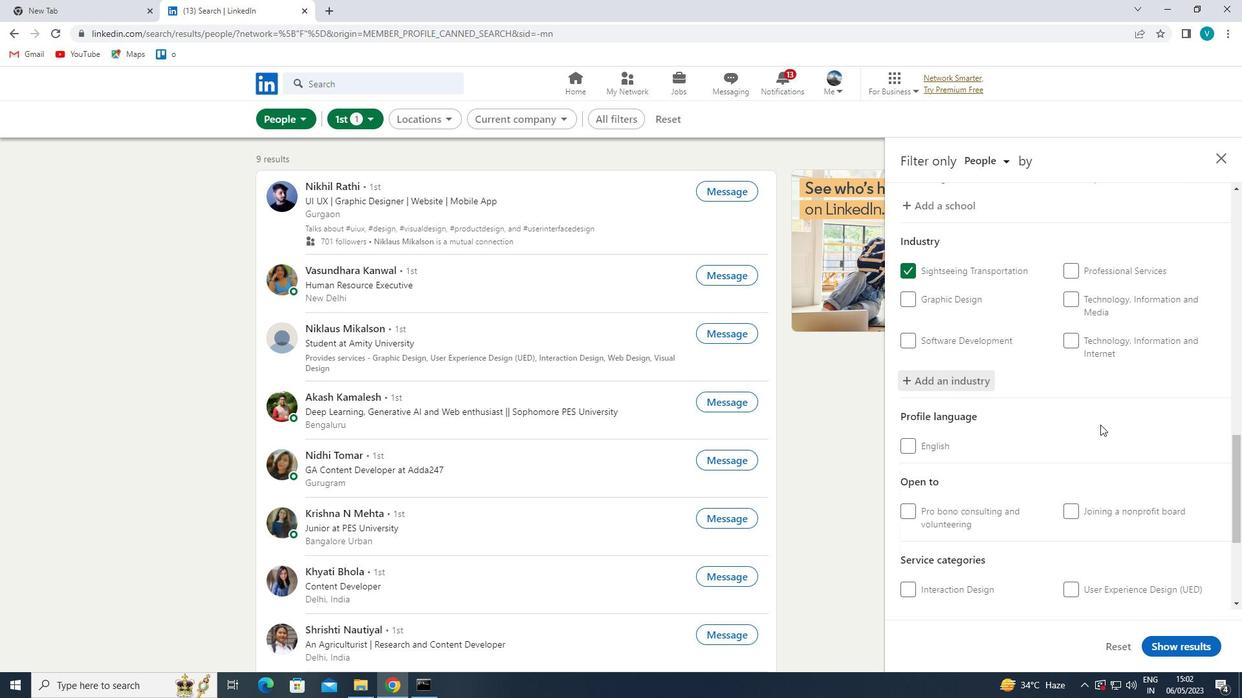 
Action: Mouse scrolled (1100, 424) with delta (0, 0)
Screenshot: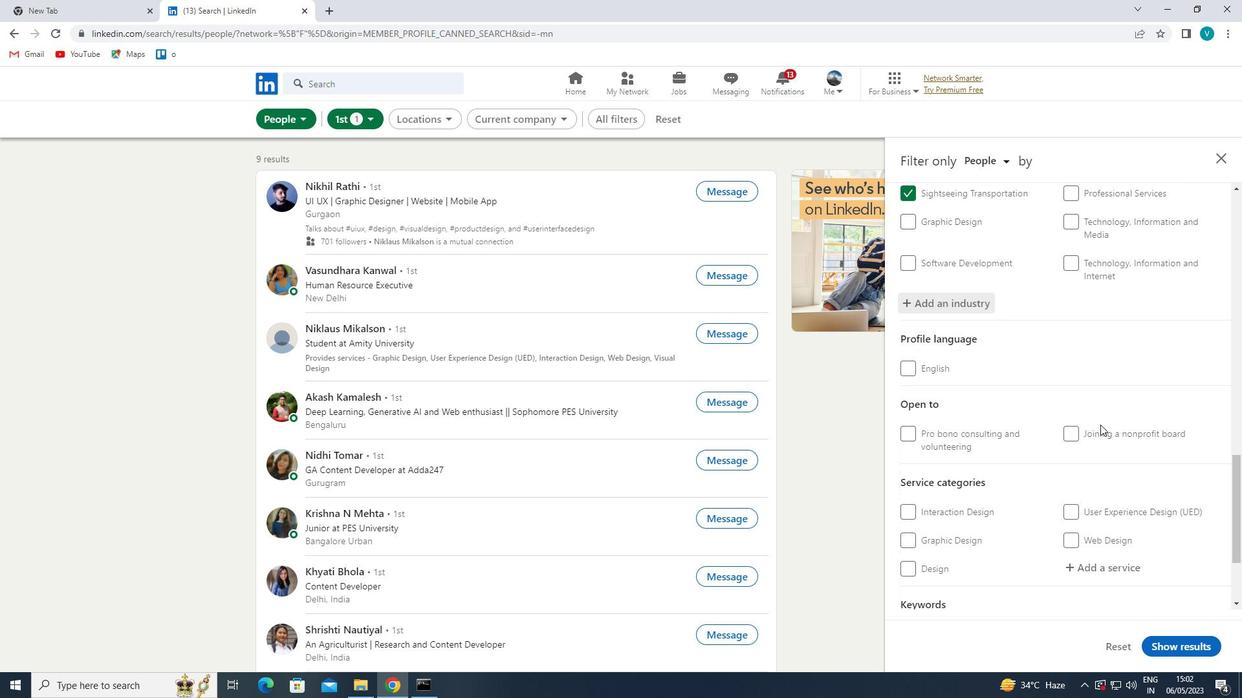 
Action: Mouse moved to (1108, 423)
Screenshot: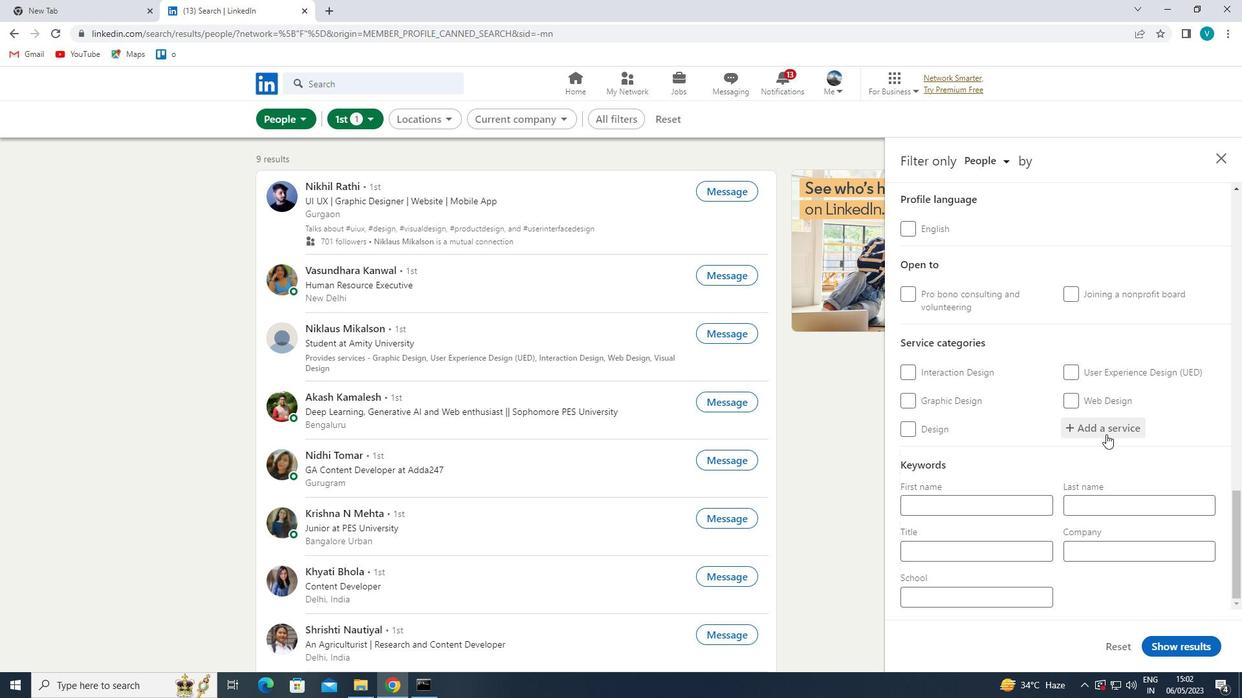 
Action: Mouse pressed left at (1108, 423)
Screenshot: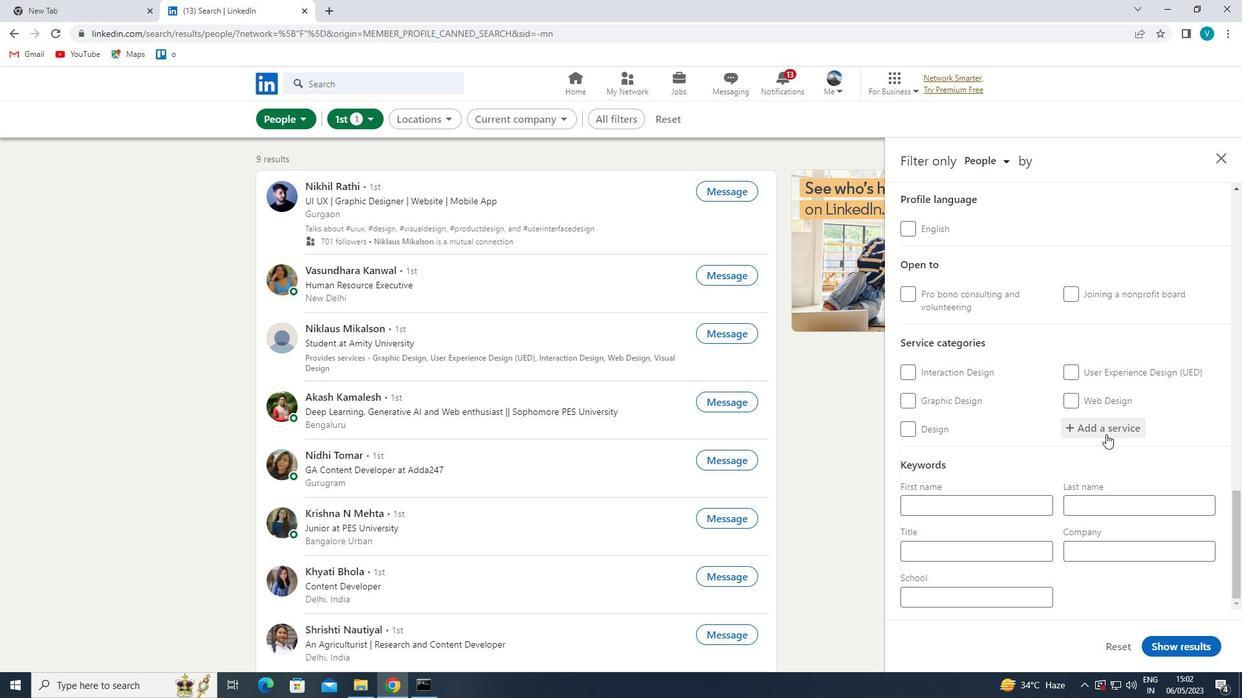
Action: Mouse moved to (1100, 428)
Screenshot: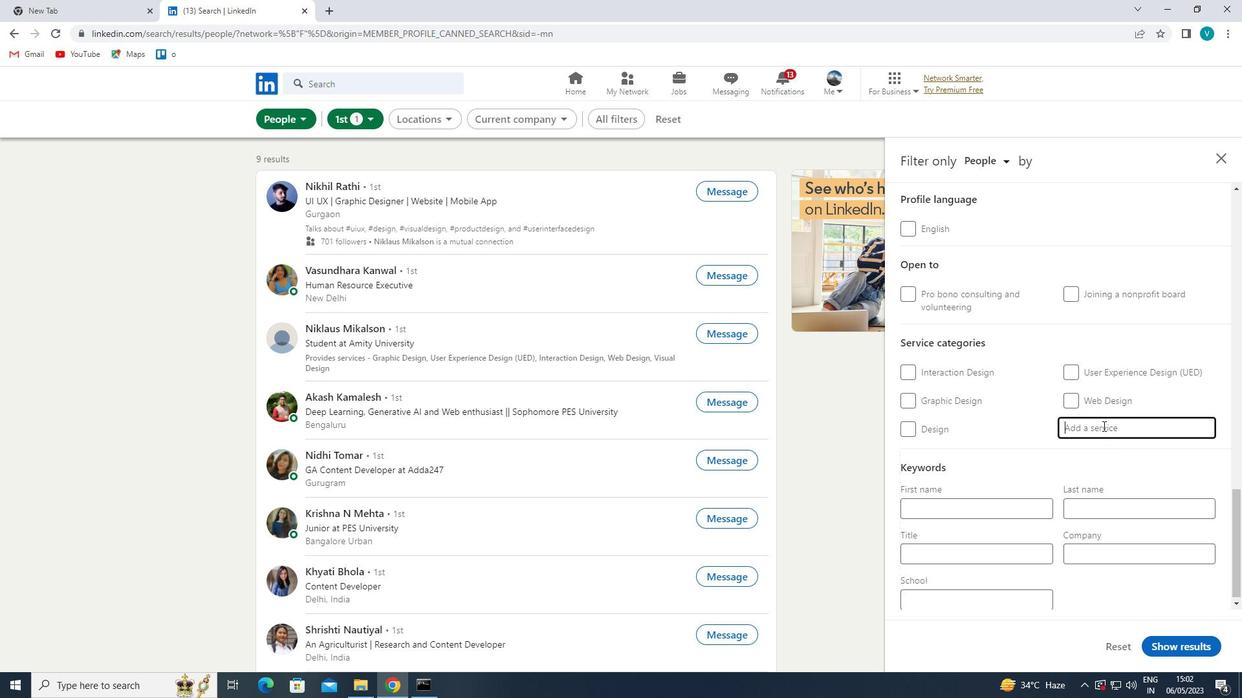 
Action: Key pressed <Key.shift>INSURAM<Key.backspace>NCE
Screenshot: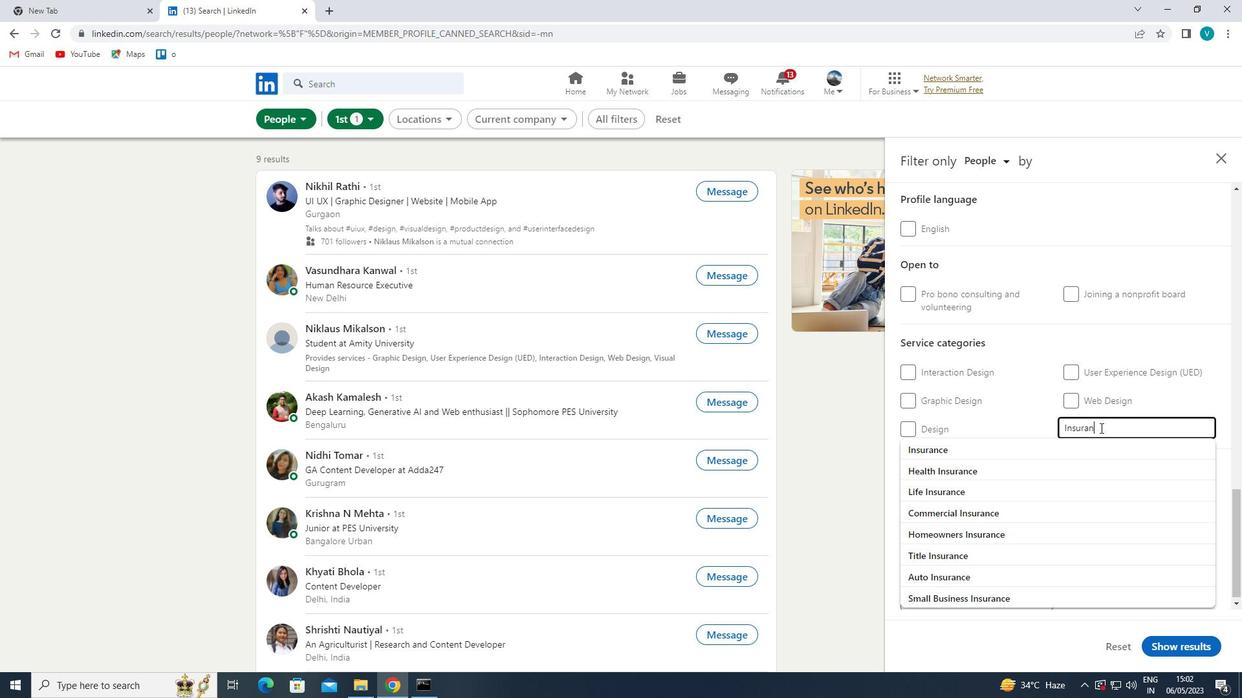 
Action: Mouse moved to (1204, 482)
Screenshot: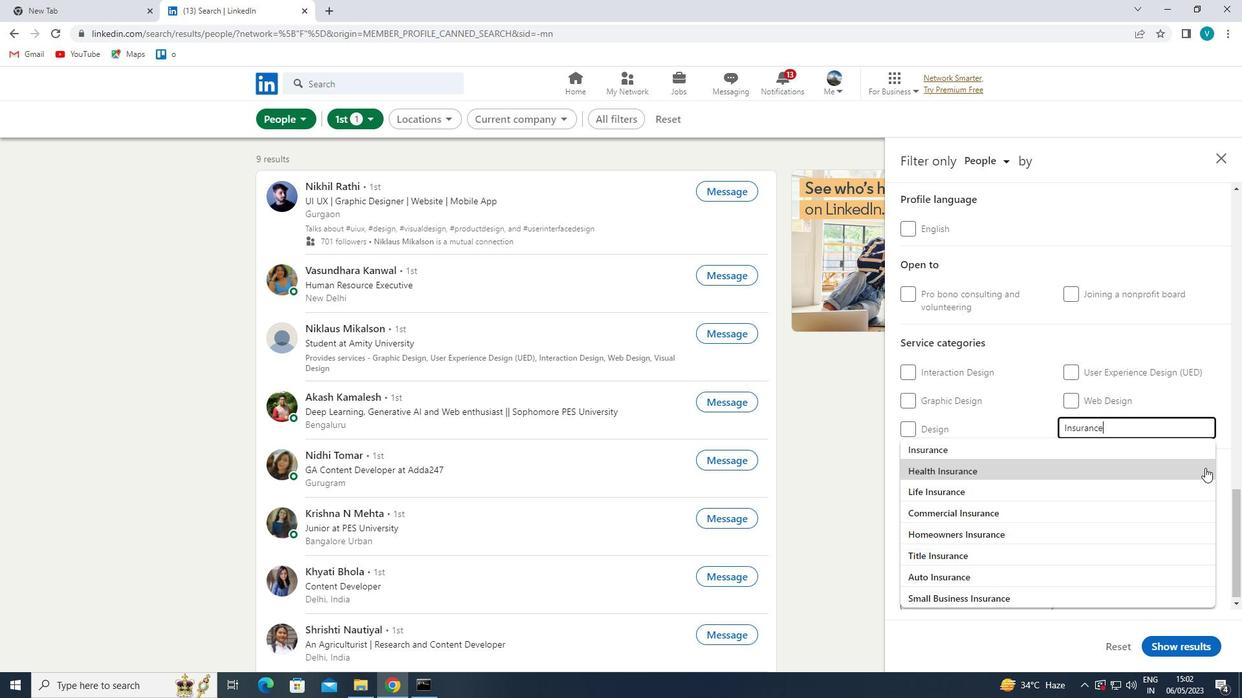 
Action: Mouse scrolled (1204, 482) with delta (0, 0)
Screenshot: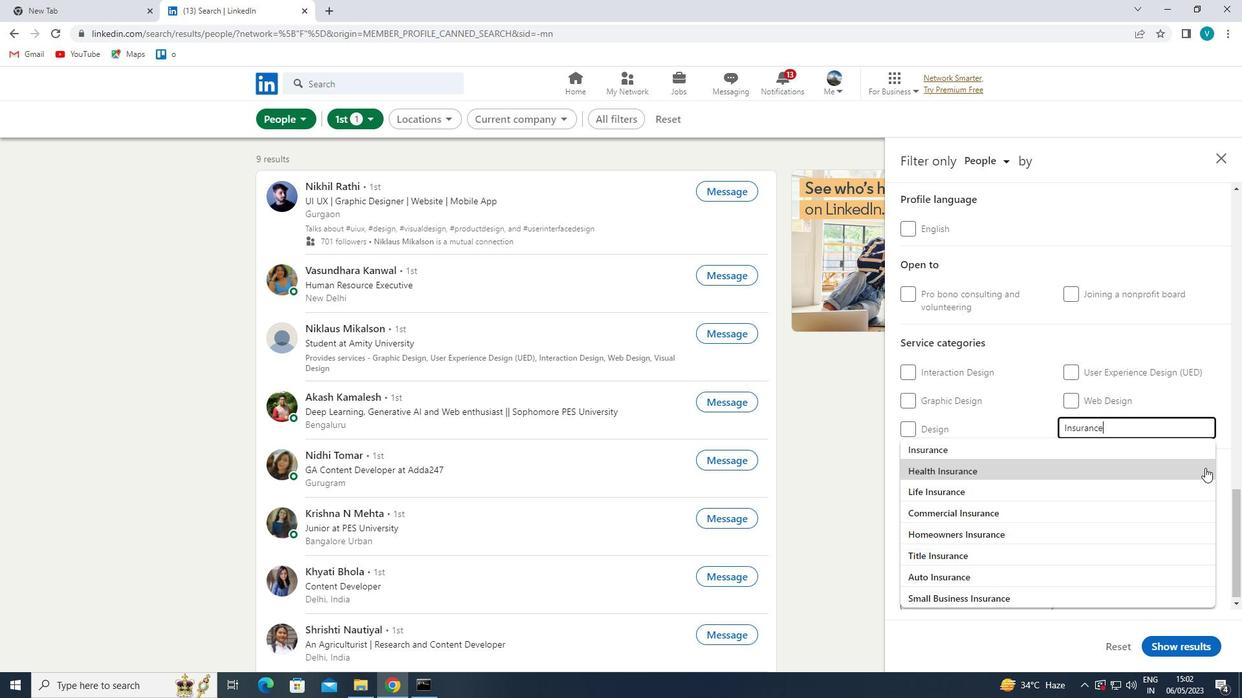 
Action: Mouse moved to (1200, 487)
Screenshot: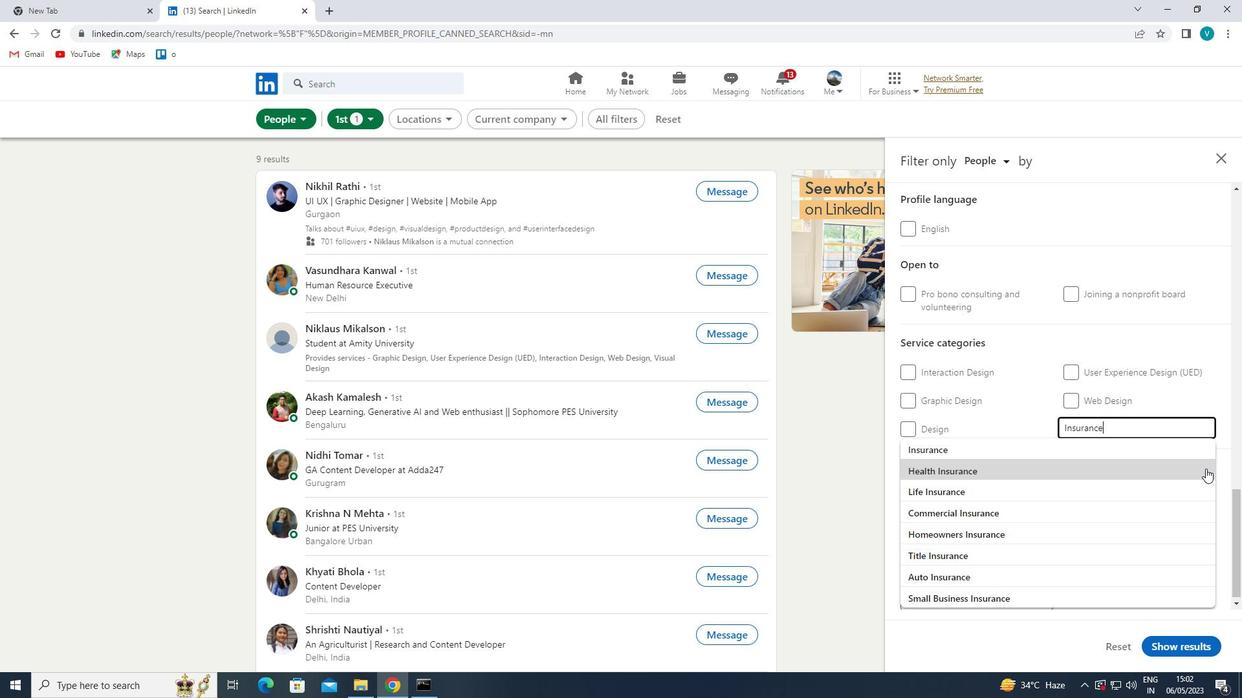 
Action: Mouse scrolled (1200, 487) with delta (0, 0)
Screenshot: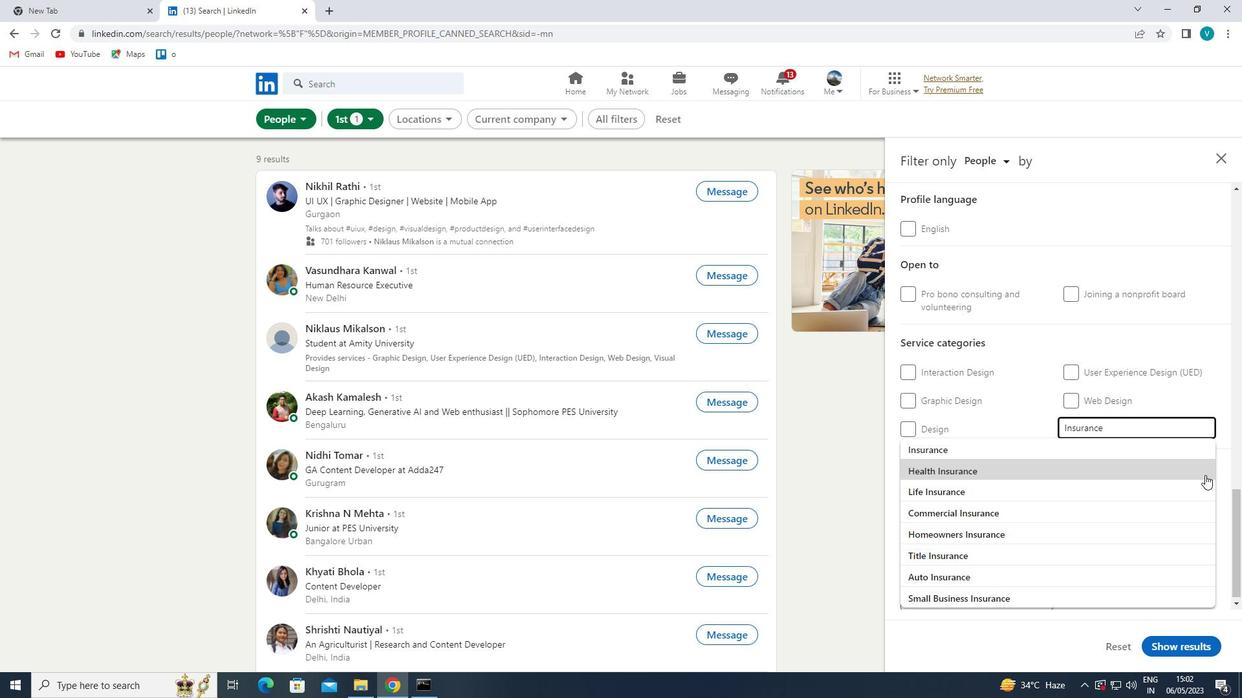 
Action: Mouse moved to (1080, 449)
Screenshot: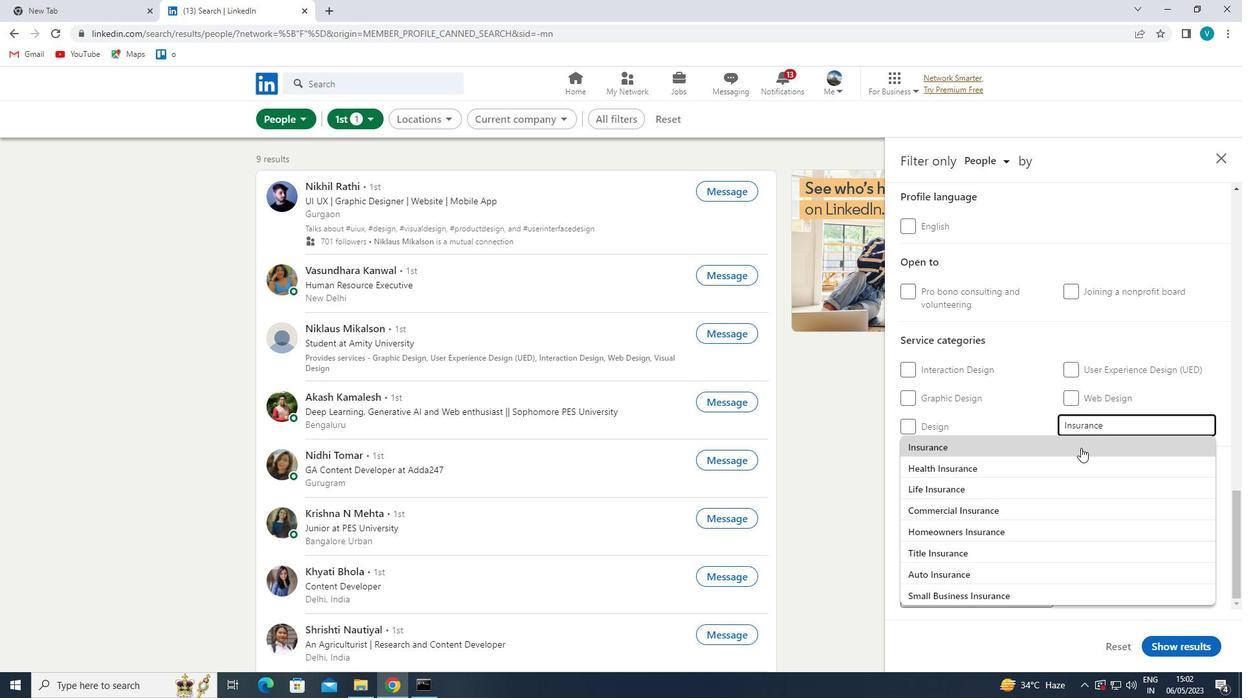
Action: Mouse pressed left at (1080, 449)
Screenshot: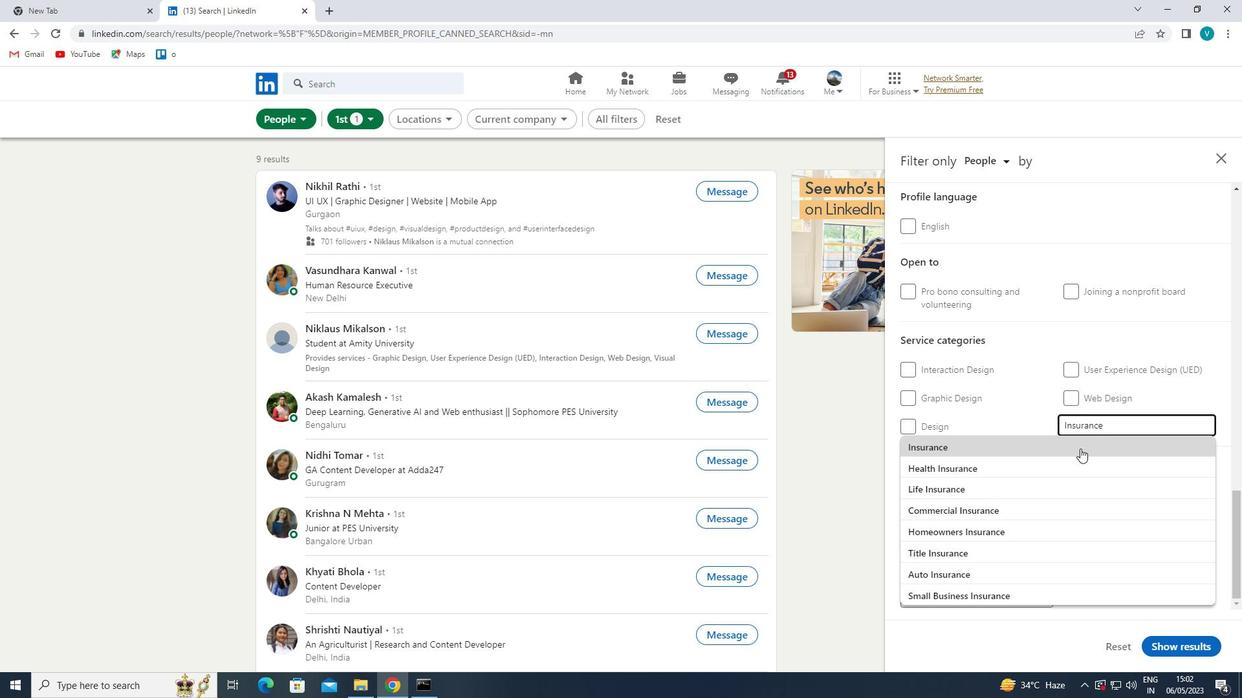 
Action: Mouse moved to (1094, 457)
Screenshot: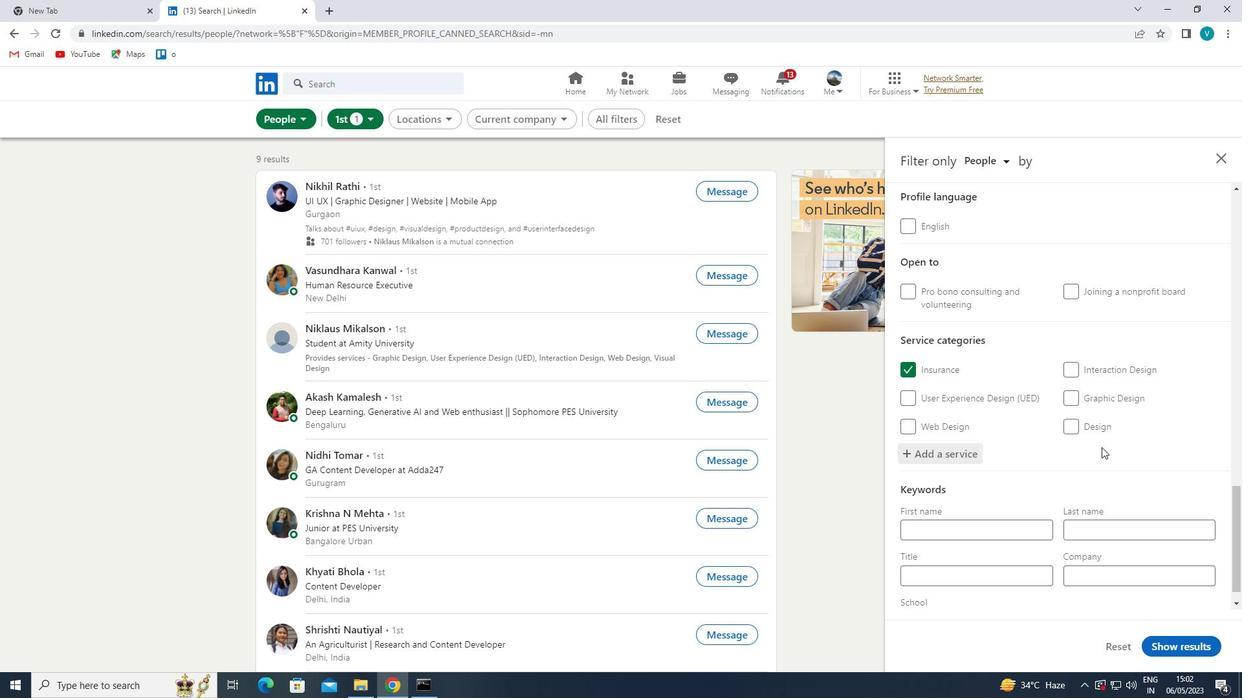
Action: Mouse scrolled (1094, 456) with delta (0, 0)
Screenshot: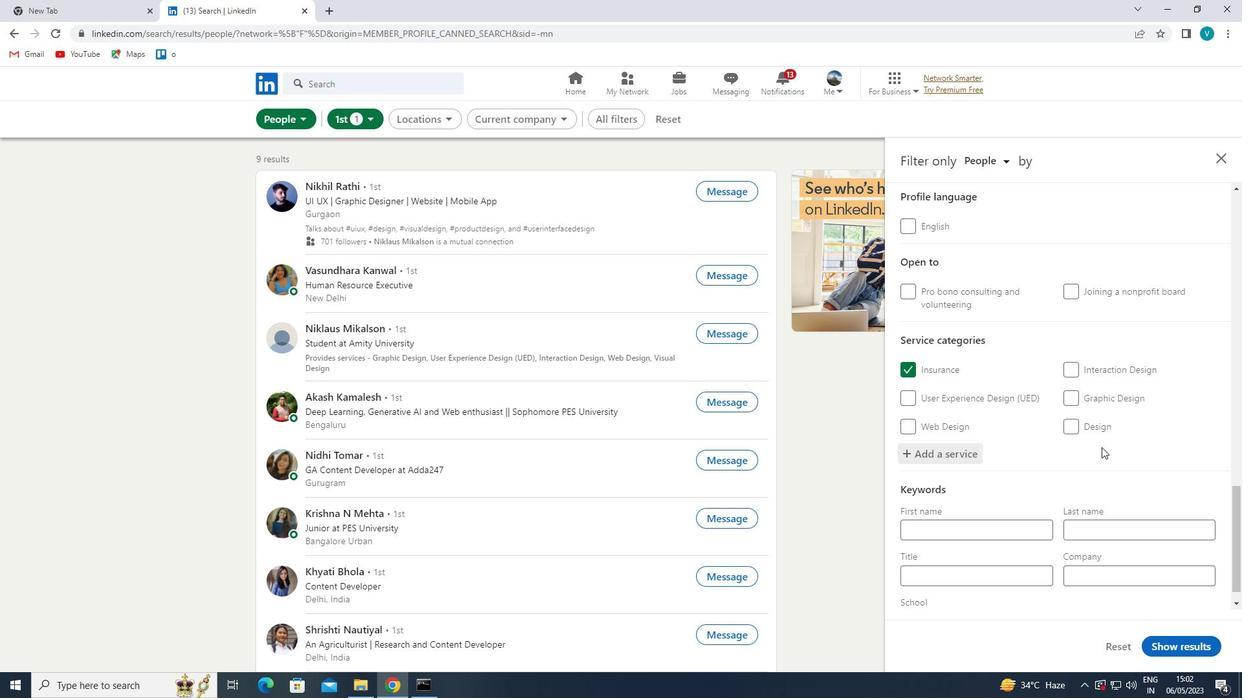 
Action: Mouse moved to (1089, 460)
Screenshot: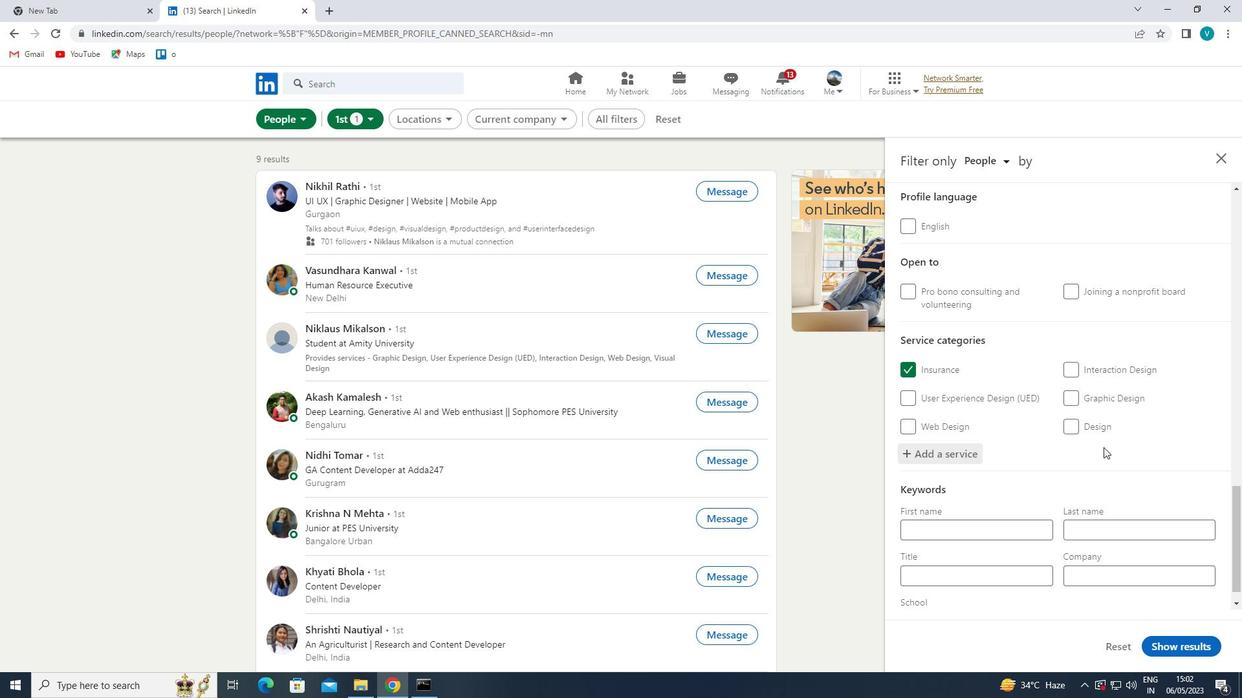 
Action: Mouse scrolled (1089, 459) with delta (0, 0)
Screenshot: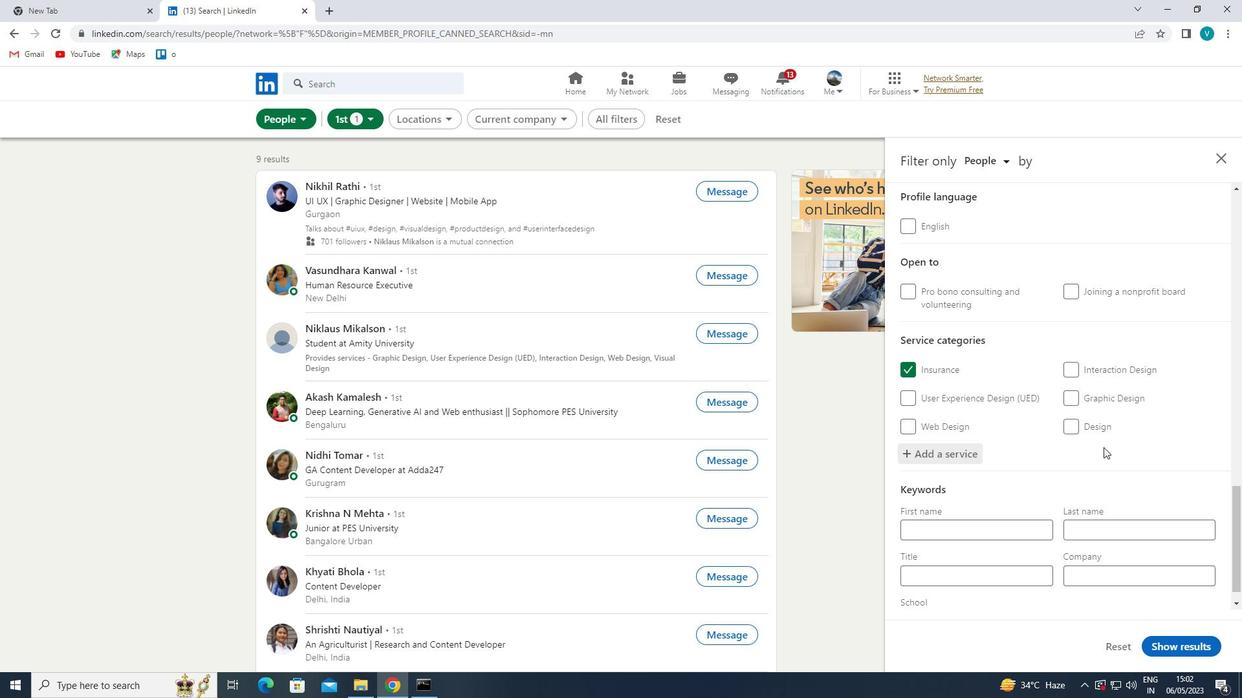 
Action: Mouse moved to (1012, 544)
Screenshot: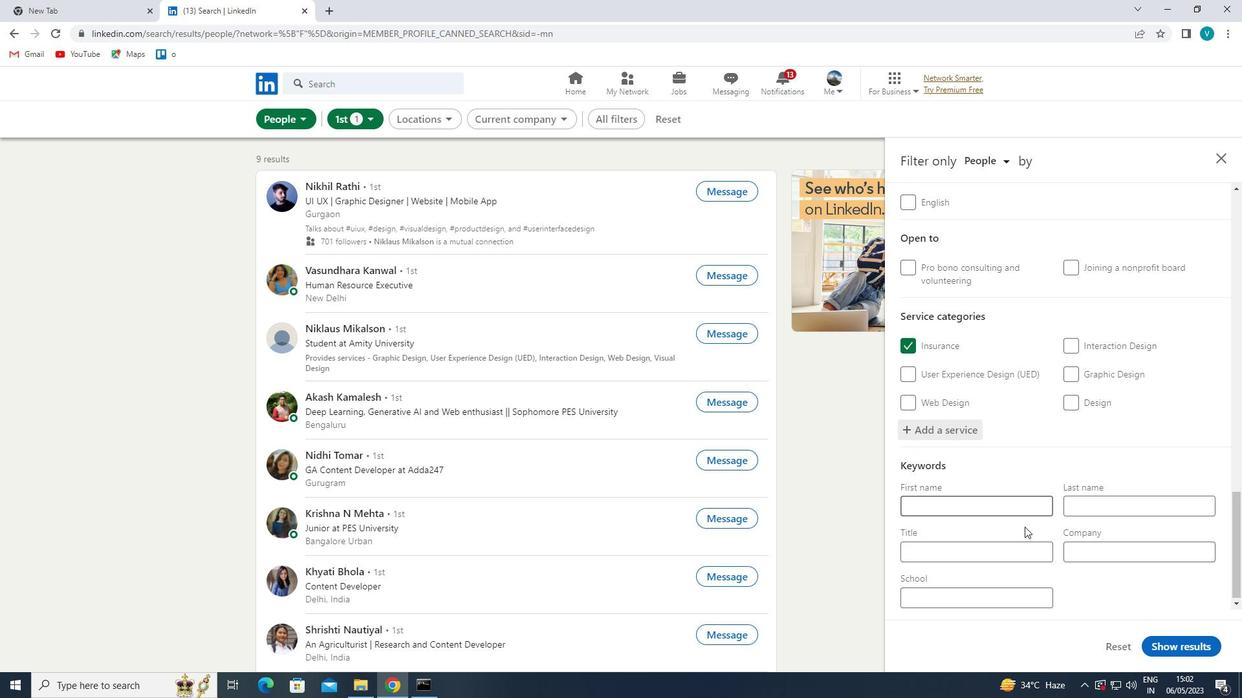 
Action: Mouse pressed left at (1012, 544)
Screenshot: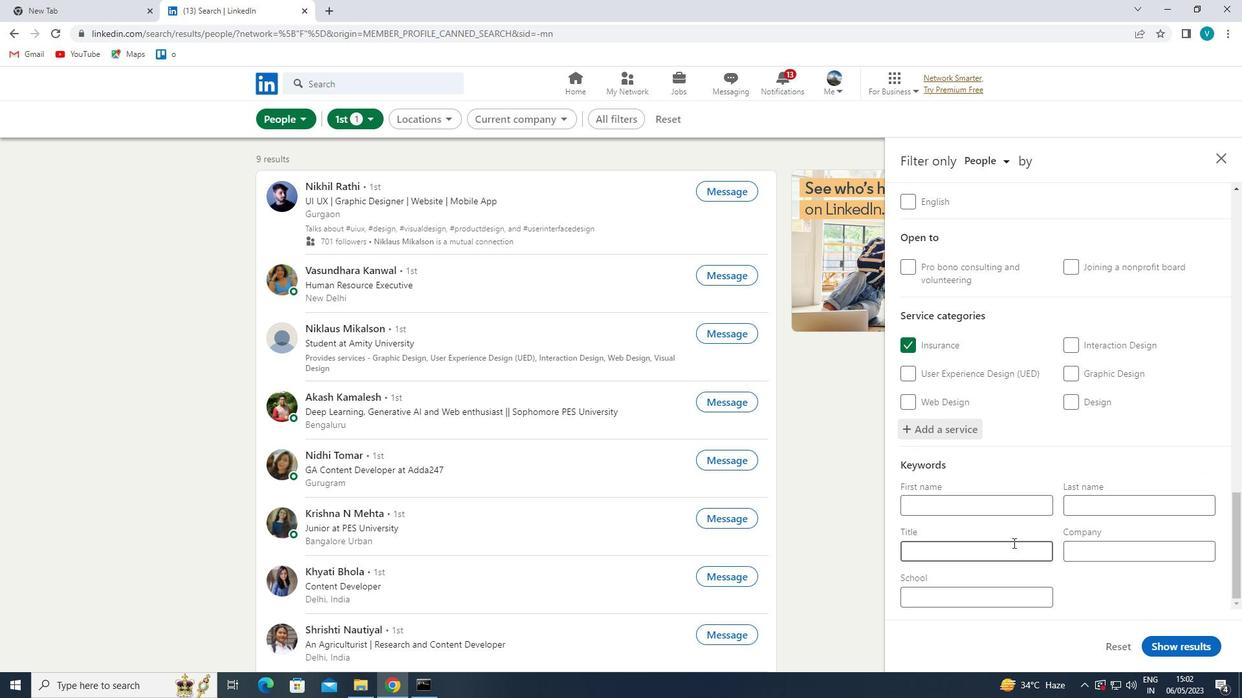 
Action: Mouse moved to (922, 497)
Screenshot: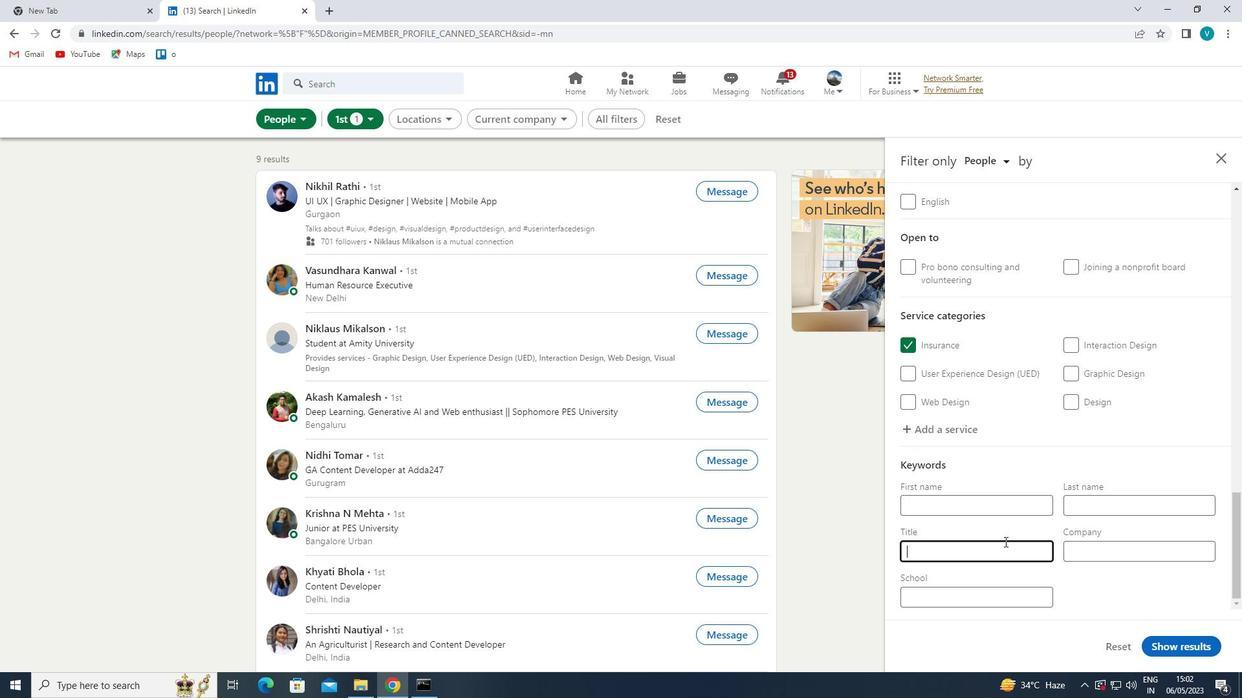 
Action: Key pressed <Key.shift>PHONE<Key.space><Key.shift>SURVEY<Key.space><Key.shift>CONDUCTOR<Key.space>
Screenshot: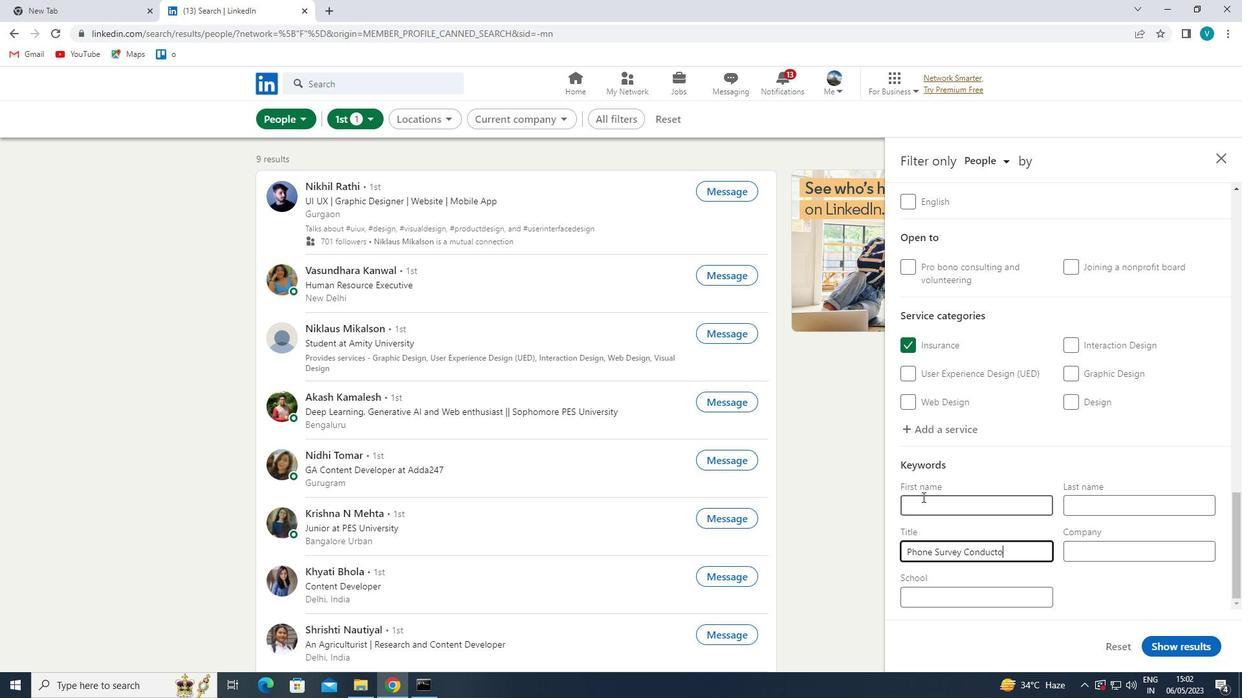 
Action: Mouse moved to (1165, 643)
Screenshot: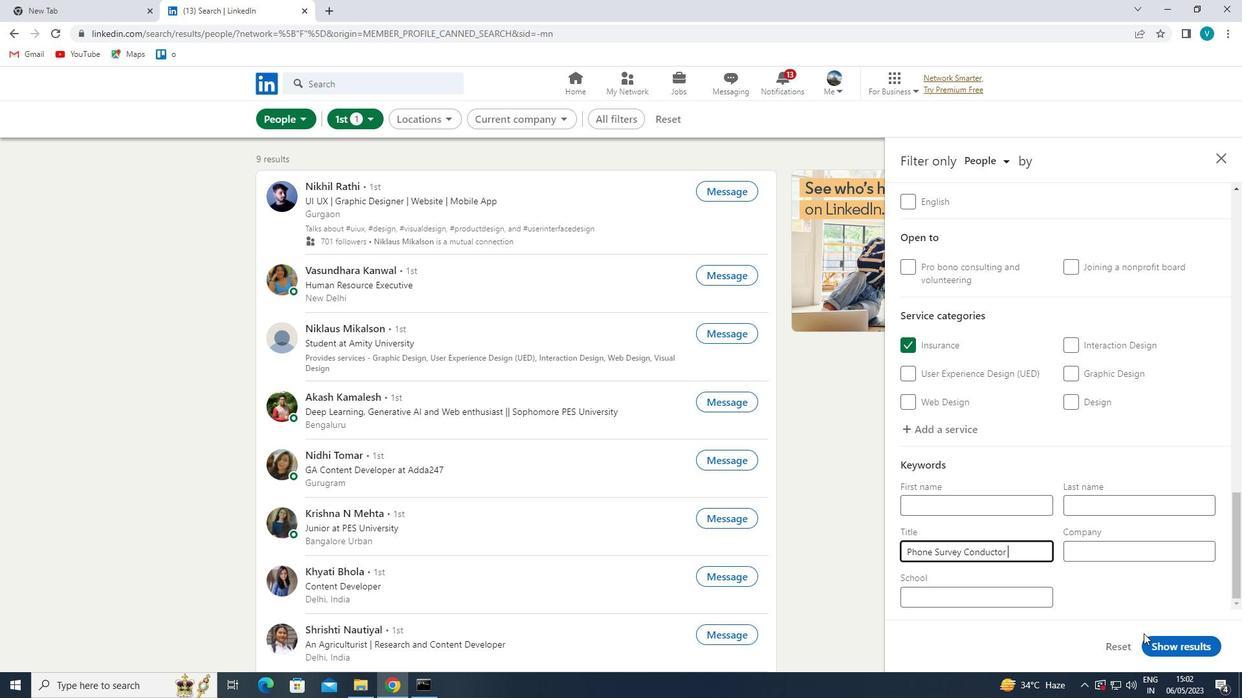 
Action: Mouse pressed left at (1165, 643)
Screenshot: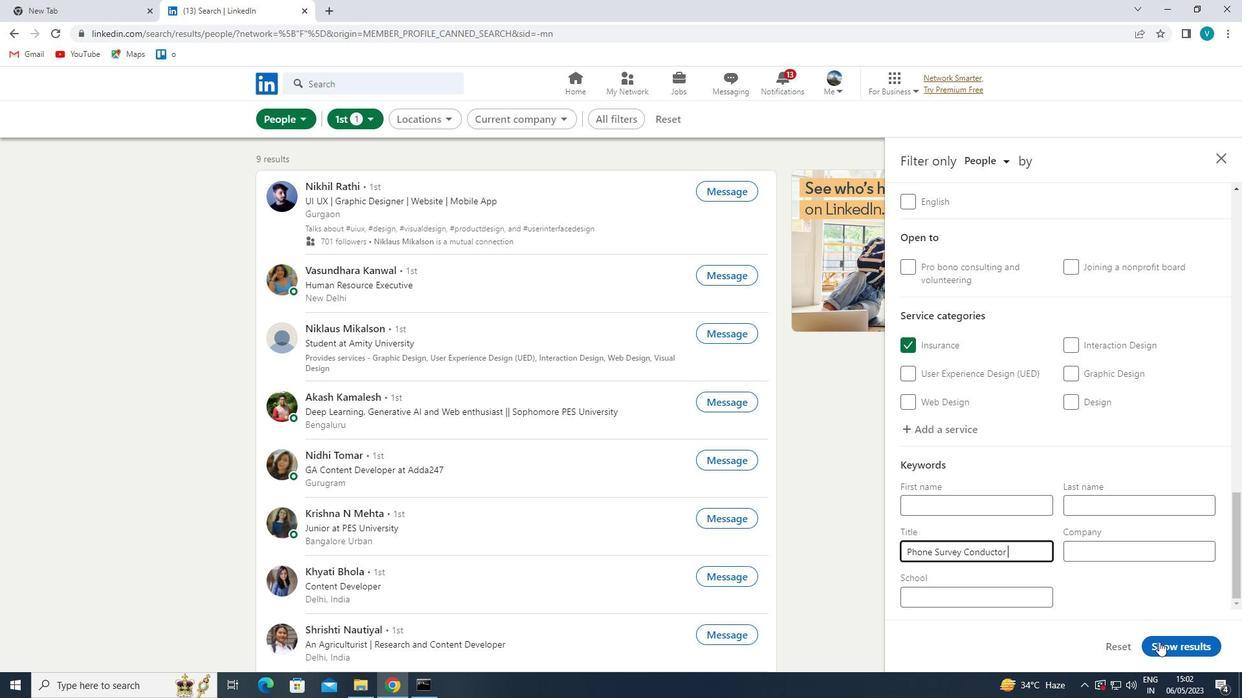 
